 Task: Find connections with filter location Extremoz with filter topic #Corporationwith filter profile language German with filter current company DSP Mutual Fund with filter school Parul University with filter industry Wholesale Recyclable Materials with filter service category Project Management with filter keywords title Farm Worker
Action: Mouse moved to (504, 152)
Screenshot: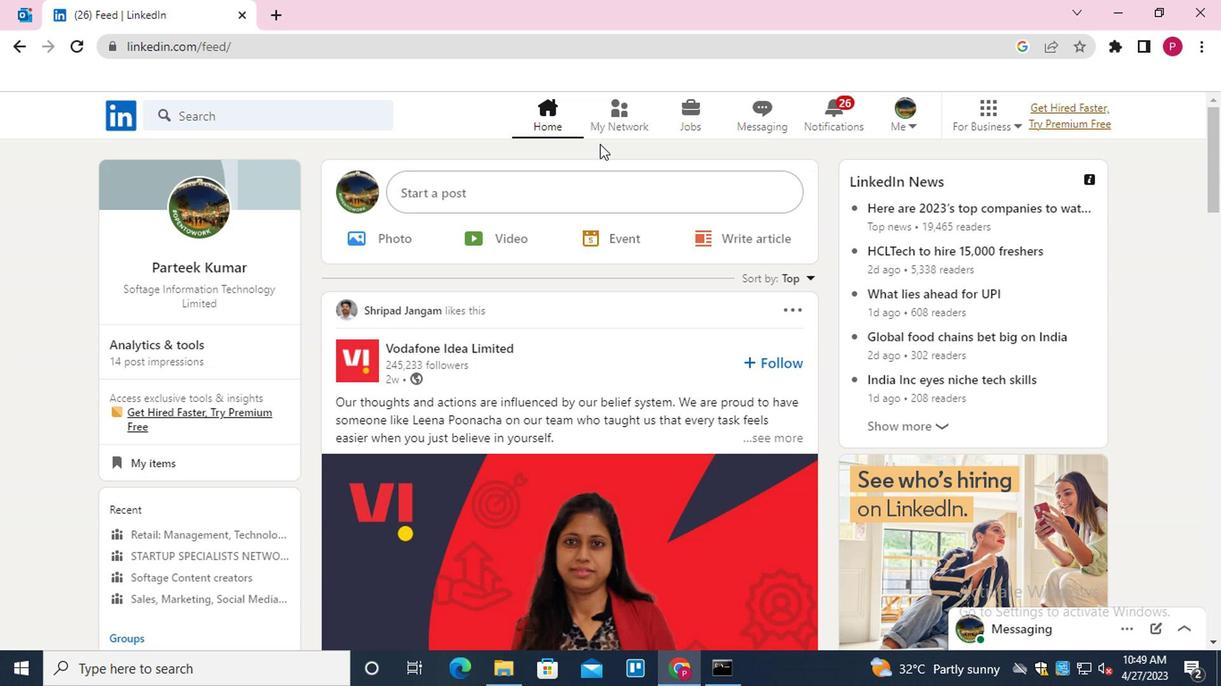 
Action: Mouse pressed left at (504, 152)
Screenshot: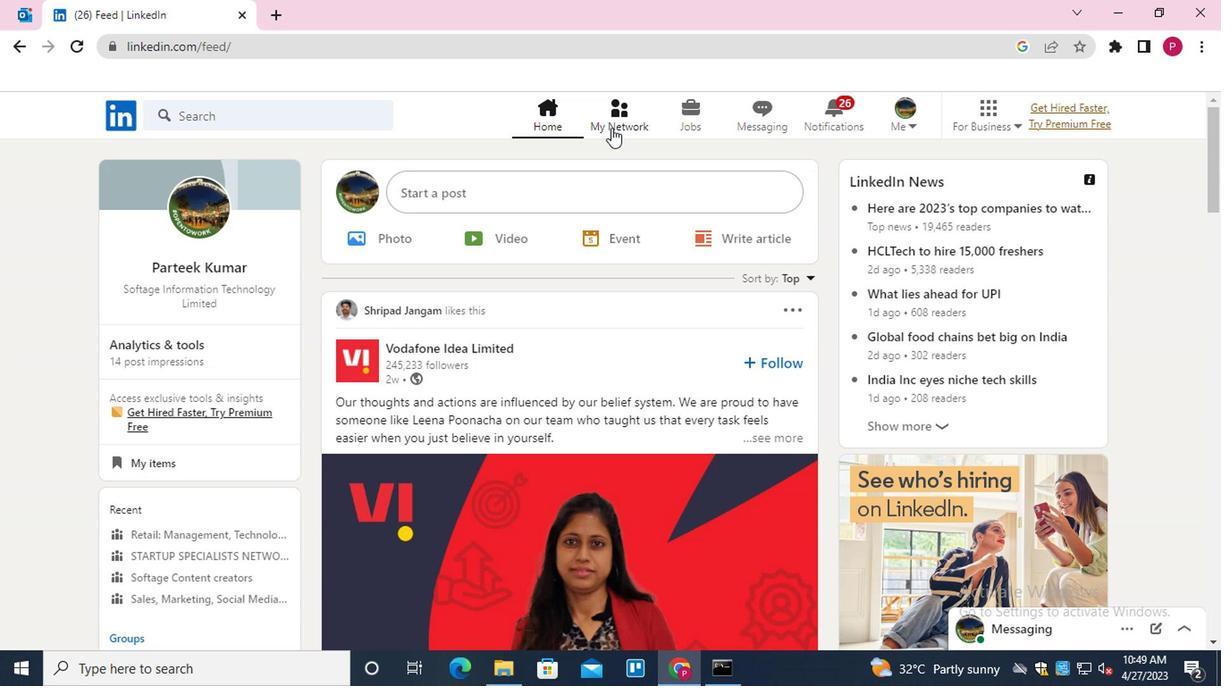 
Action: Mouse moved to (256, 207)
Screenshot: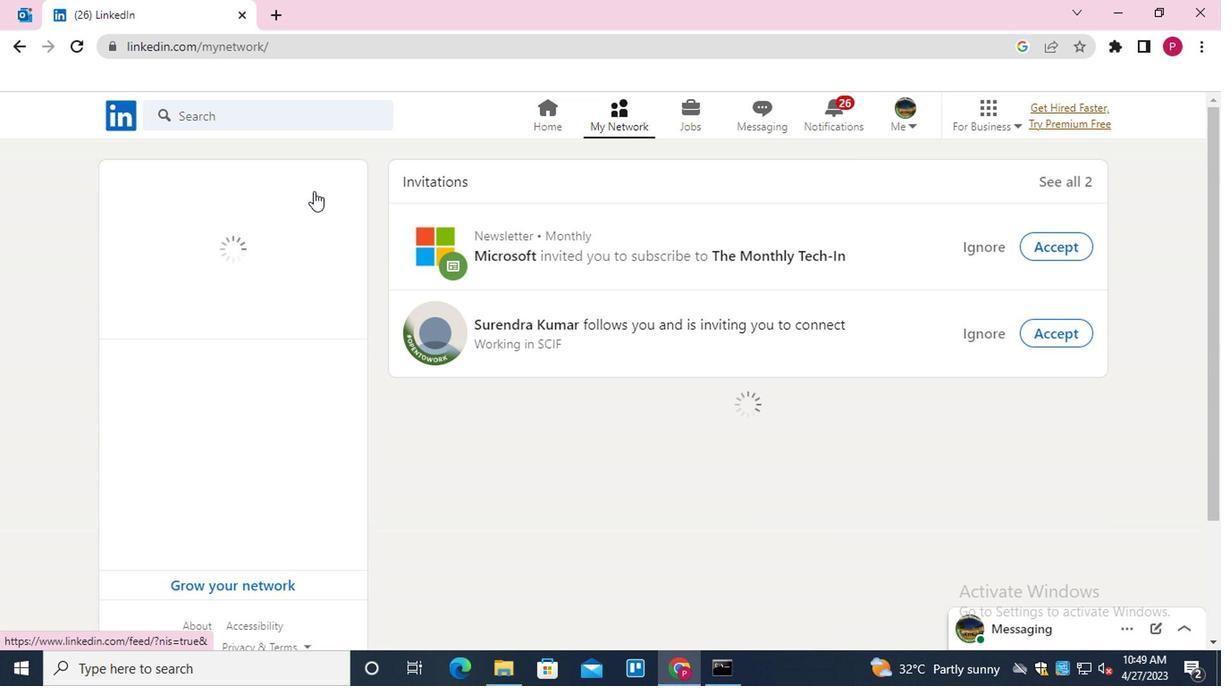 
Action: Mouse pressed left at (256, 207)
Screenshot: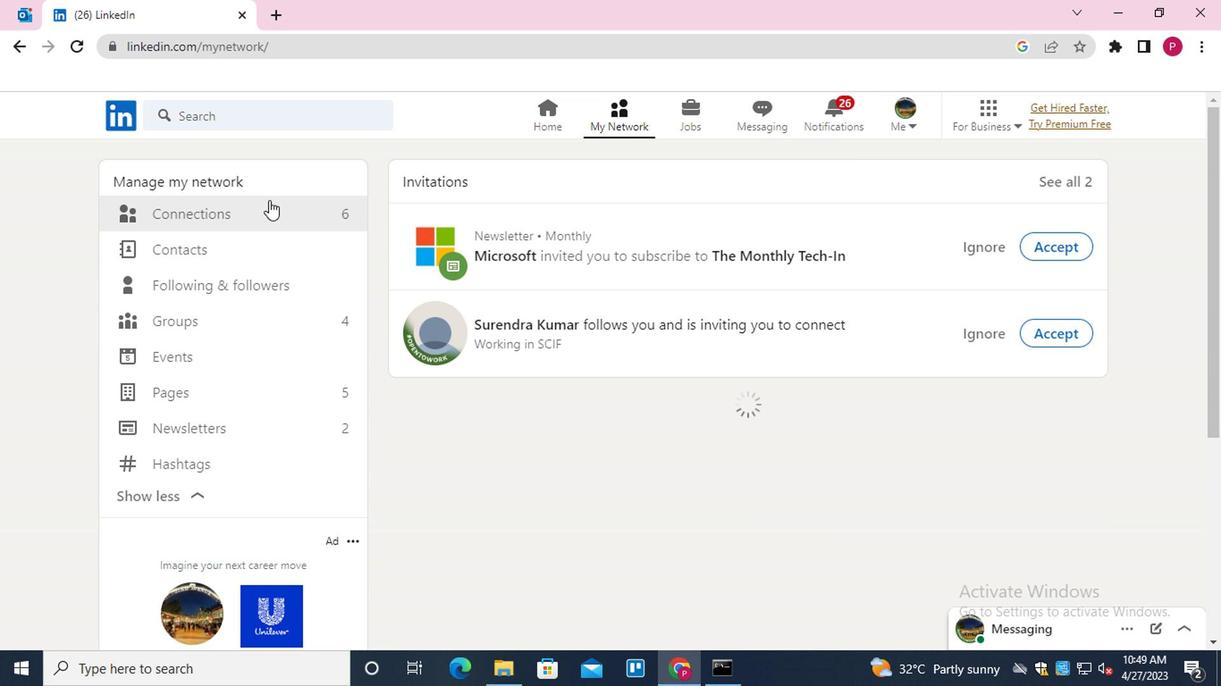 
Action: Mouse moved to (276, 220)
Screenshot: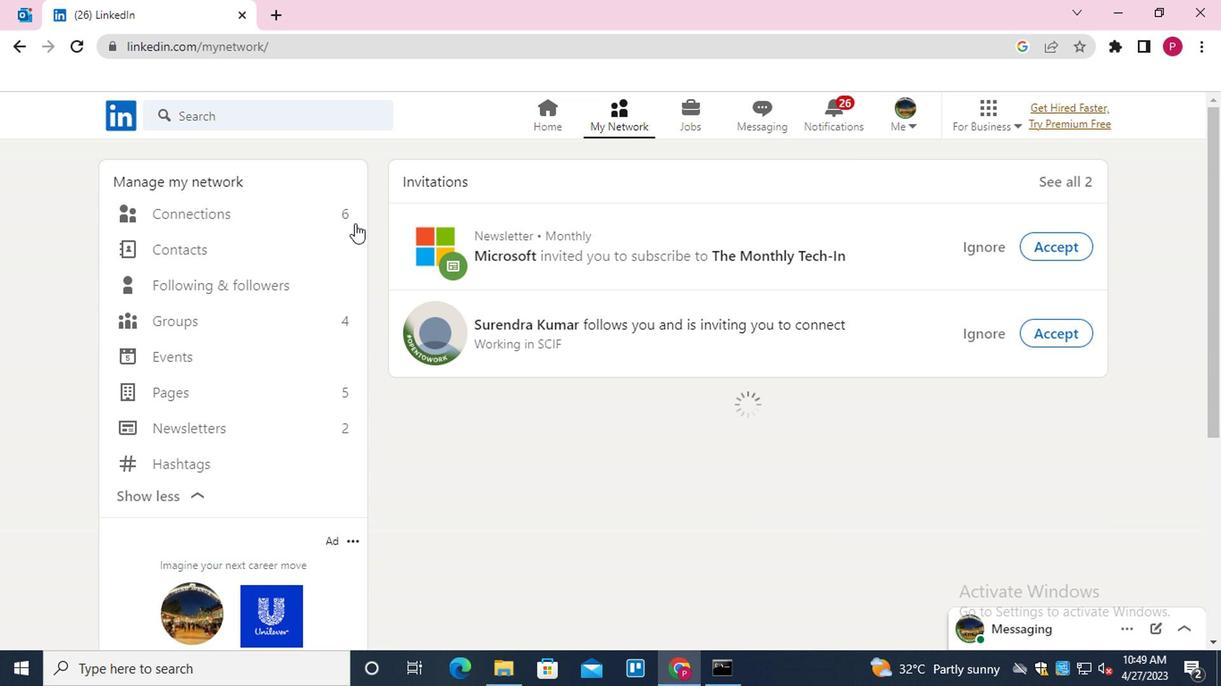 
Action: Mouse pressed left at (276, 220)
Screenshot: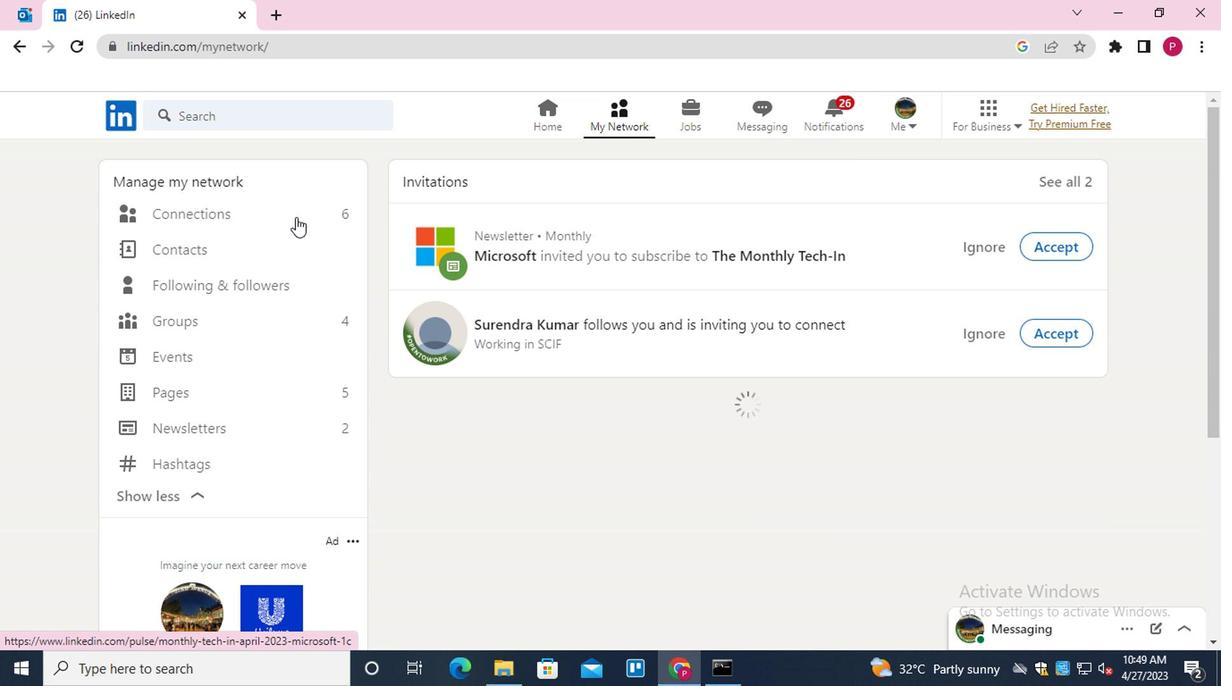 
Action: Mouse pressed left at (276, 220)
Screenshot: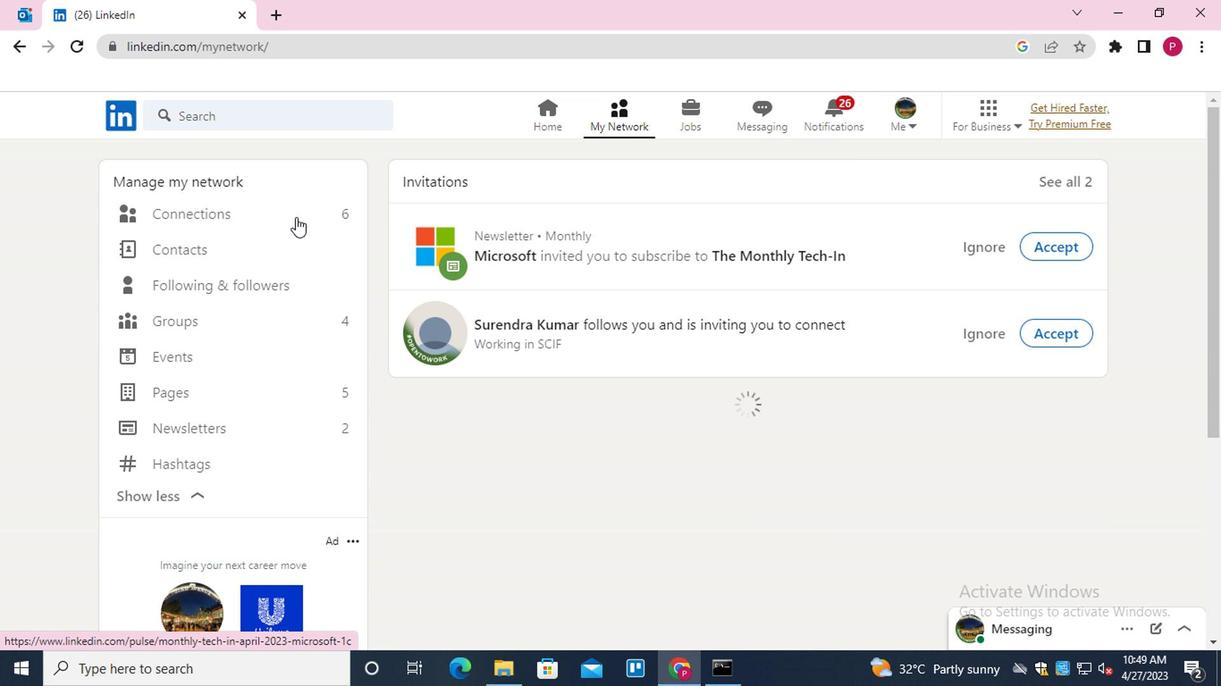 
Action: Mouse pressed left at (276, 220)
Screenshot: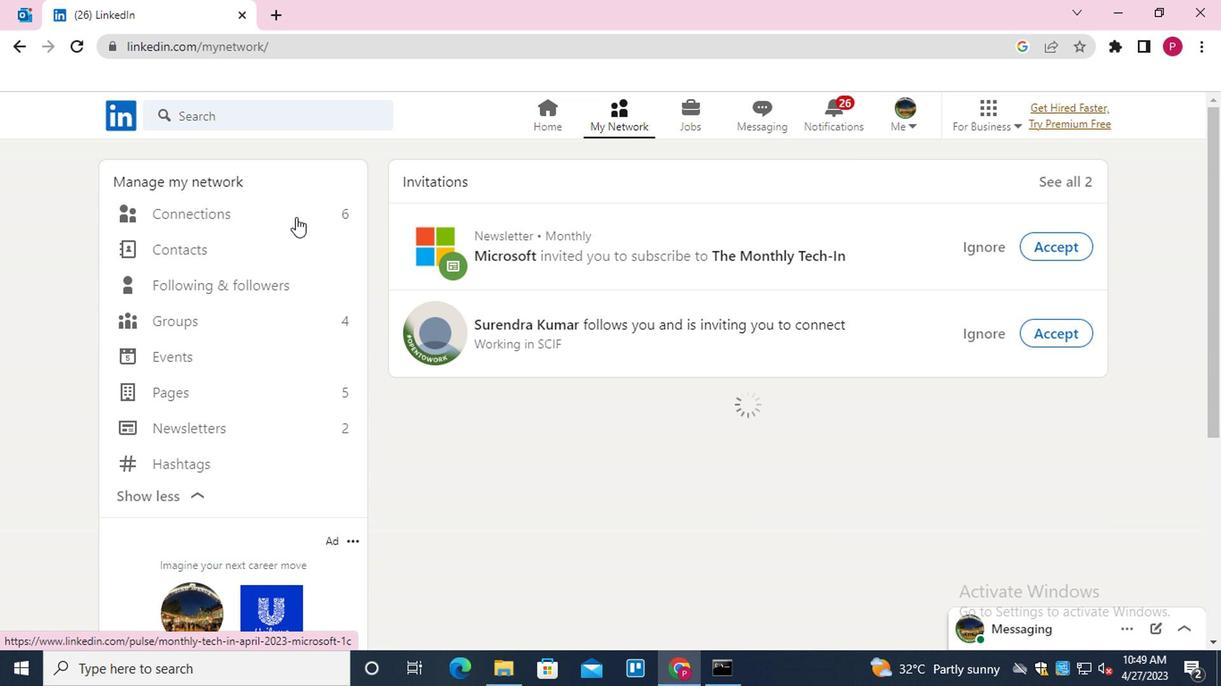 
Action: Mouse pressed left at (276, 220)
Screenshot: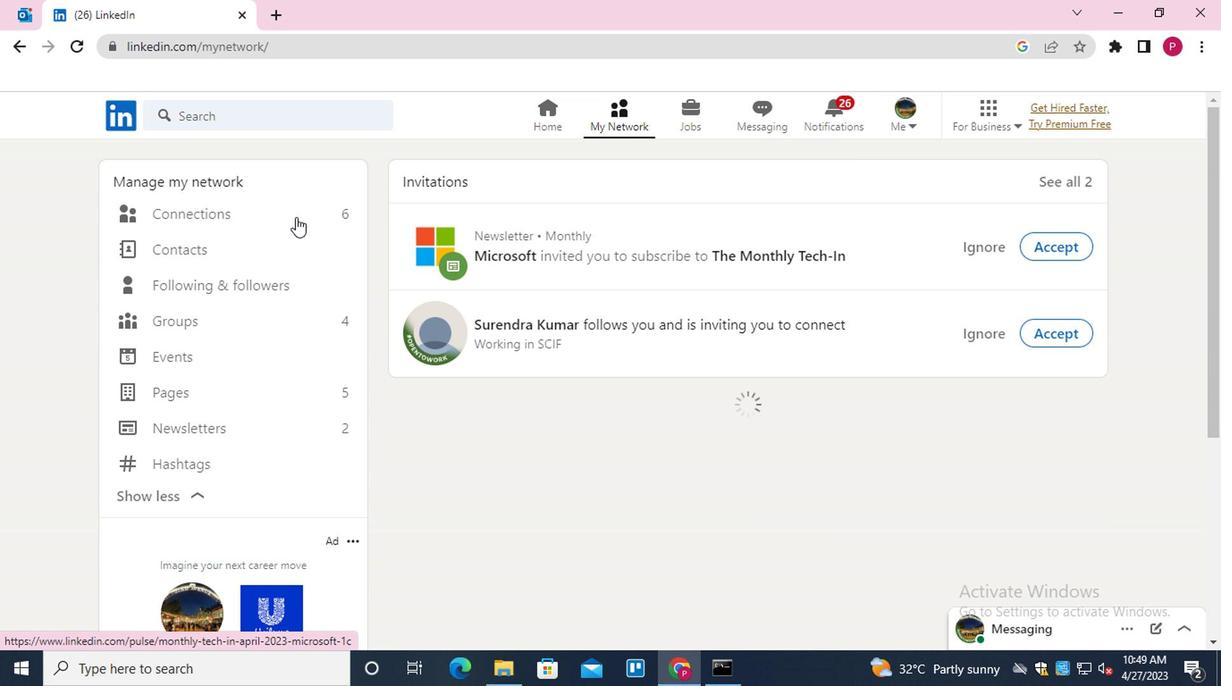 
Action: Mouse moved to (574, 220)
Screenshot: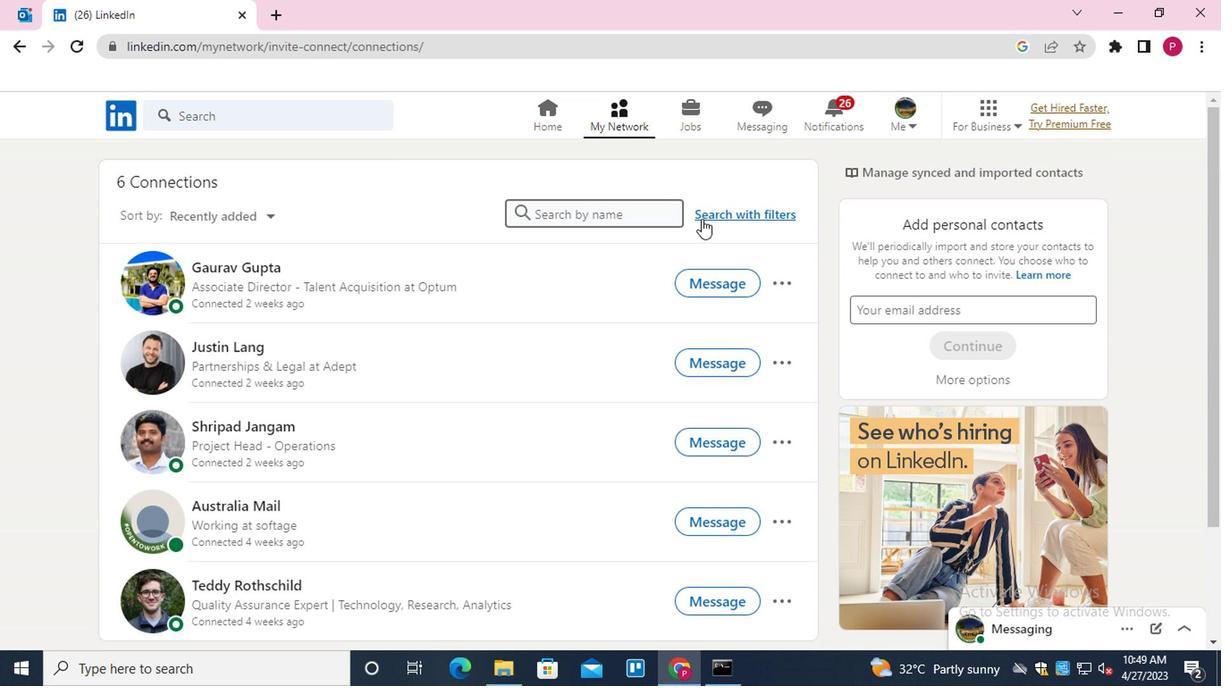 
Action: Mouse pressed left at (574, 220)
Screenshot: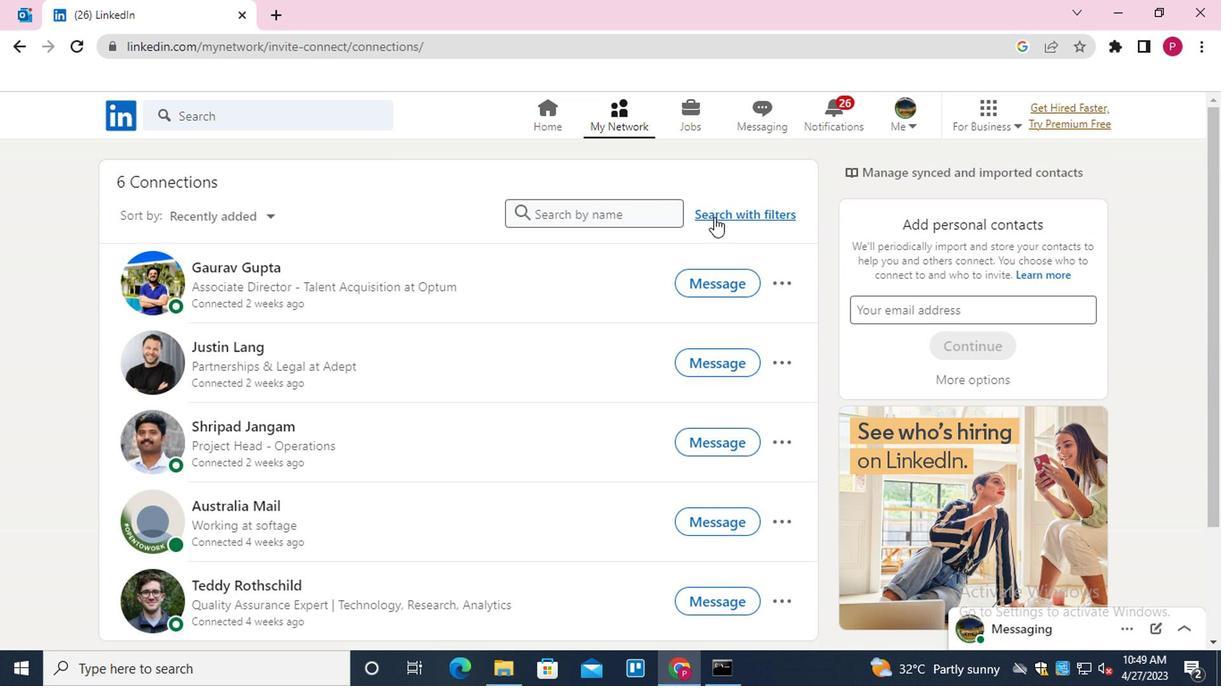 
Action: Mouse moved to (494, 188)
Screenshot: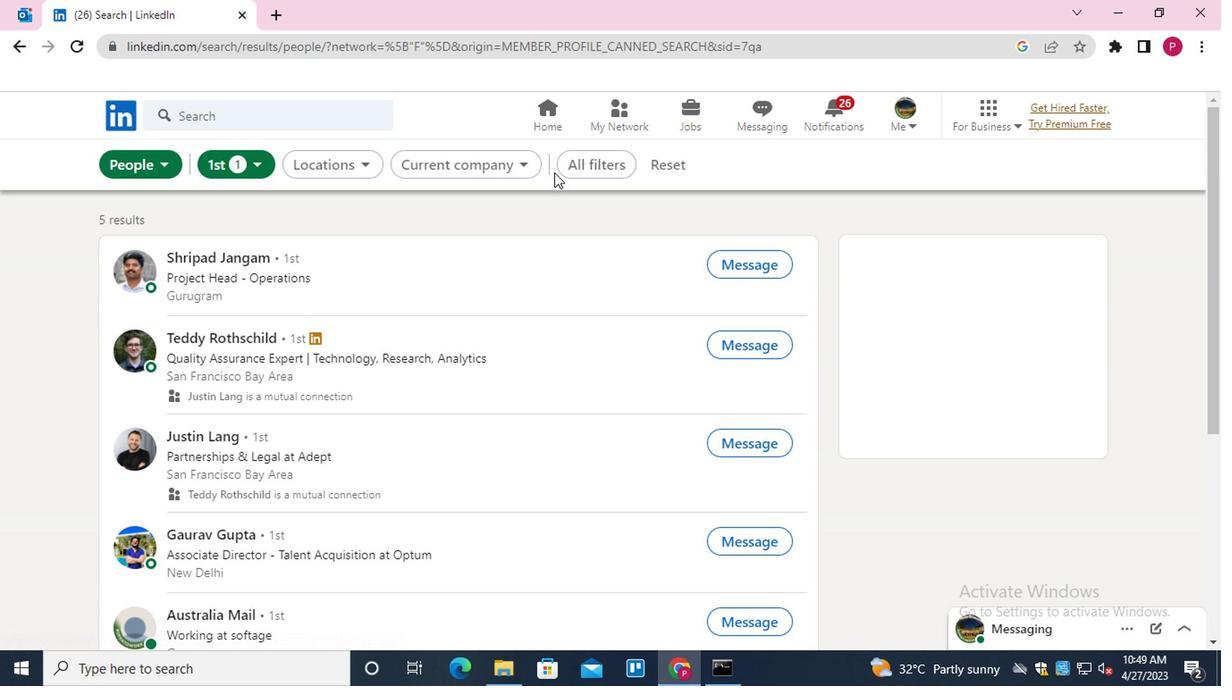 
Action: Mouse pressed left at (494, 188)
Screenshot: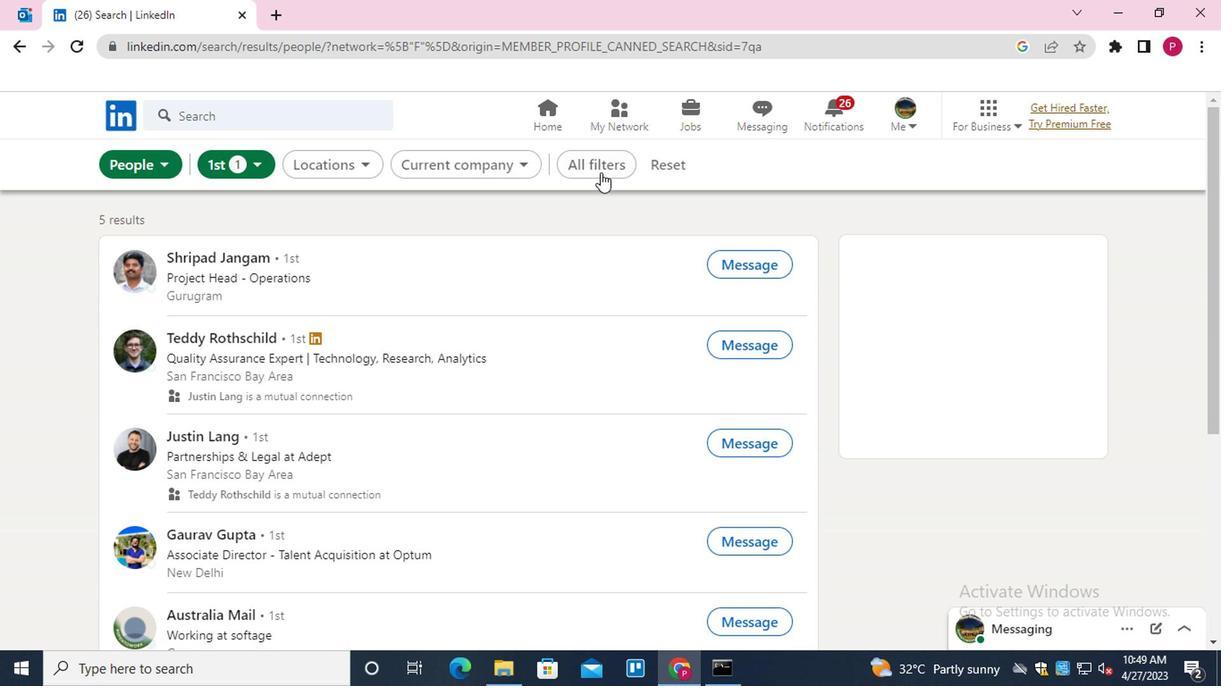 
Action: Mouse moved to (681, 304)
Screenshot: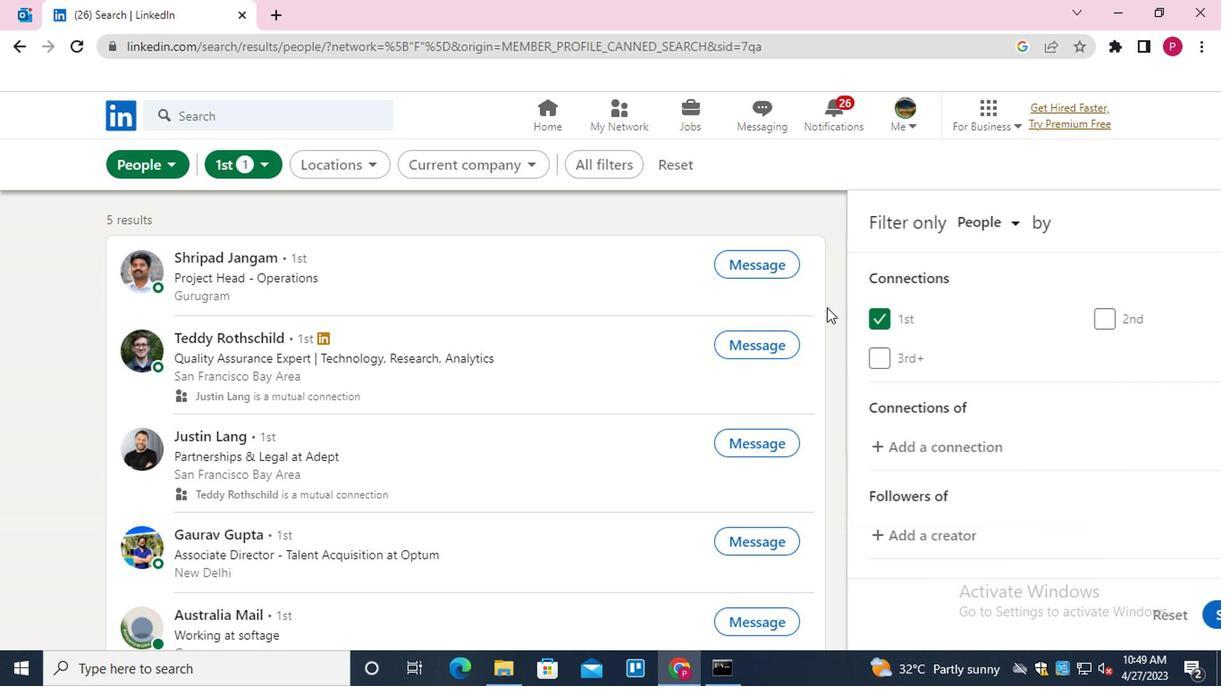 
Action: Mouse scrolled (681, 304) with delta (0, 0)
Screenshot: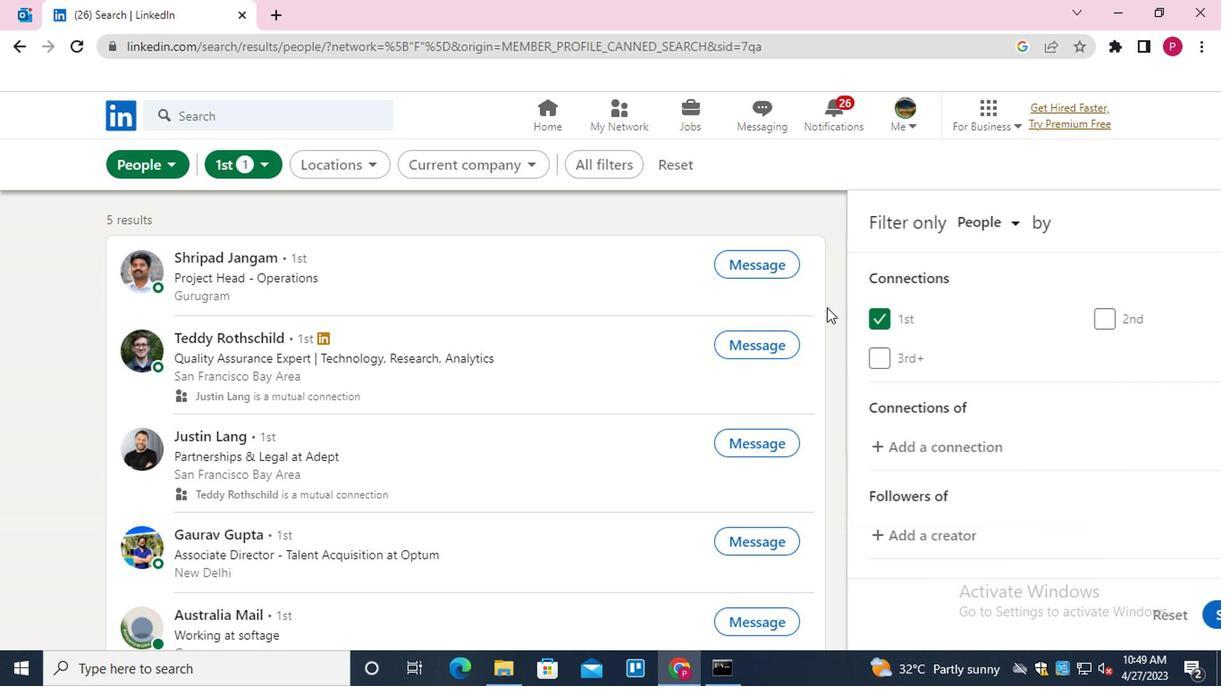 
Action: Mouse moved to (686, 311)
Screenshot: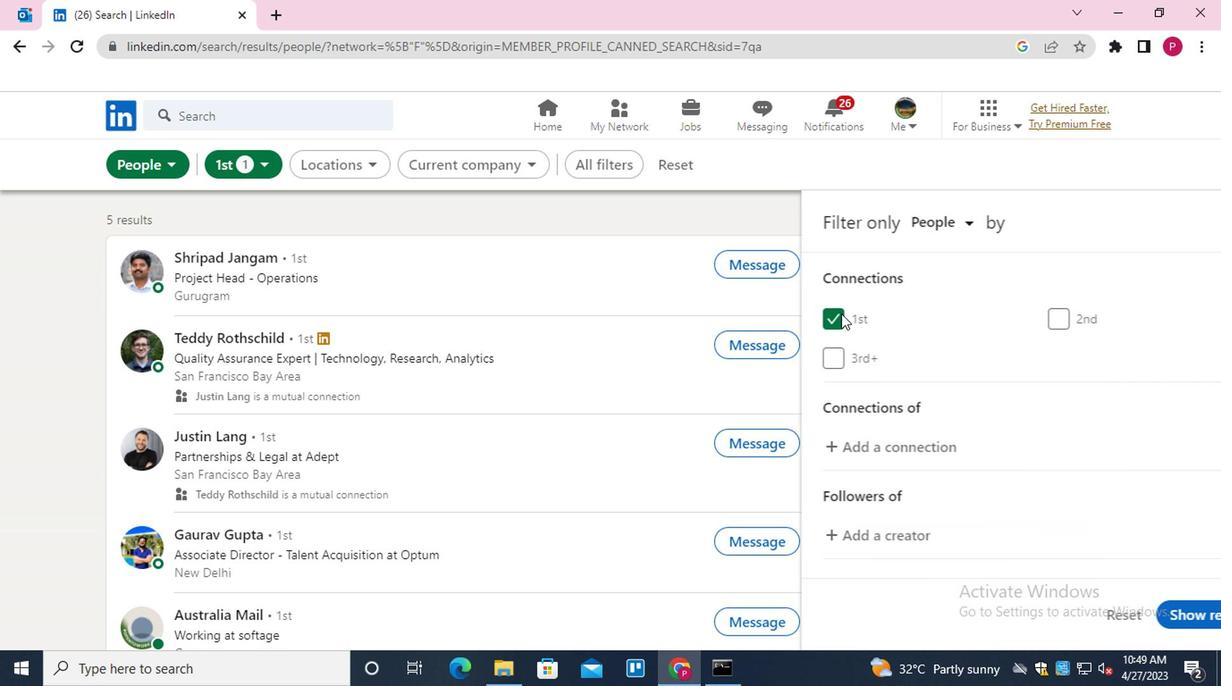
Action: Mouse scrolled (686, 310) with delta (0, 0)
Screenshot: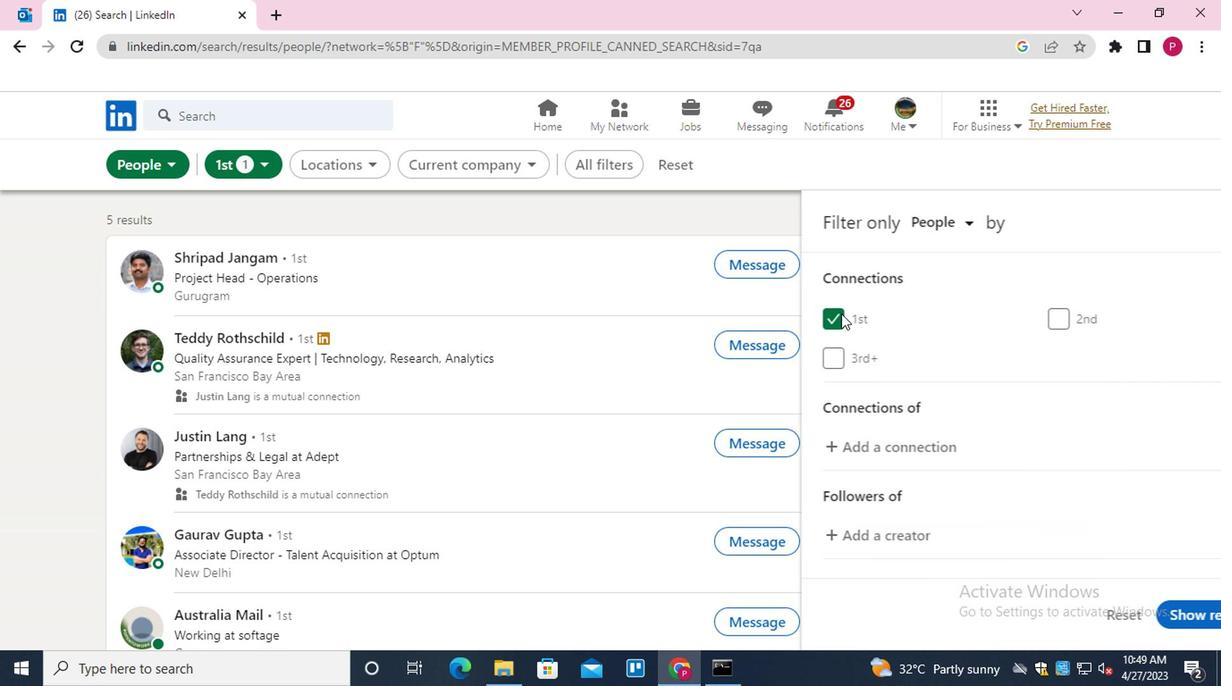 
Action: Mouse moved to (694, 325)
Screenshot: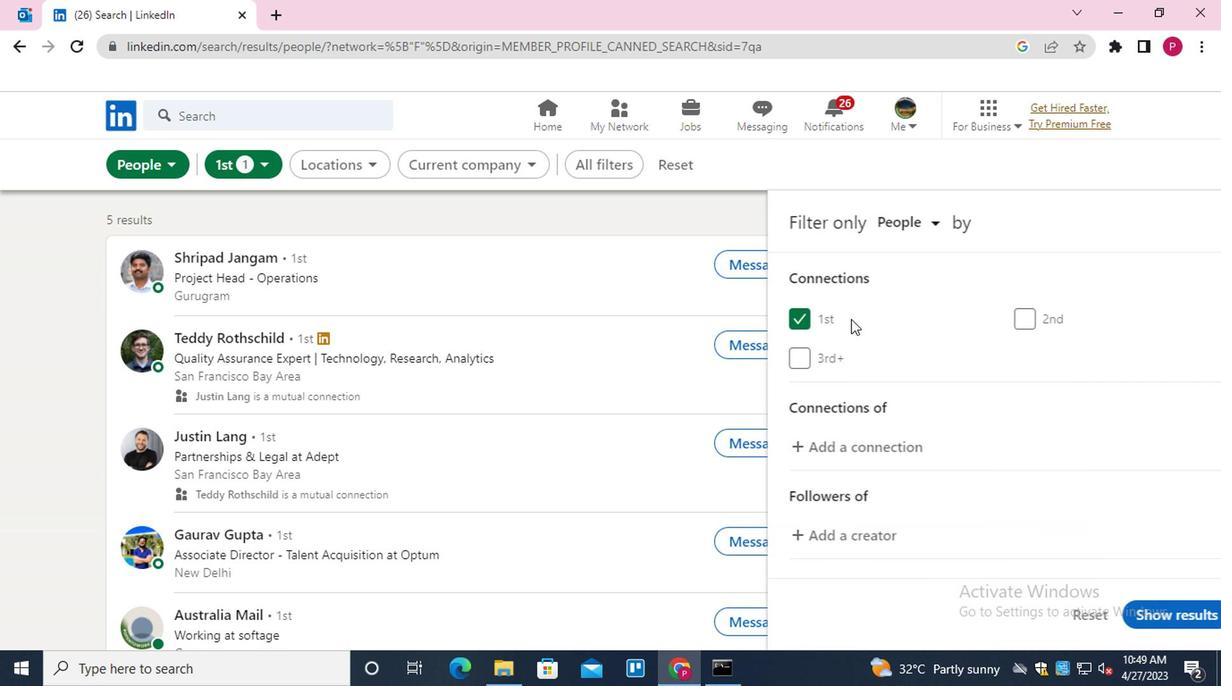 
Action: Mouse scrolled (694, 325) with delta (0, 0)
Screenshot: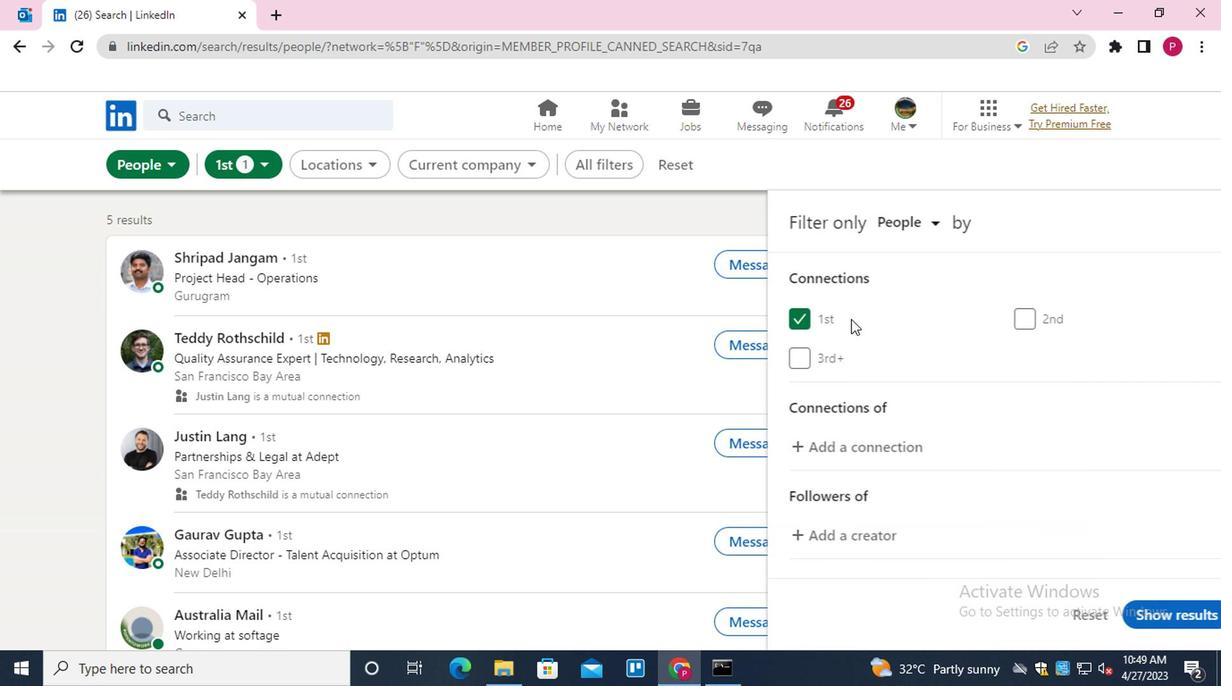 
Action: Mouse moved to (783, 373)
Screenshot: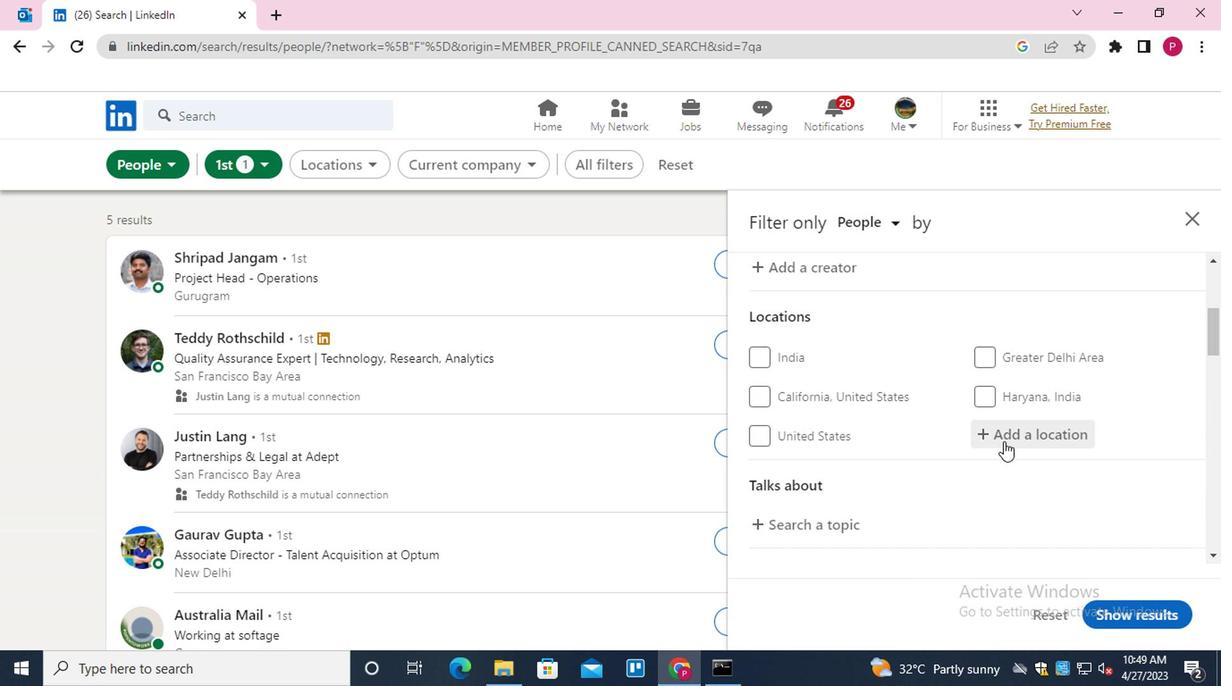 
Action: Mouse pressed left at (783, 373)
Screenshot: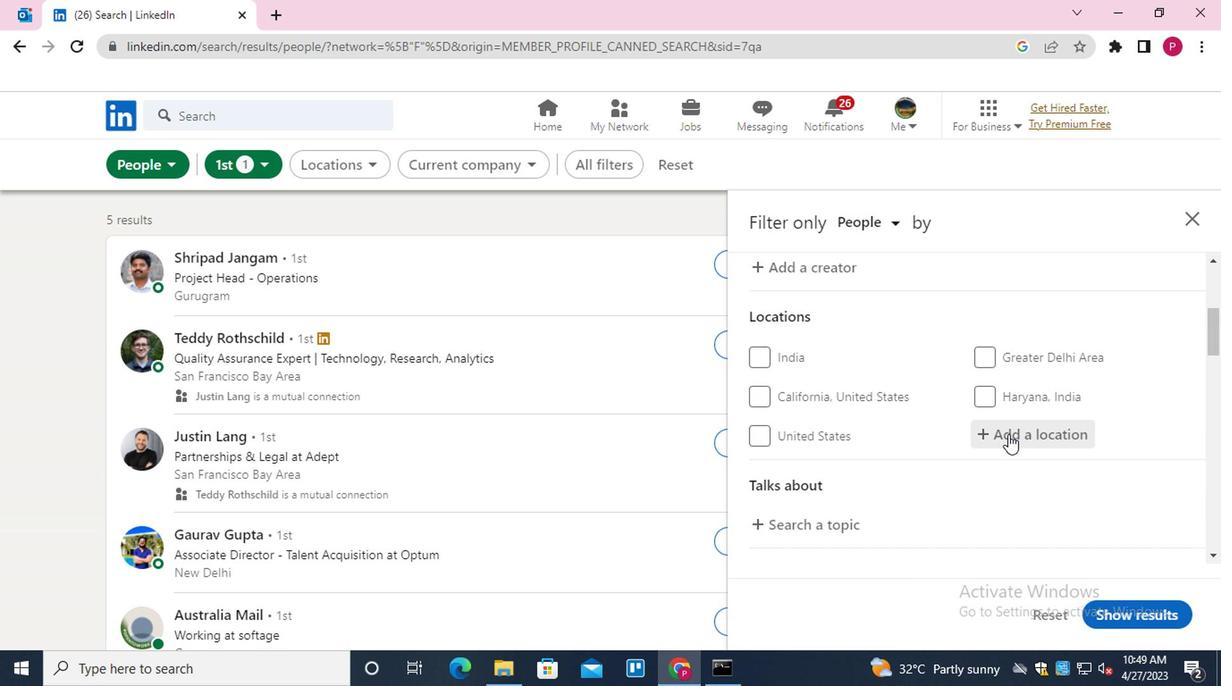 
Action: Mouse moved to (657, 197)
Screenshot: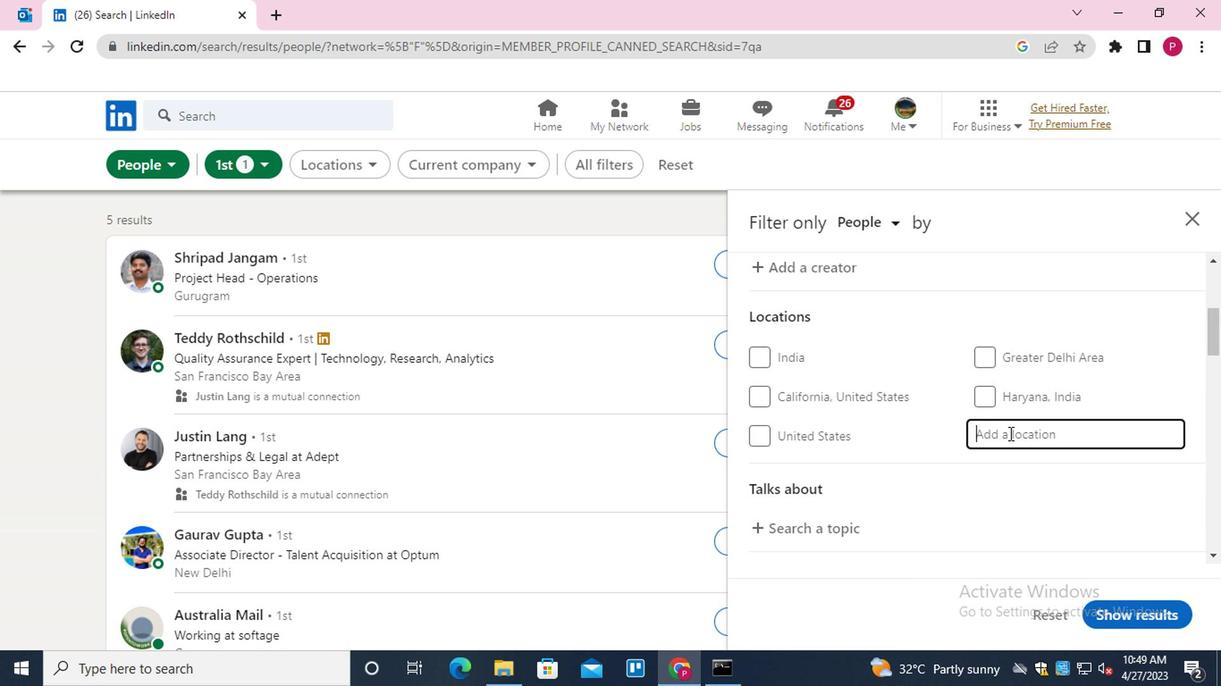 
Action: Key pressed <Key.shift><Key.shift>EXTREMOZ<Key.down><Key.enter>
Screenshot: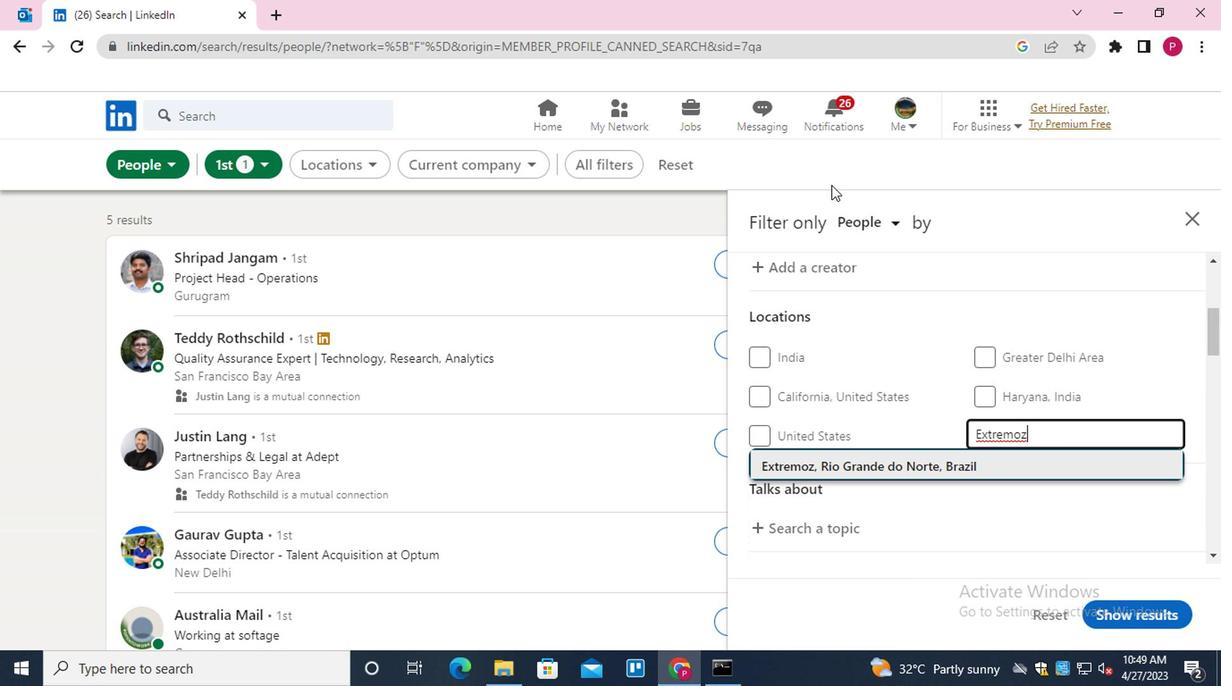 
Action: Mouse moved to (646, 202)
Screenshot: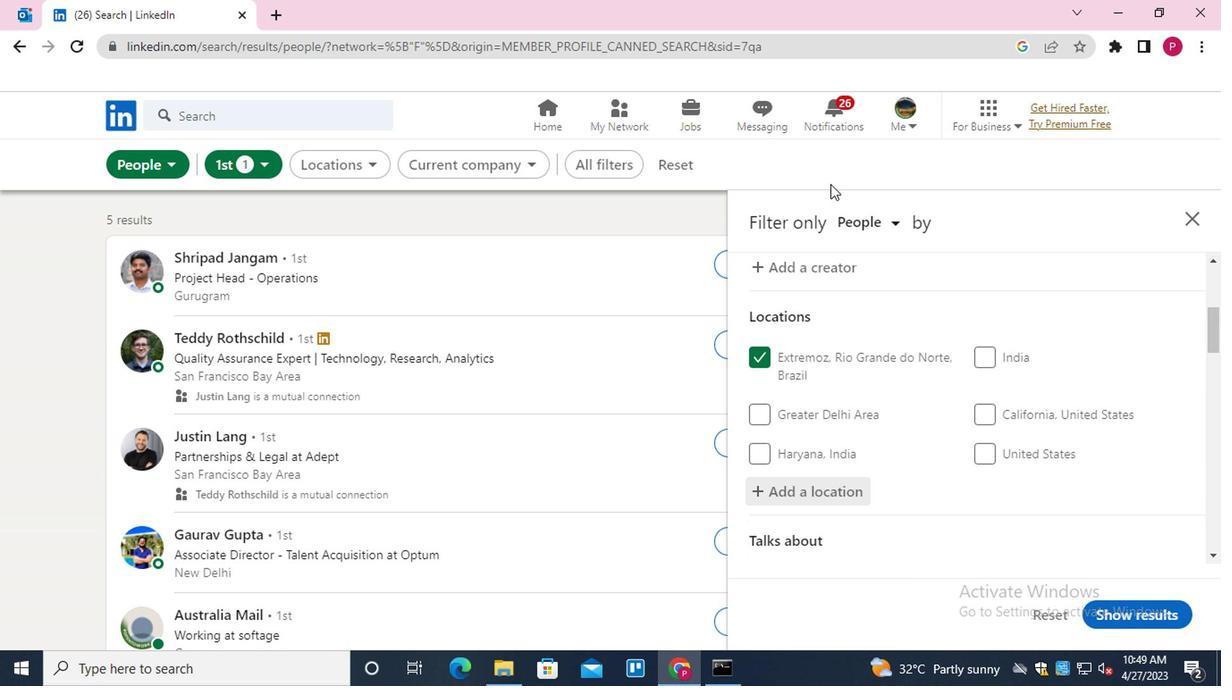 
Action: Mouse scrolled (646, 201) with delta (0, 0)
Screenshot: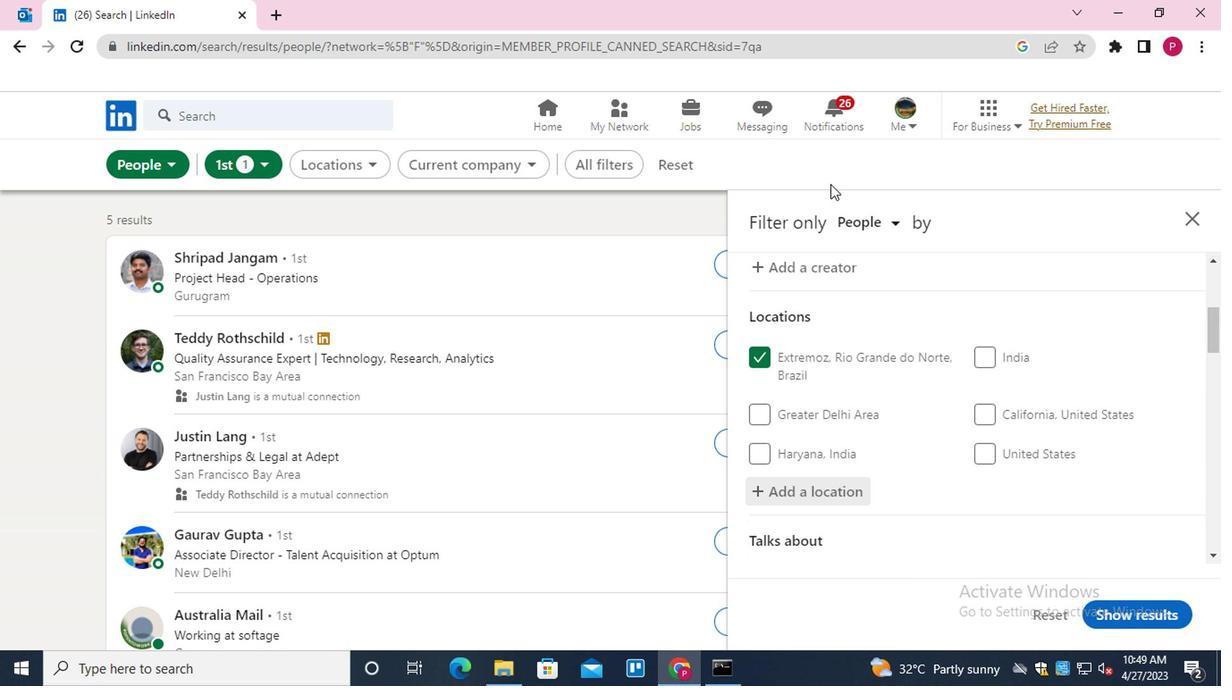 
Action: Mouse moved to (641, 205)
Screenshot: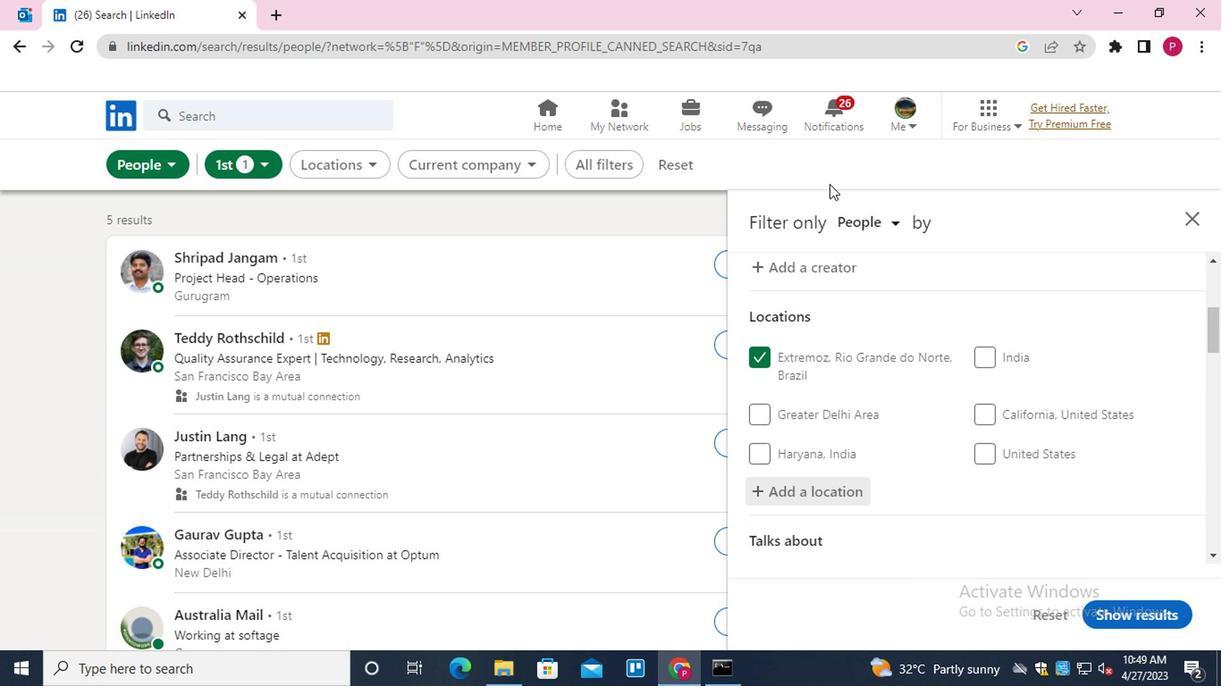 
Action: Mouse scrolled (641, 204) with delta (0, 0)
Screenshot: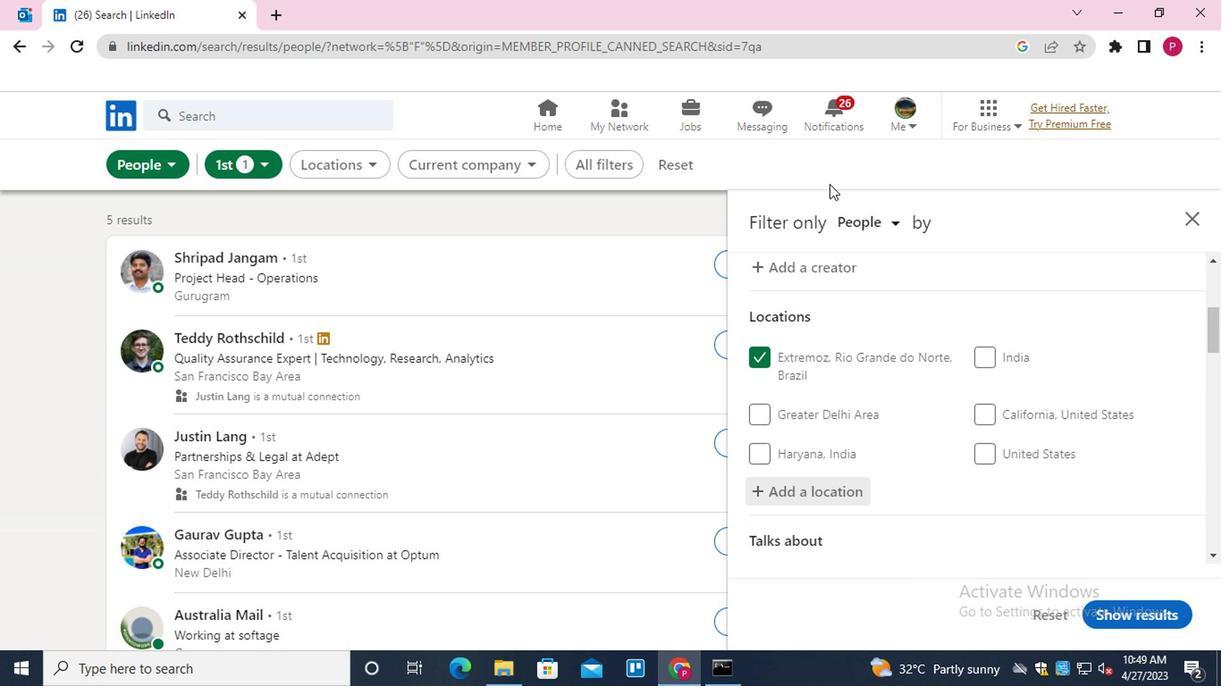 
Action: Mouse moved to (636, 209)
Screenshot: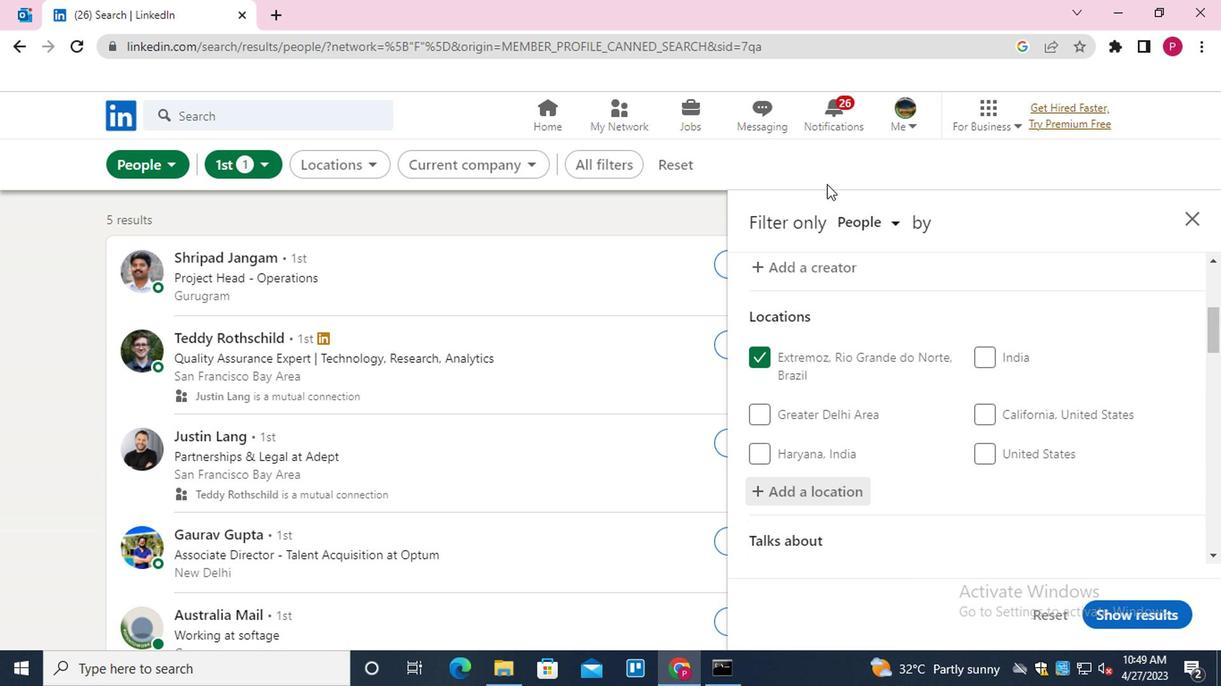 
Action: Mouse scrolled (636, 209) with delta (0, 0)
Screenshot: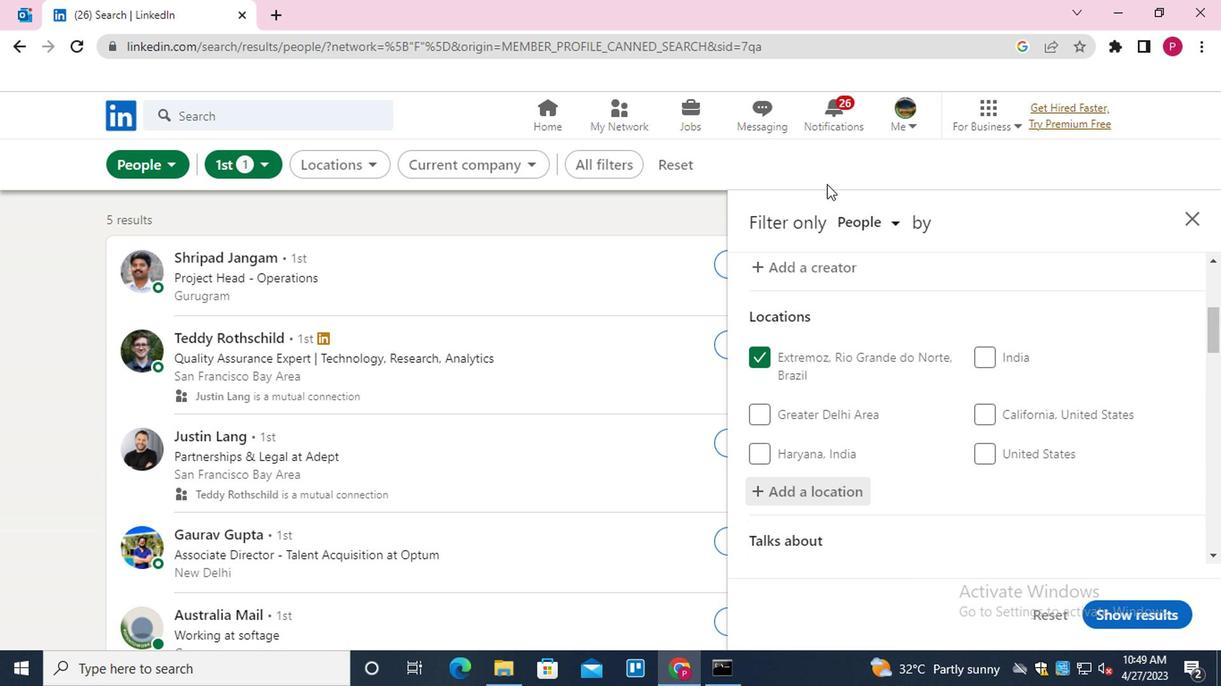 
Action: Mouse moved to (668, 367)
Screenshot: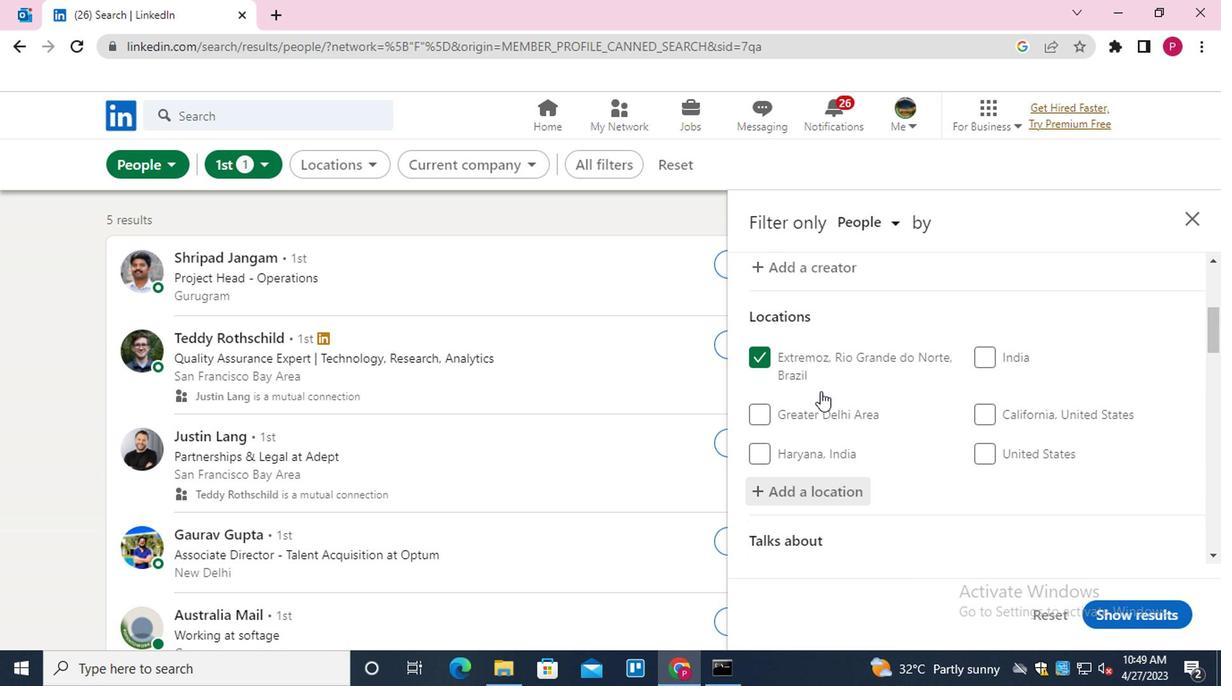 
Action: Mouse scrolled (668, 367) with delta (0, 0)
Screenshot: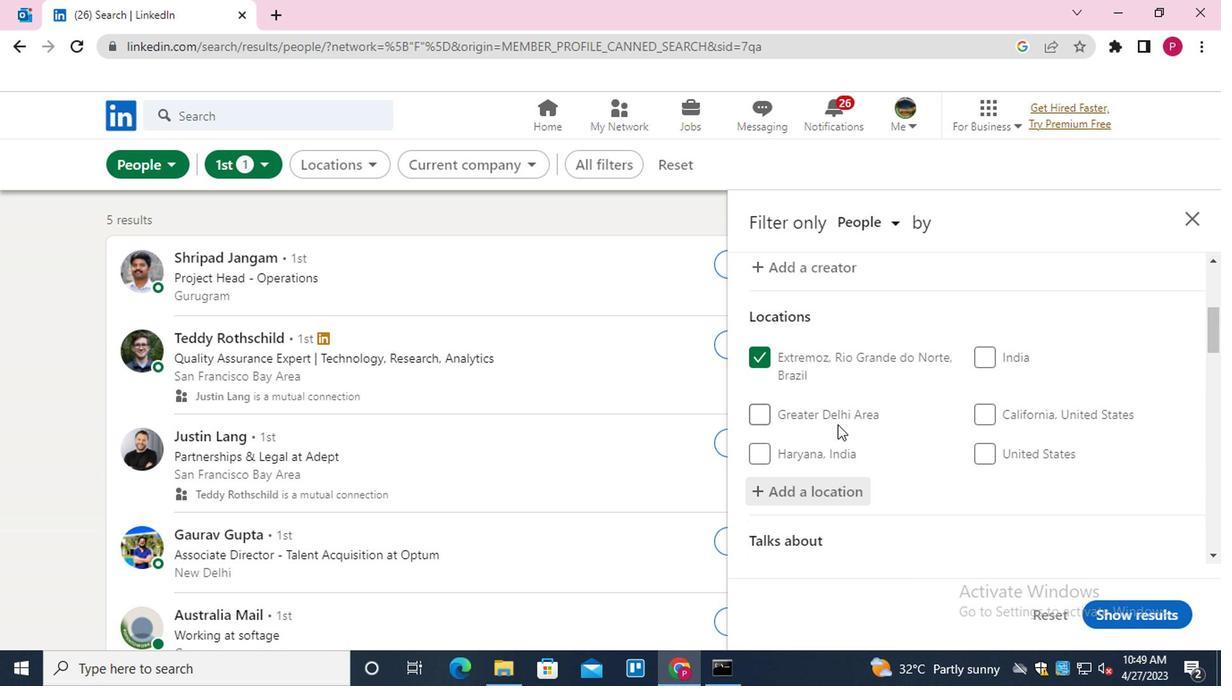 
Action: Mouse moved to (669, 367)
Screenshot: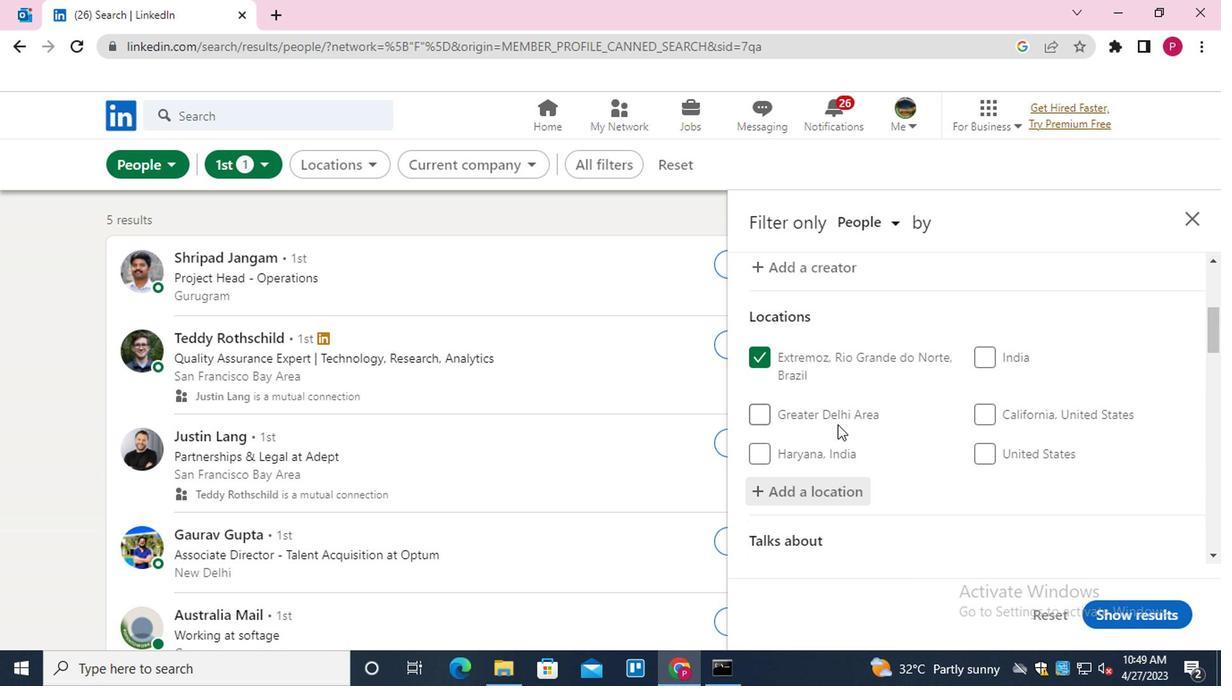 
Action: Mouse scrolled (669, 367) with delta (0, 0)
Screenshot: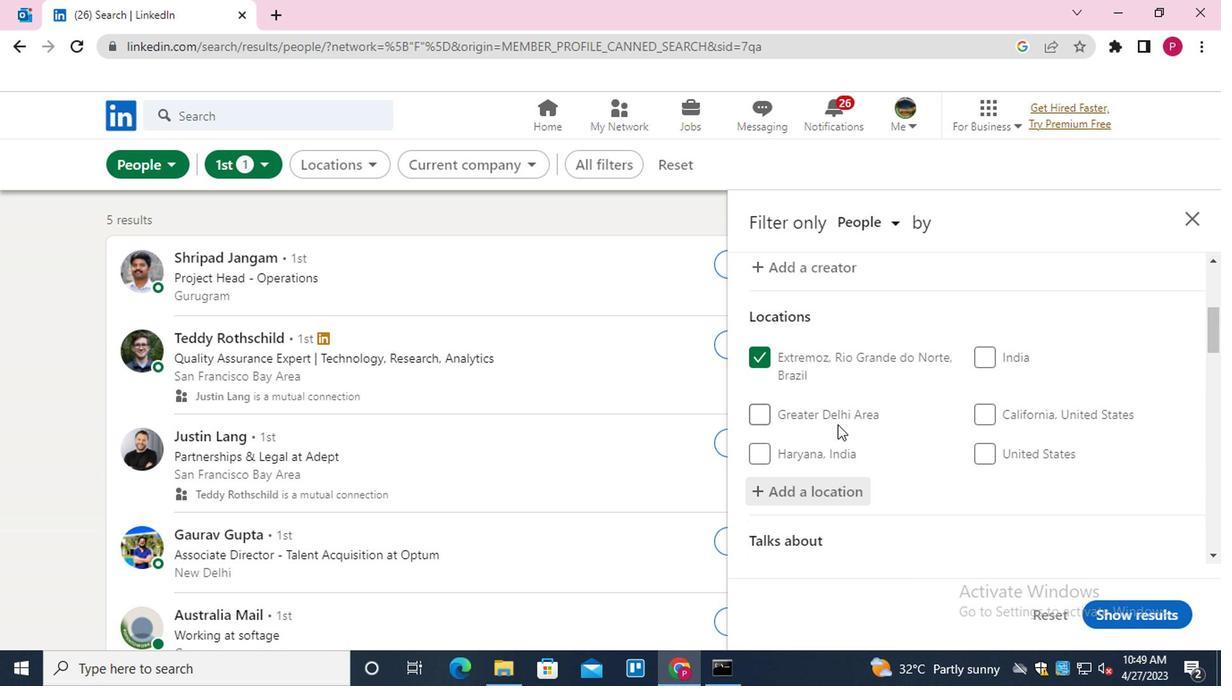 
Action: Mouse moved to (672, 367)
Screenshot: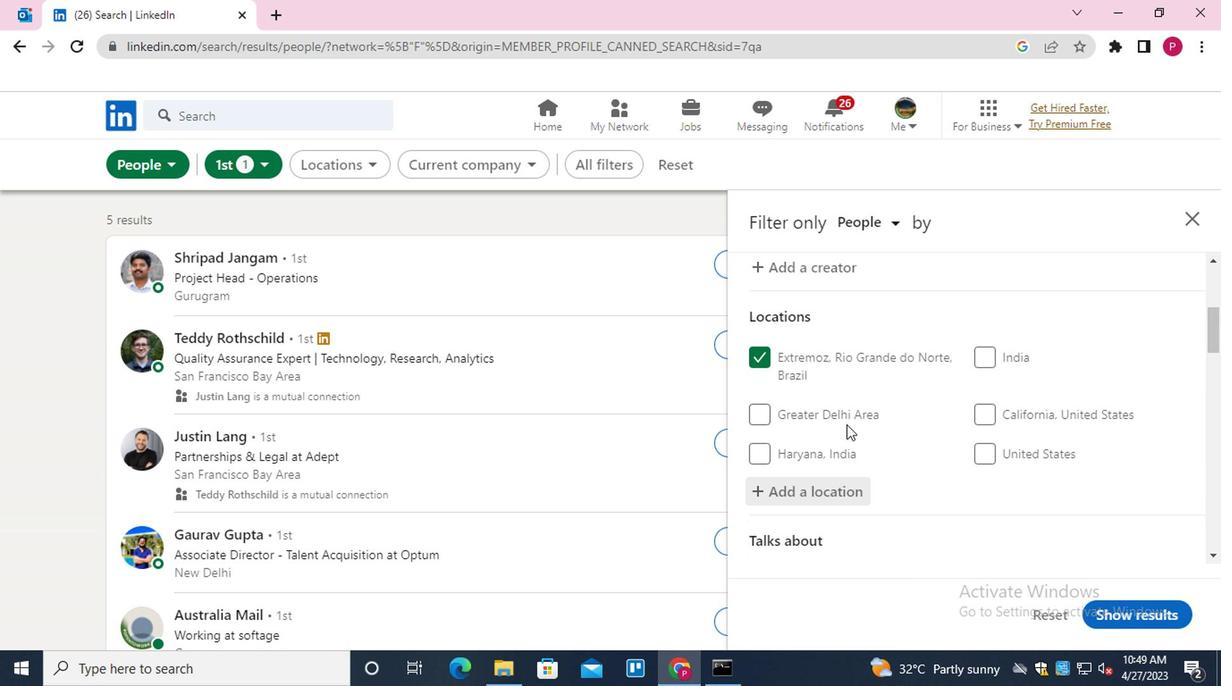 
Action: Mouse scrolled (672, 367) with delta (0, 0)
Screenshot: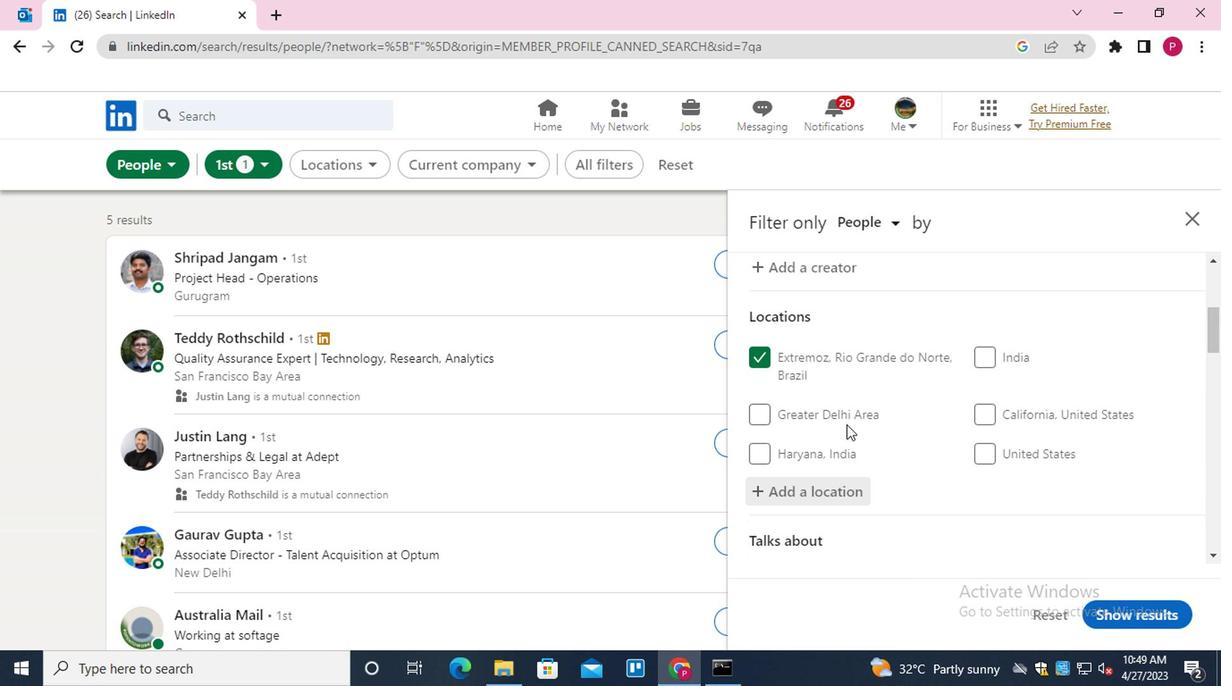 
Action: Mouse moved to (651, 288)
Screenshot: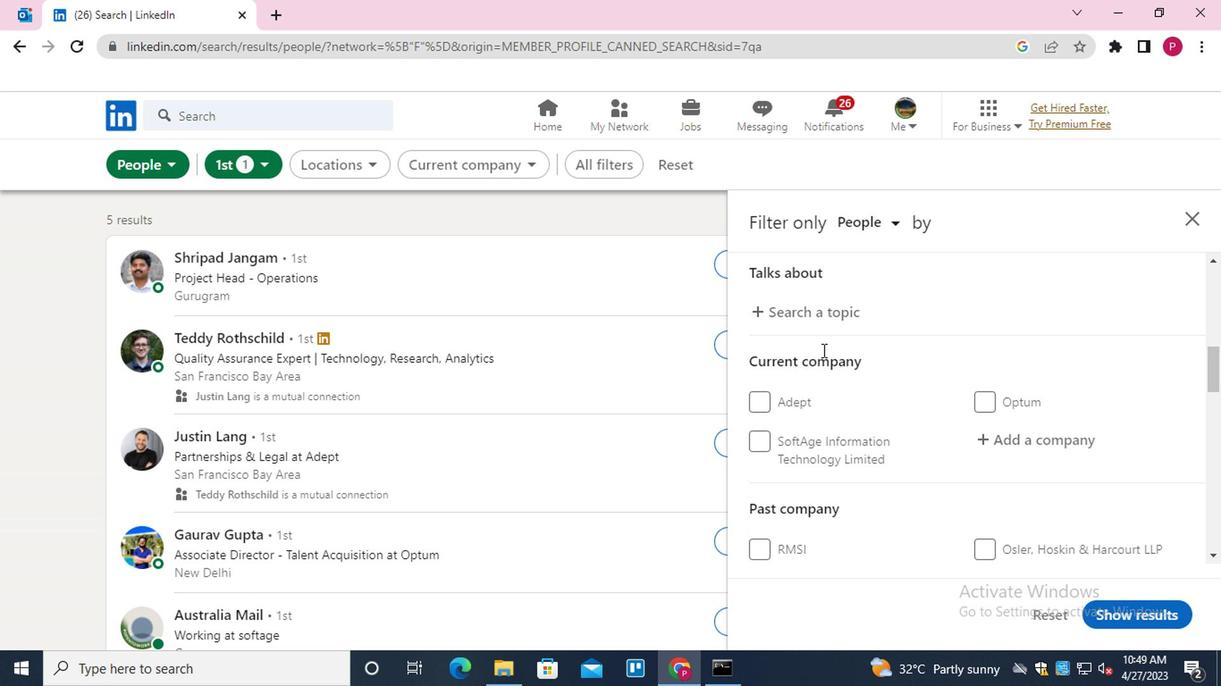 
Action: Mouse pressed left at (651, 288)
Screenshot: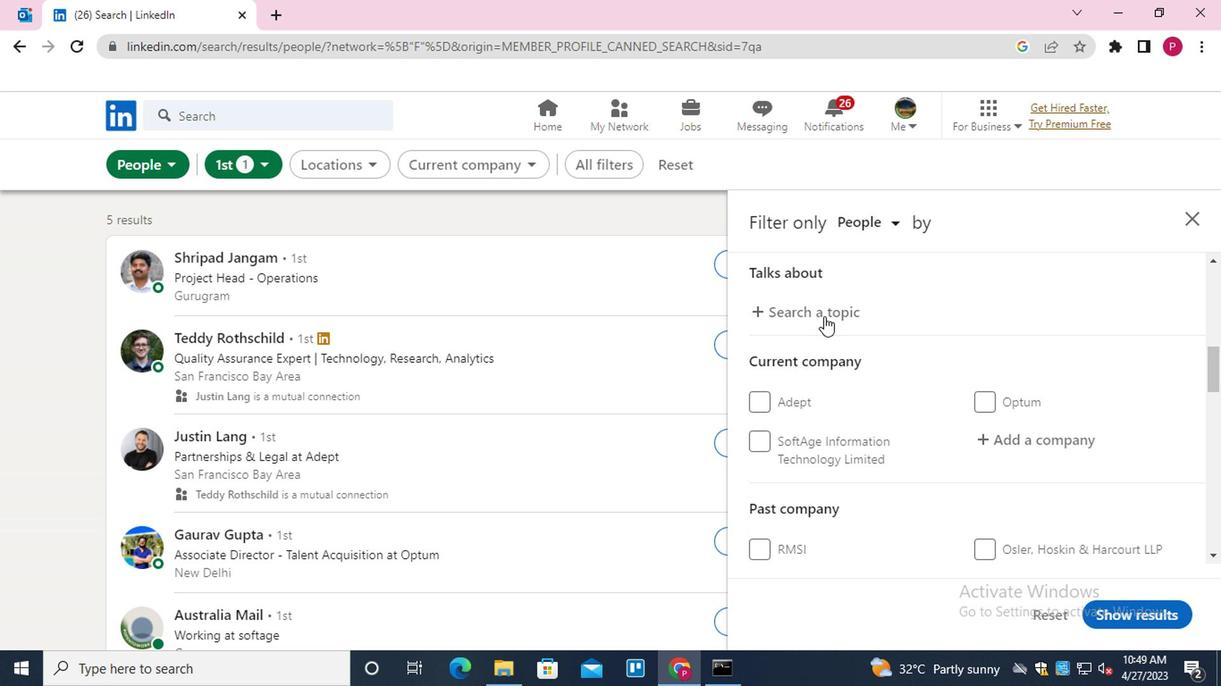 
Action: Mouse moved to (728, 302)
Screenshot: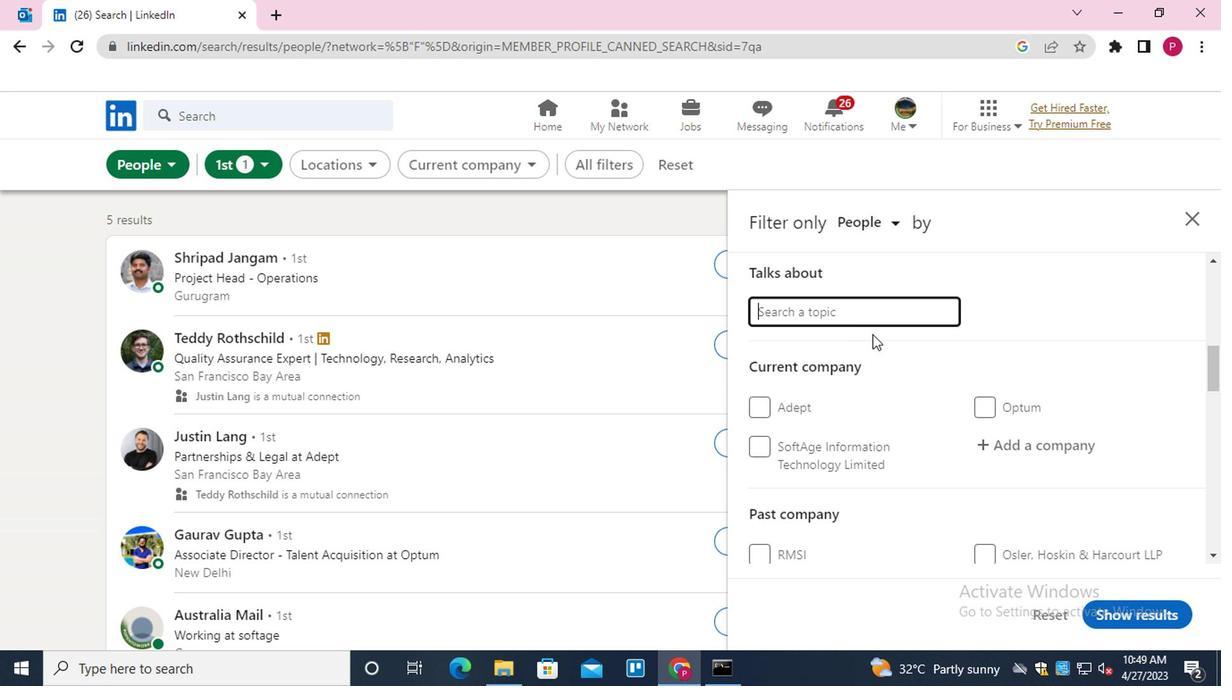 
Action: Key pressed CORPORATON<Key.backspace><Key.backspace>ION<Key.down><Key.down><Key.enter>
Screenshot: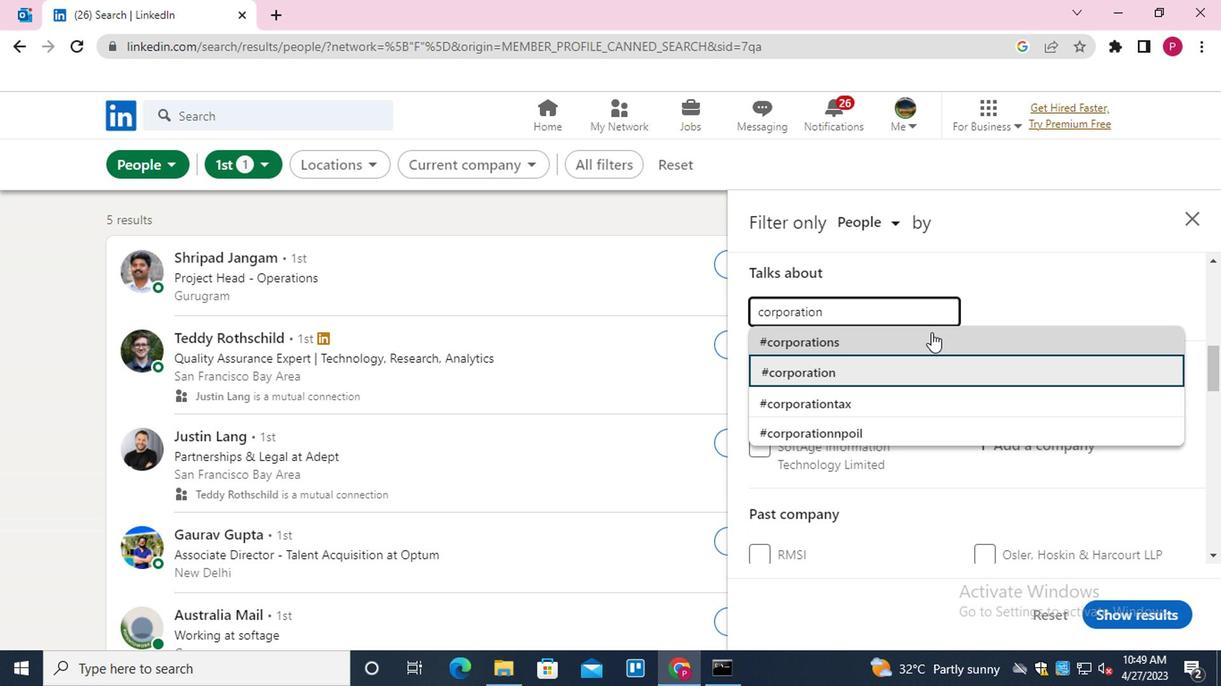 
Action: Mouse moved to (832, 379)
Screenshot: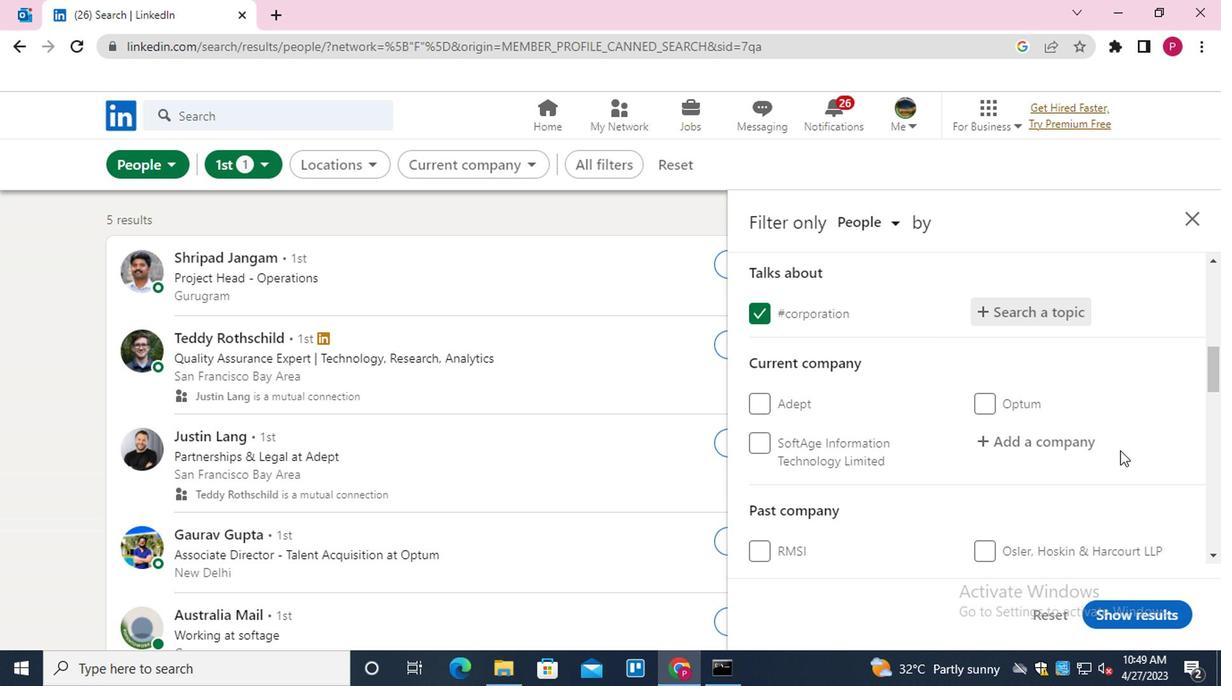 
Action: Mouse pressed left at (832, 379)
Screenshot: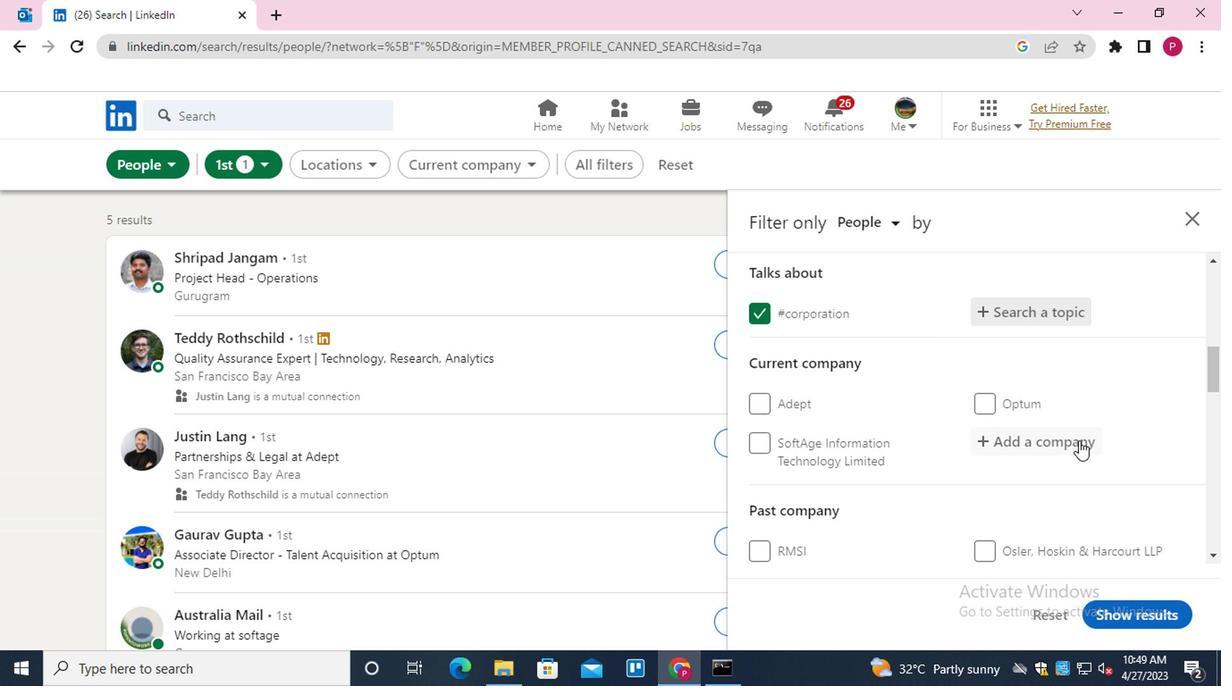 
Action: Key pressed <Key.shift><Key.shift><Key.shift><Key.shift>DSP<Key.space><Key.down><Key.down><Key.enter>
Screenshot: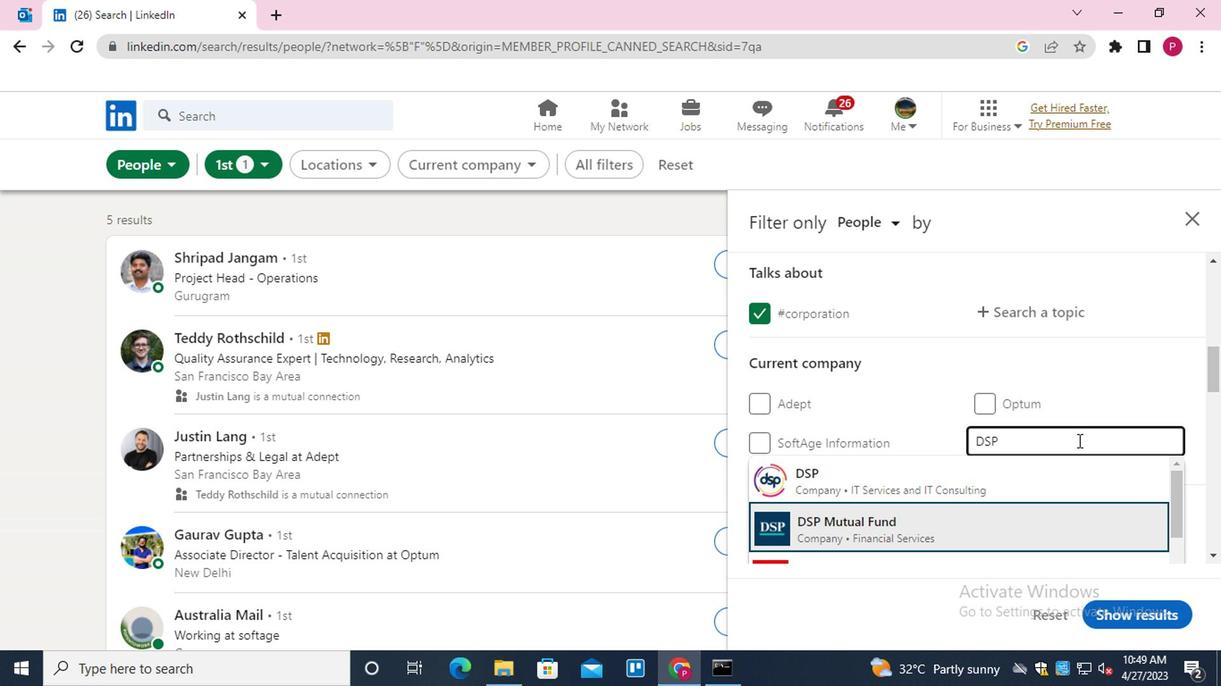 
Action: Mouse moved to (809, 387)
Screenshot: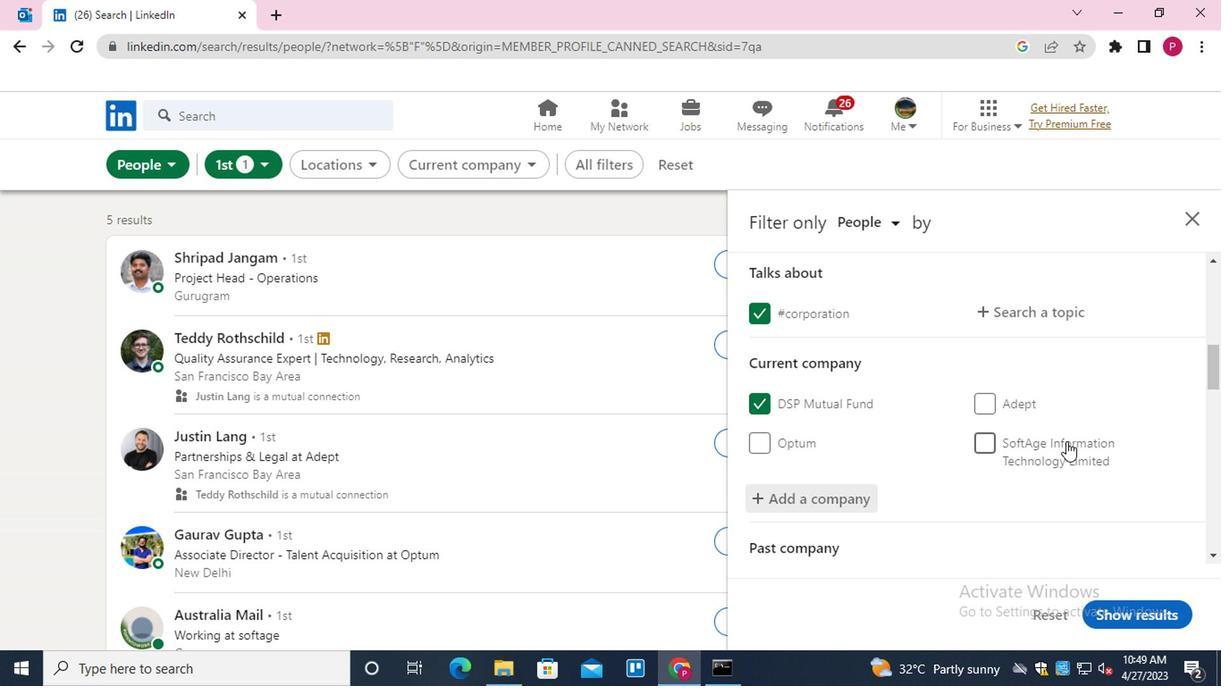 
Action: Mouse scrolled (809, 386) with delta (0, 0)
Screenshot: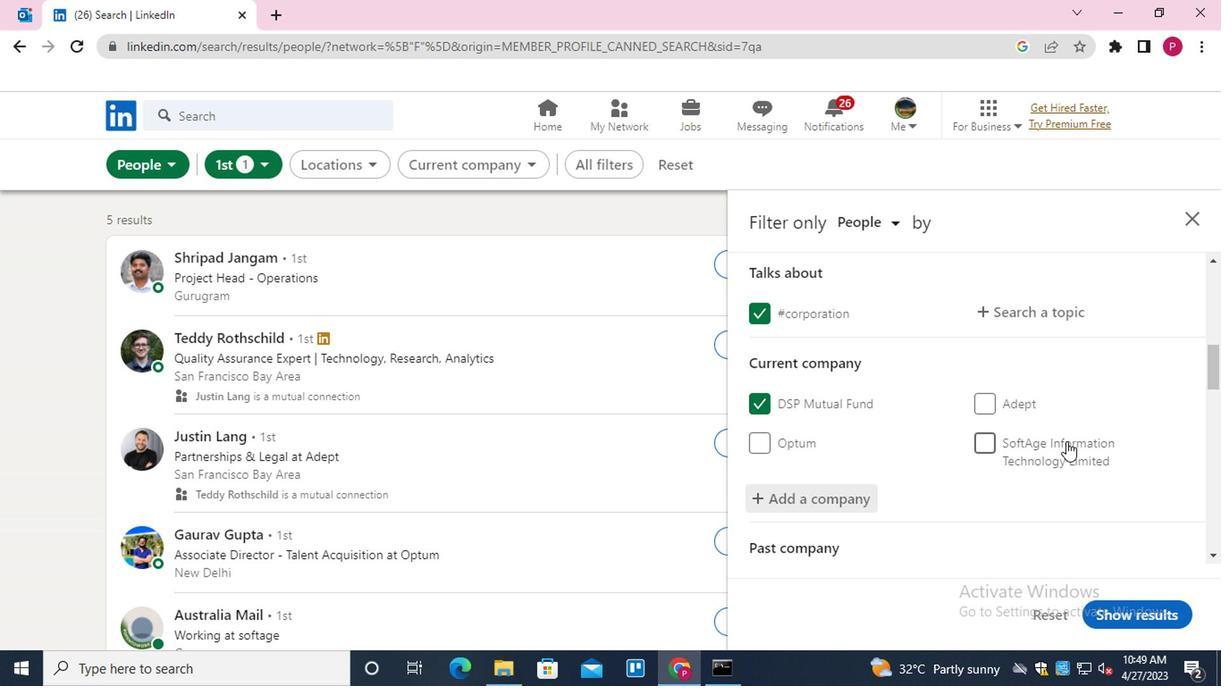 
Action: Mouse moved to (803, 391)
Screenshot: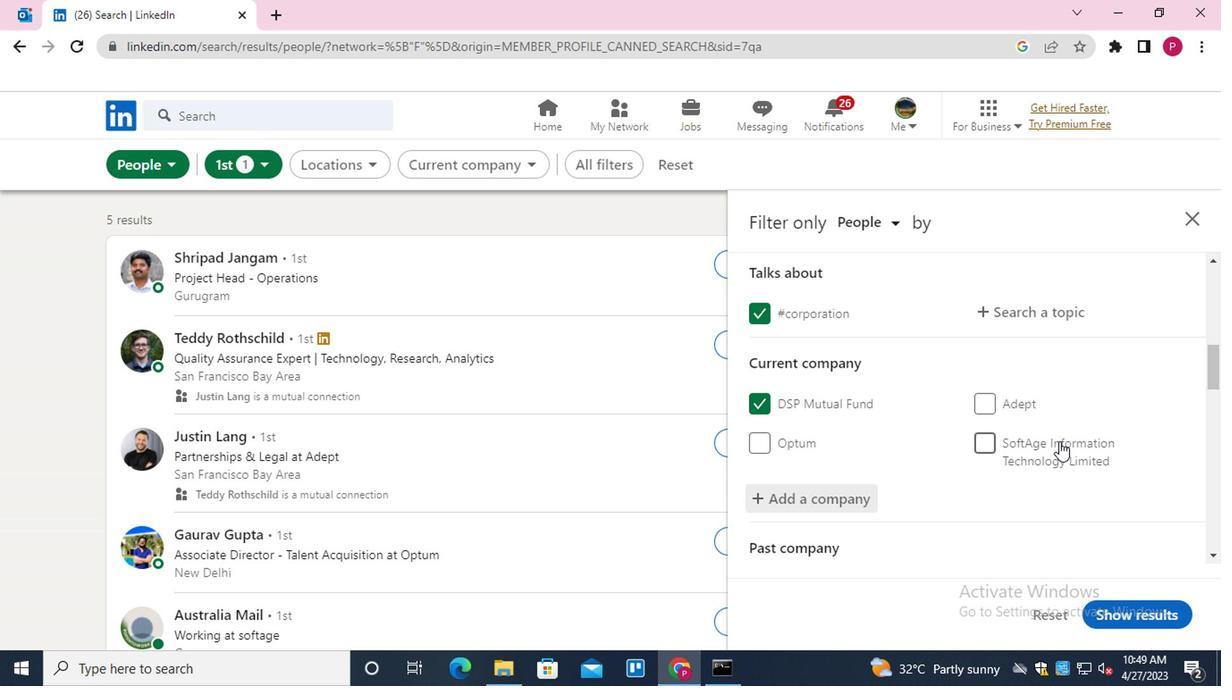 
Action: Mouse scrolled (803, 390) with delta (0, 0)
Screenshot: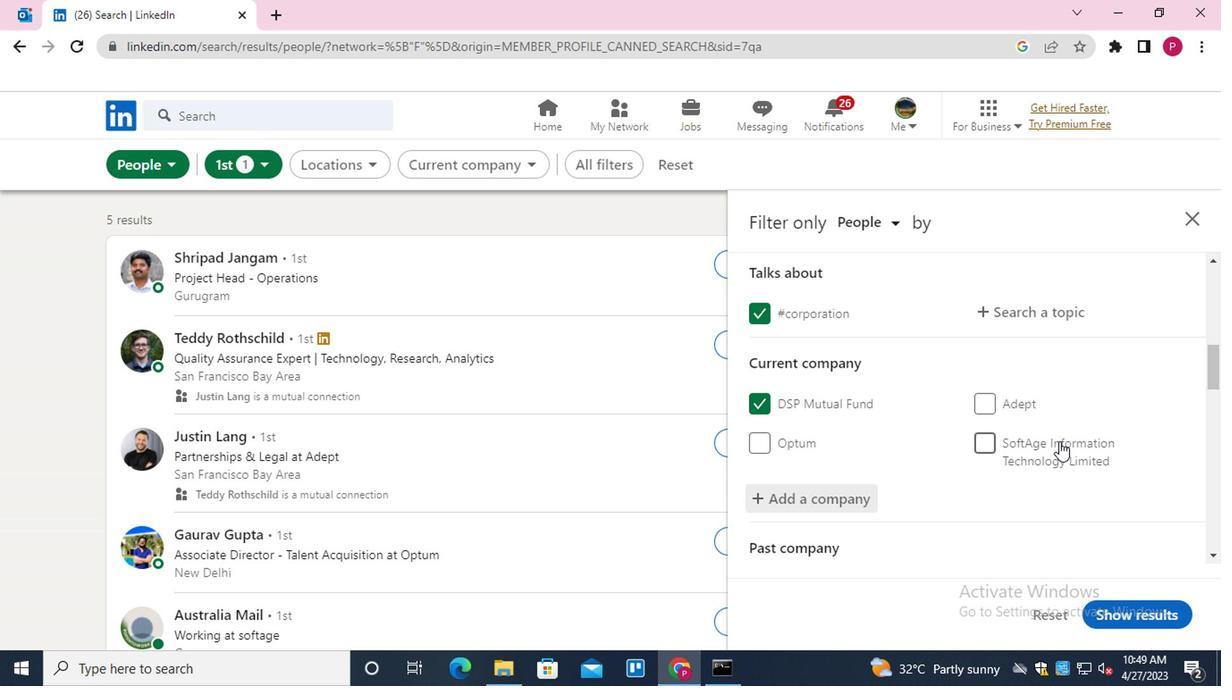 
Action: Mouse moved to (703, 377)
Screenshot: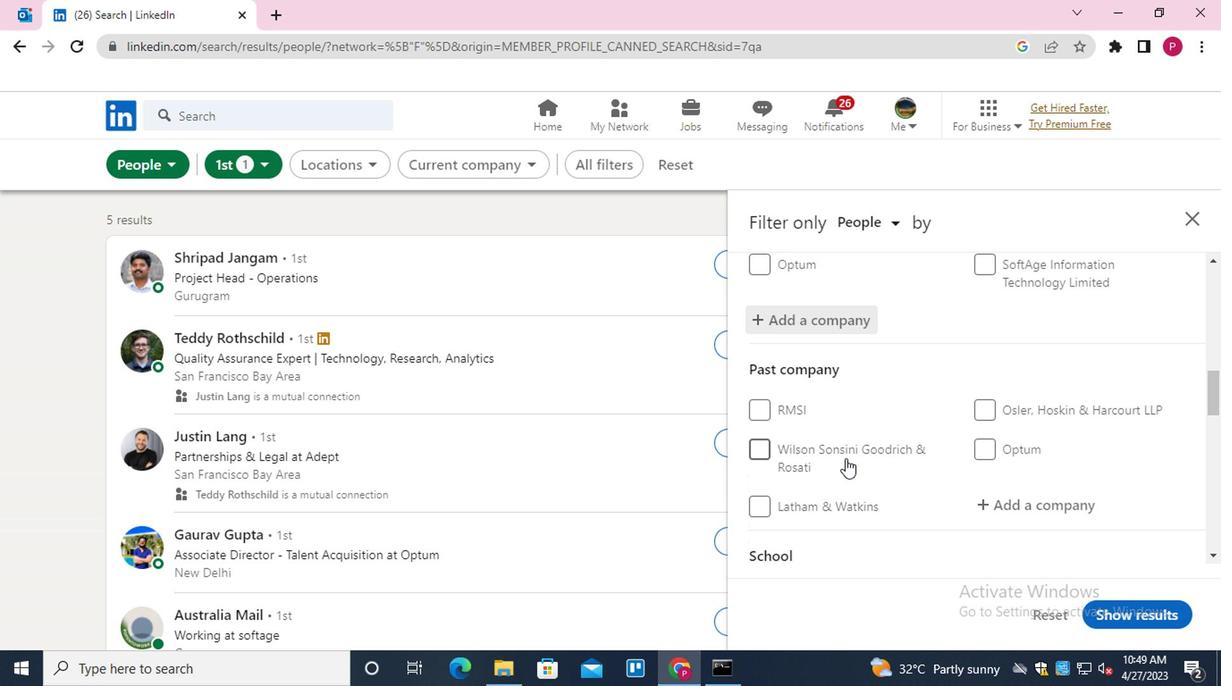 
Action: Mouse scrolled (703, 377) with delta (0, 0)
Screenshot: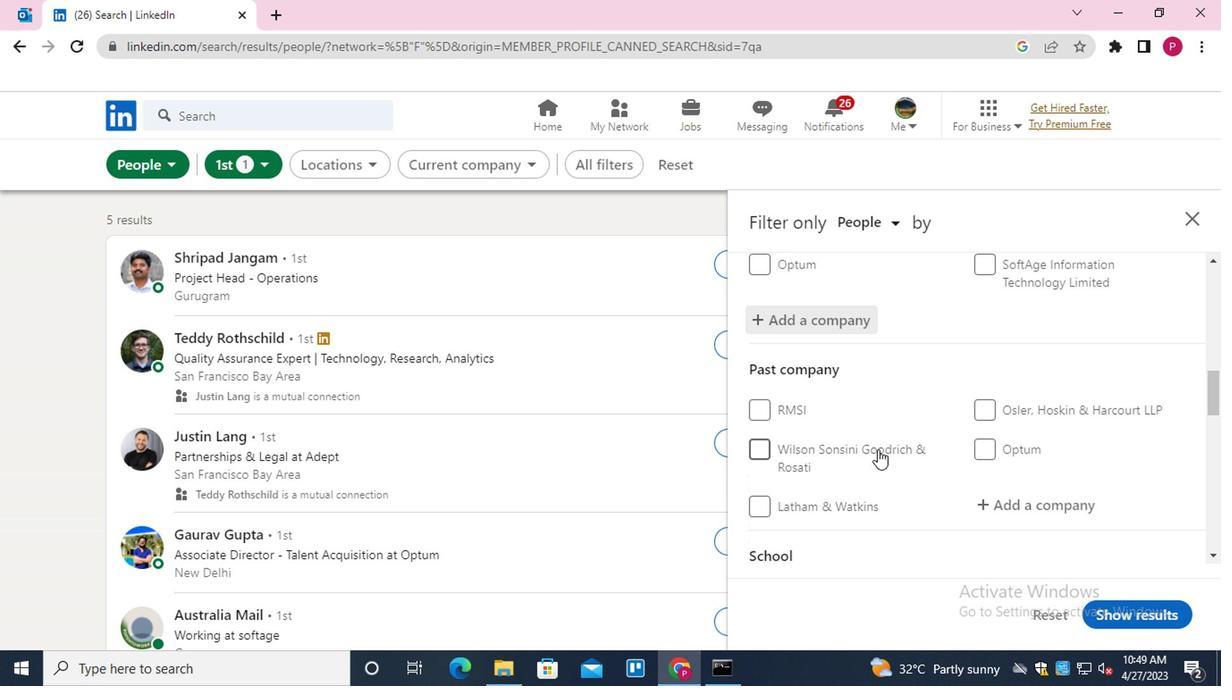 
Action: Mouse scrolled (703, 377) with delta (0, 0)
Screenshot: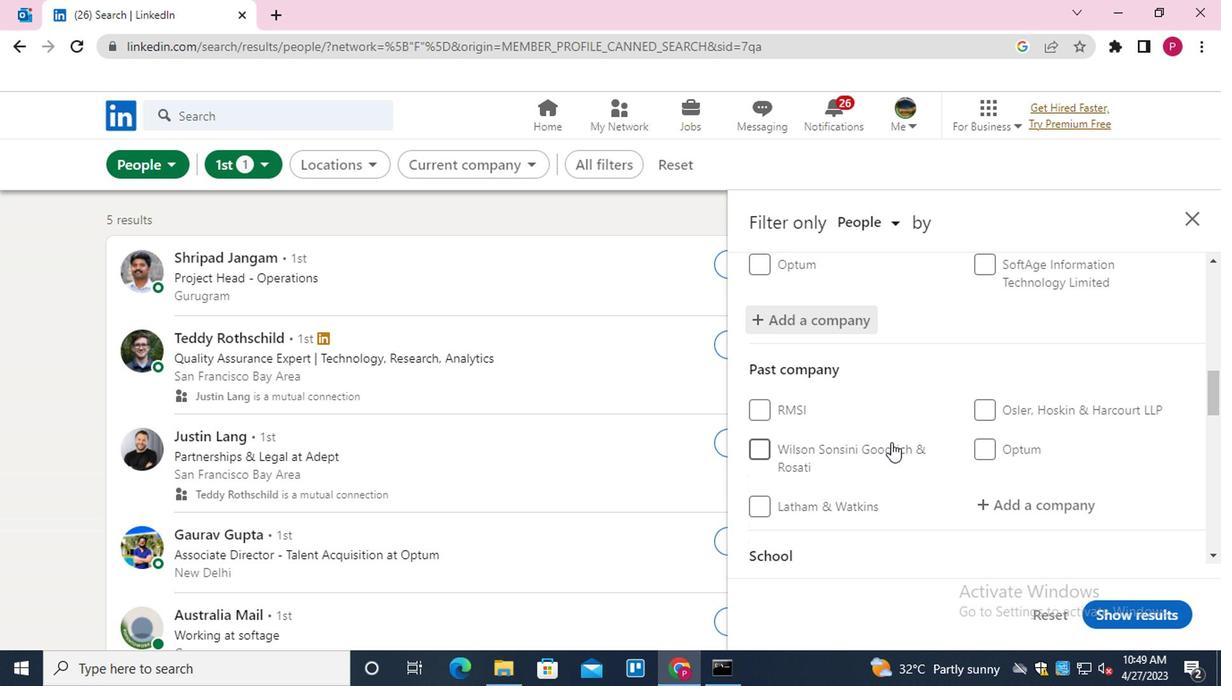 
Action: Mouse scrolled (703, 377) with delta (0, 0)
Screenshot: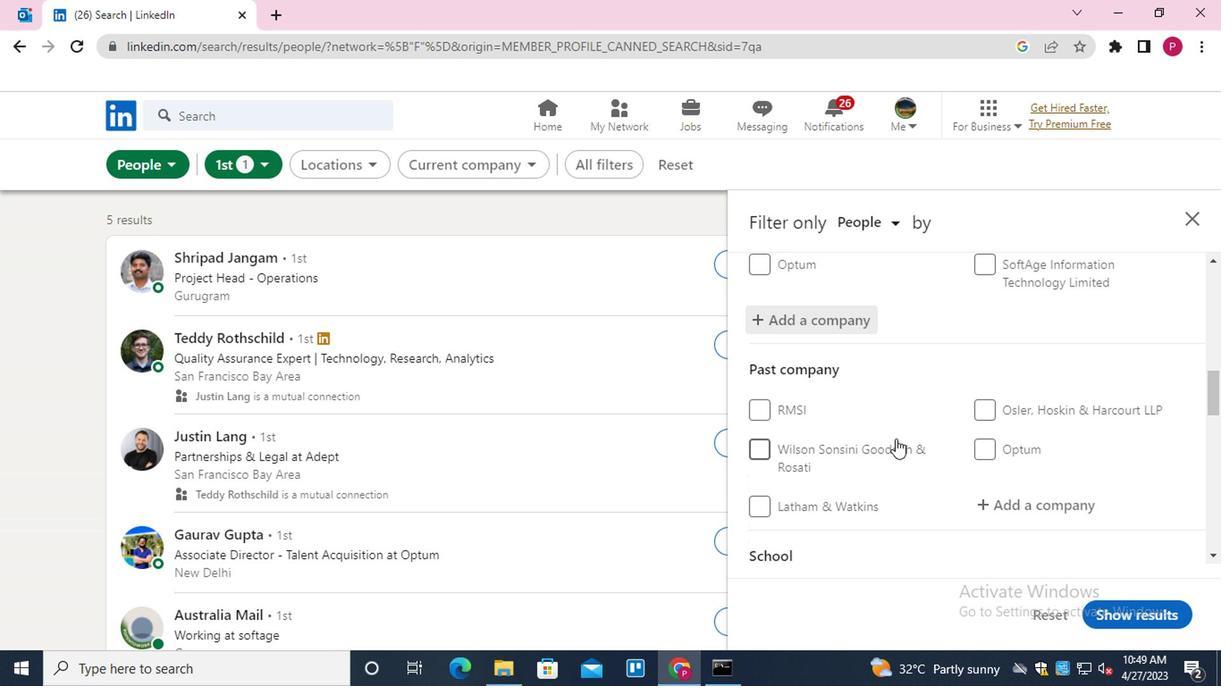 
Action: Mouse moved to (763, 373)
Screenshot: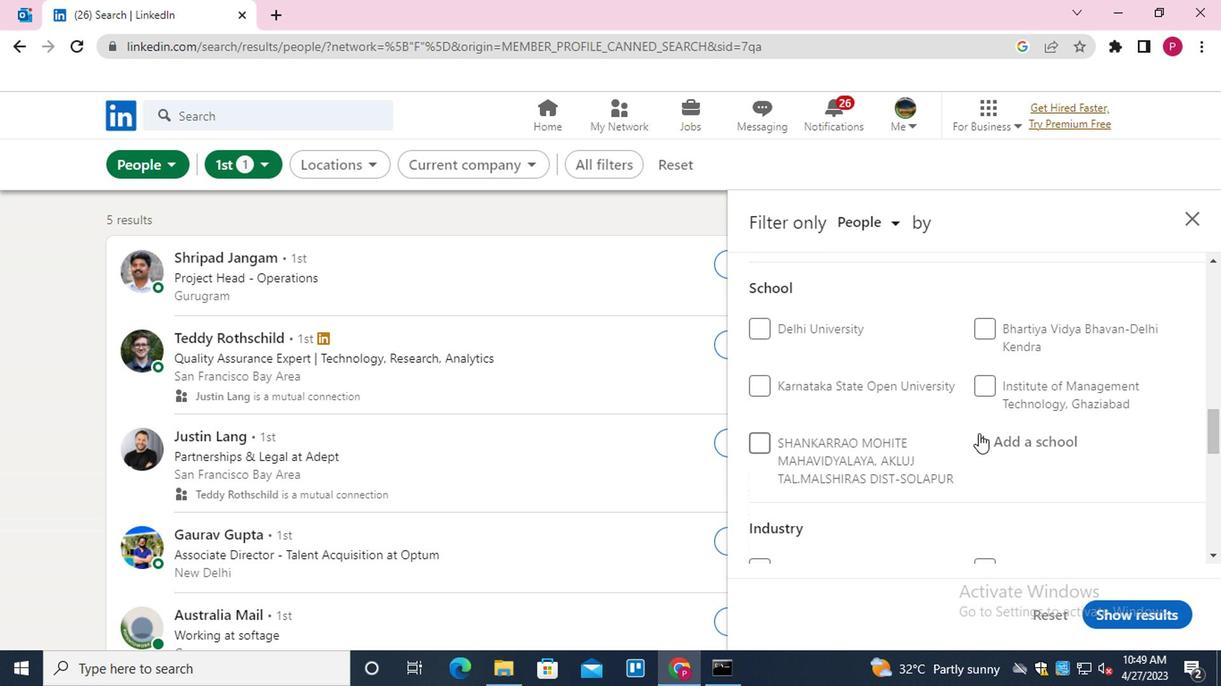 
Action: Mouse pressed left at (763, 373)
Screenshot: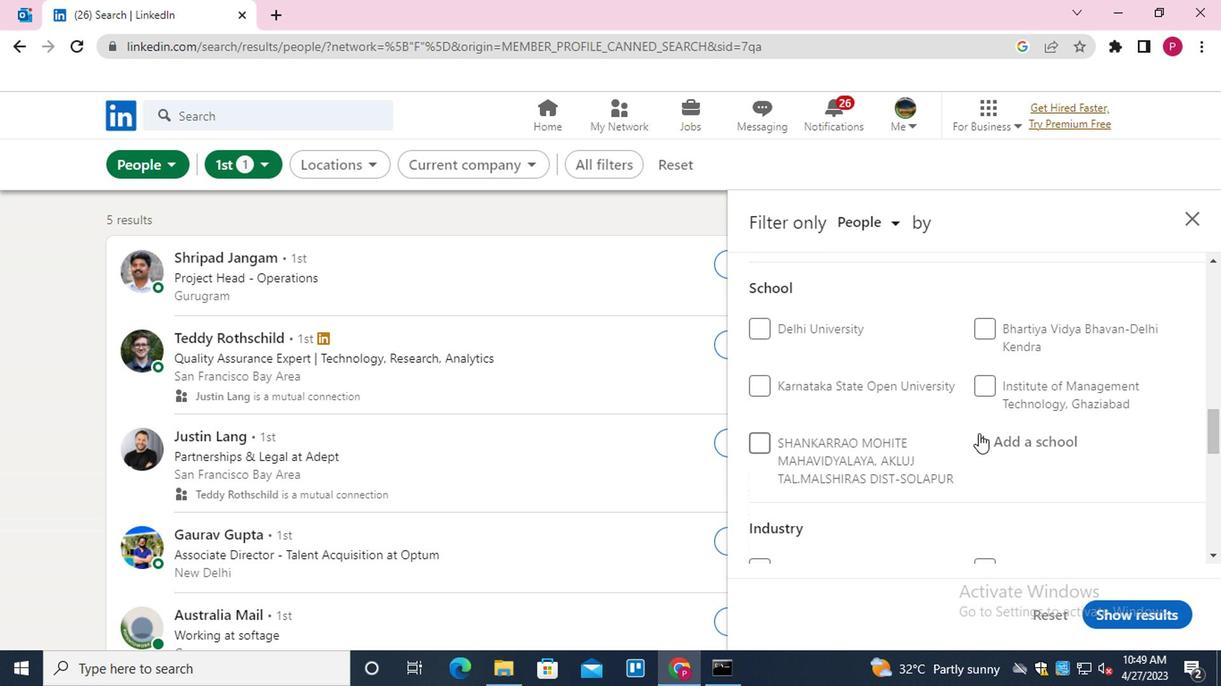 
Action: Mouse moved to (763, 373)
Screenshot: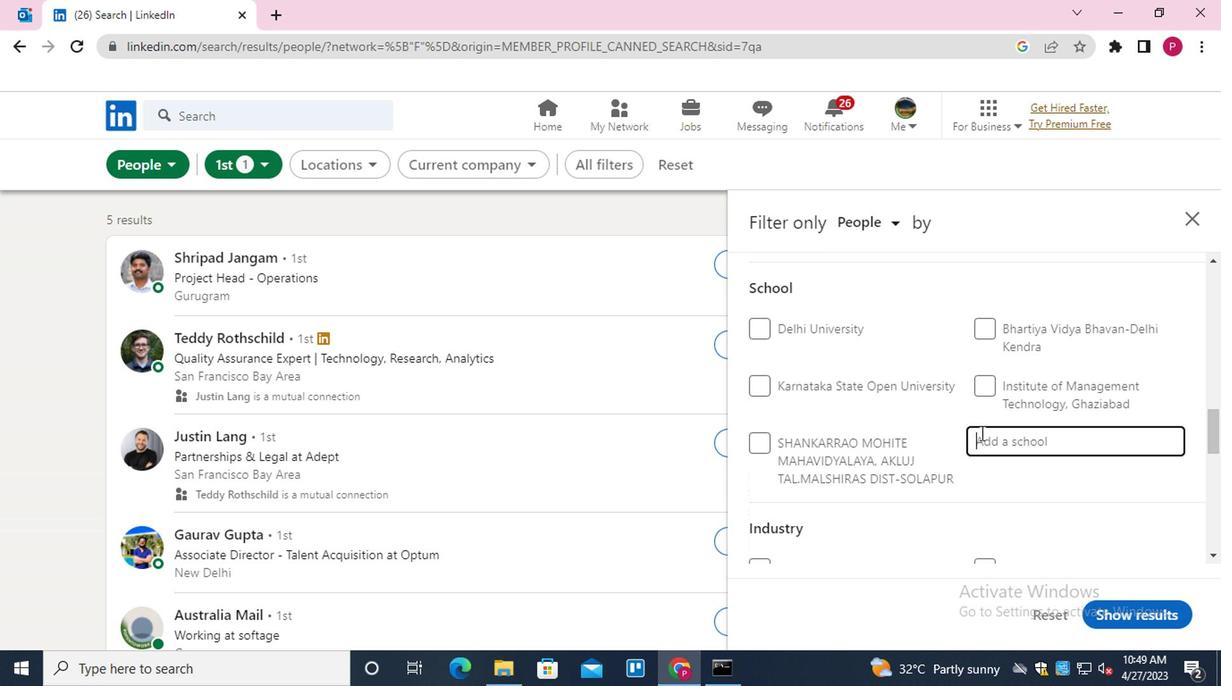 
Action: Mouse scrolled (763, 373) with delta (0, 0)
Screenshot: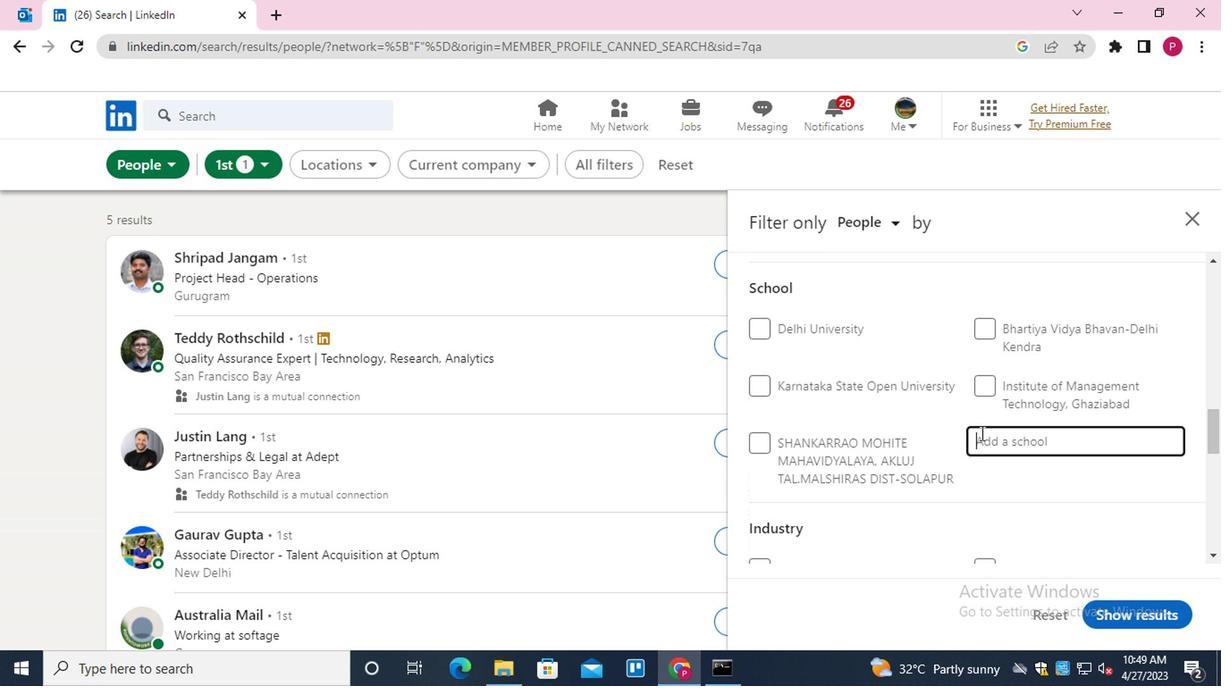 
Action: Key pressed <Key.shift>PARUL<Key.space><Key.shift>UNIVERSITY<Key.down><Key.enter>
Screenshot: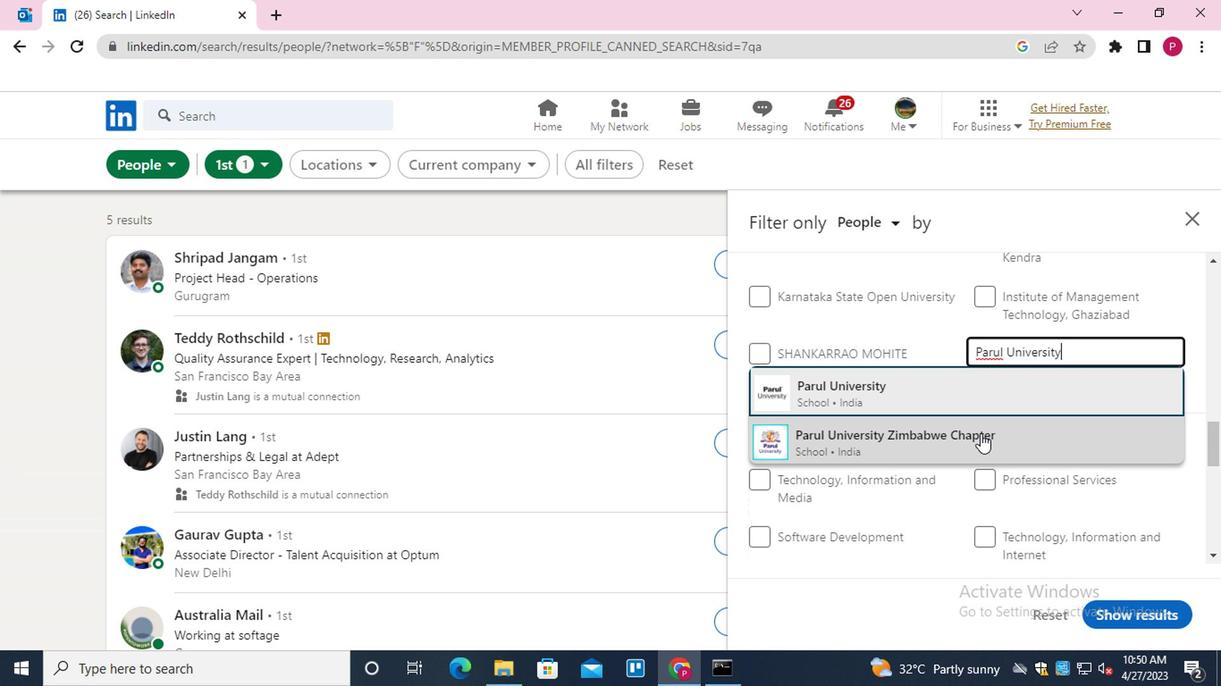 
Action: Mouse moved to (753, 382)
Screenshot: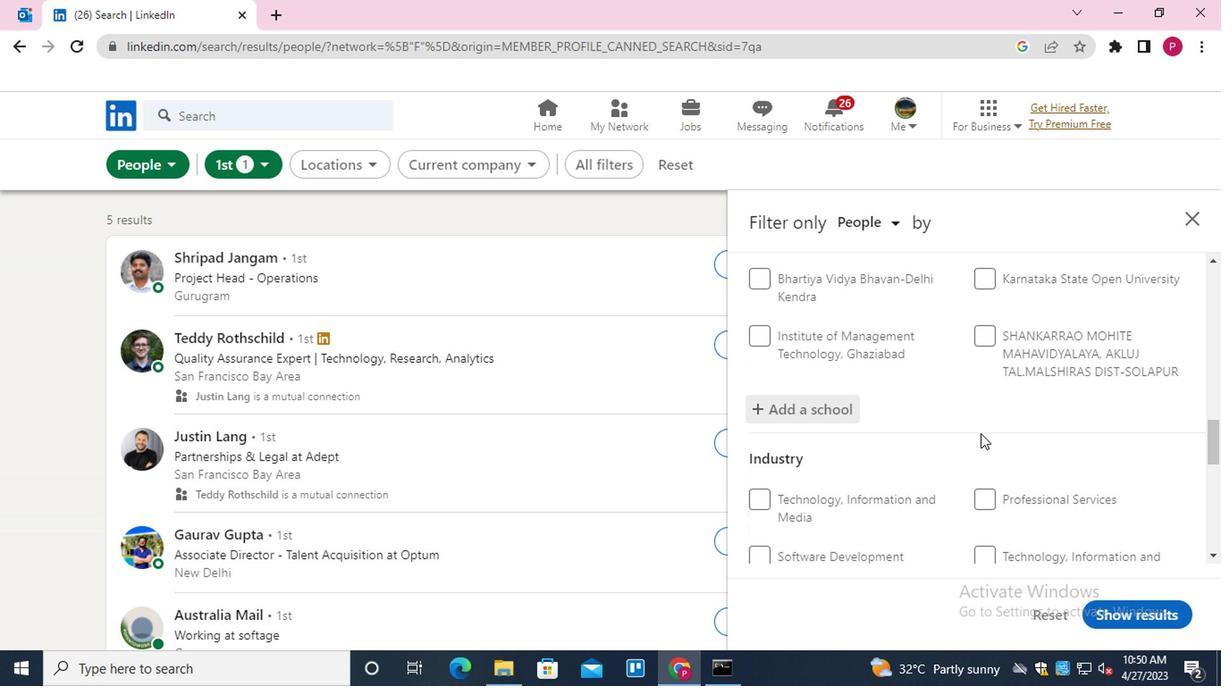
Action: Mouse scrolled (753, 381) with delta (0, 0)
Screenshot: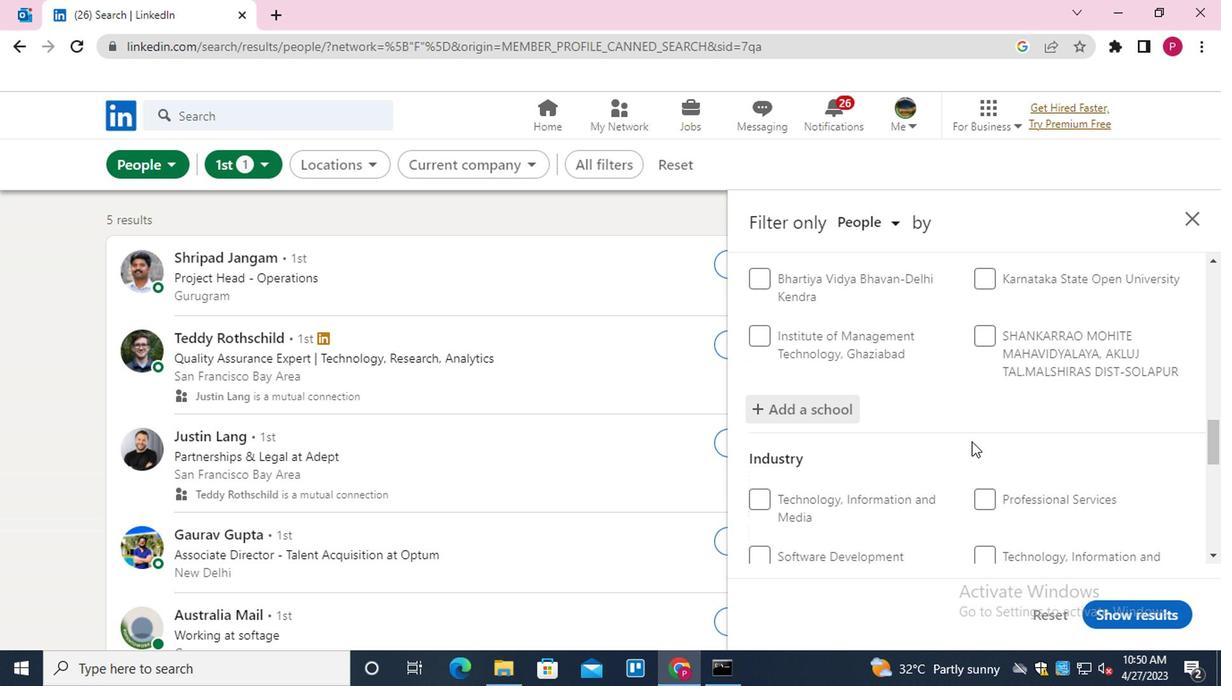 
Action: Mouse moved to (752, 382)
Screenshot: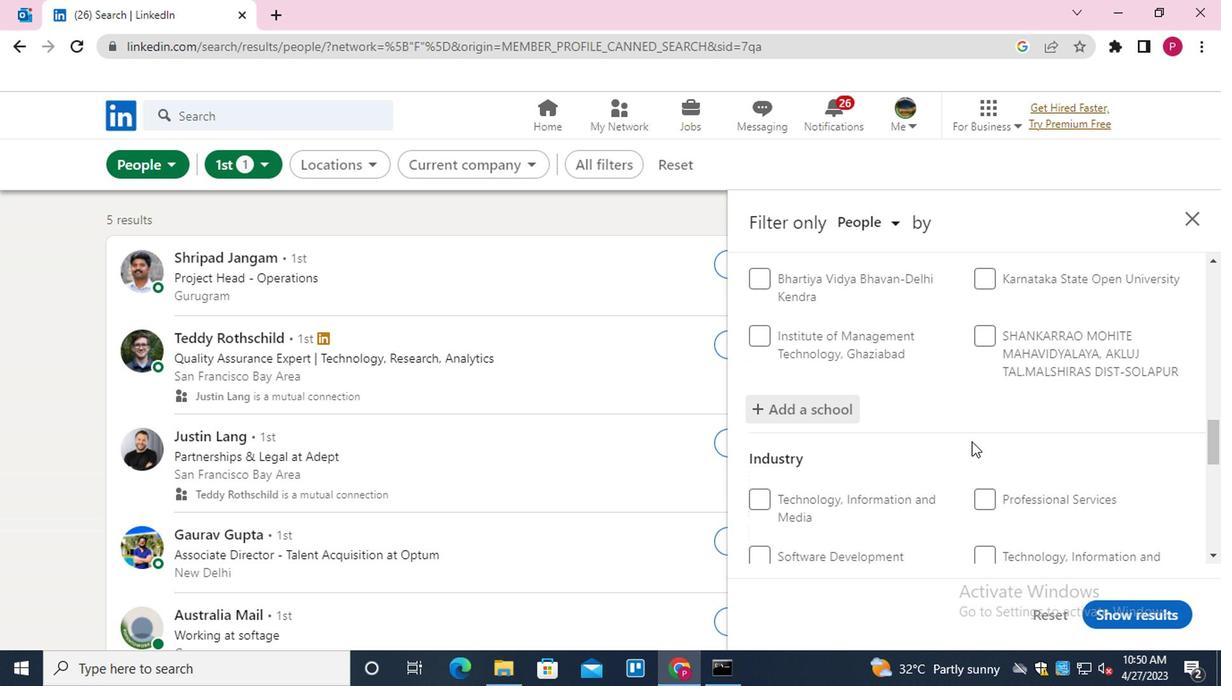 
Action: Mouse scrolled (752, 382) with delta (0, 0)
Screenshot: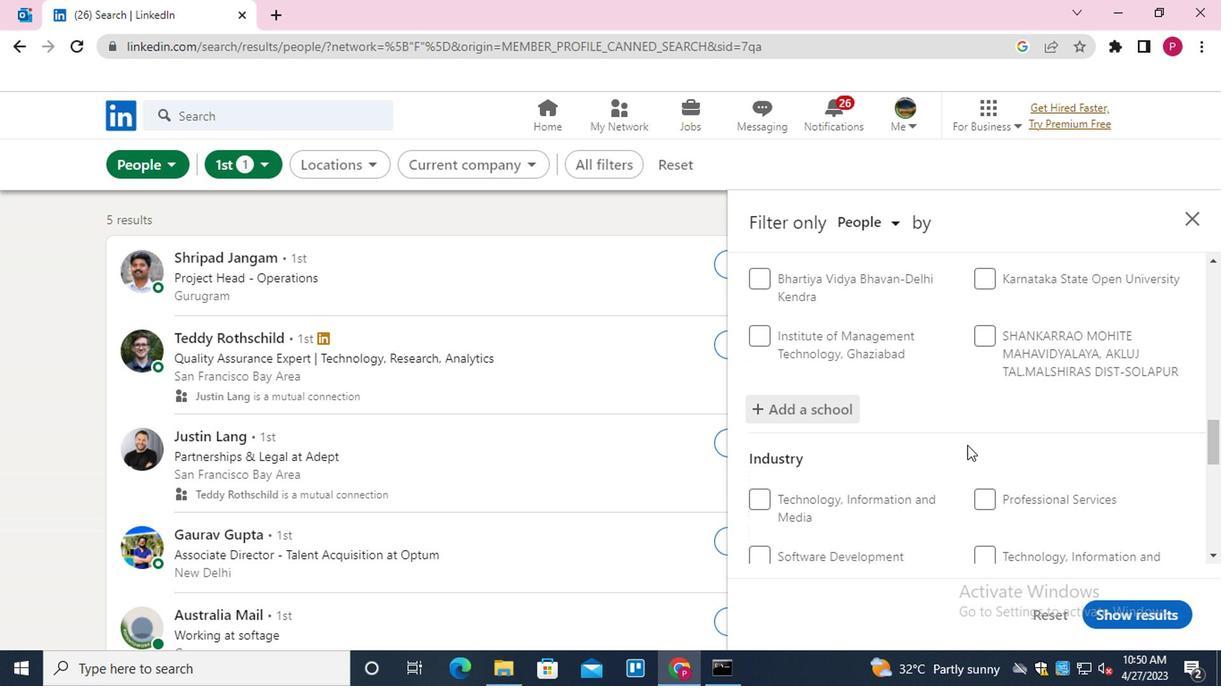 
Action: Mouse moved to (747, 388)
Screenshot: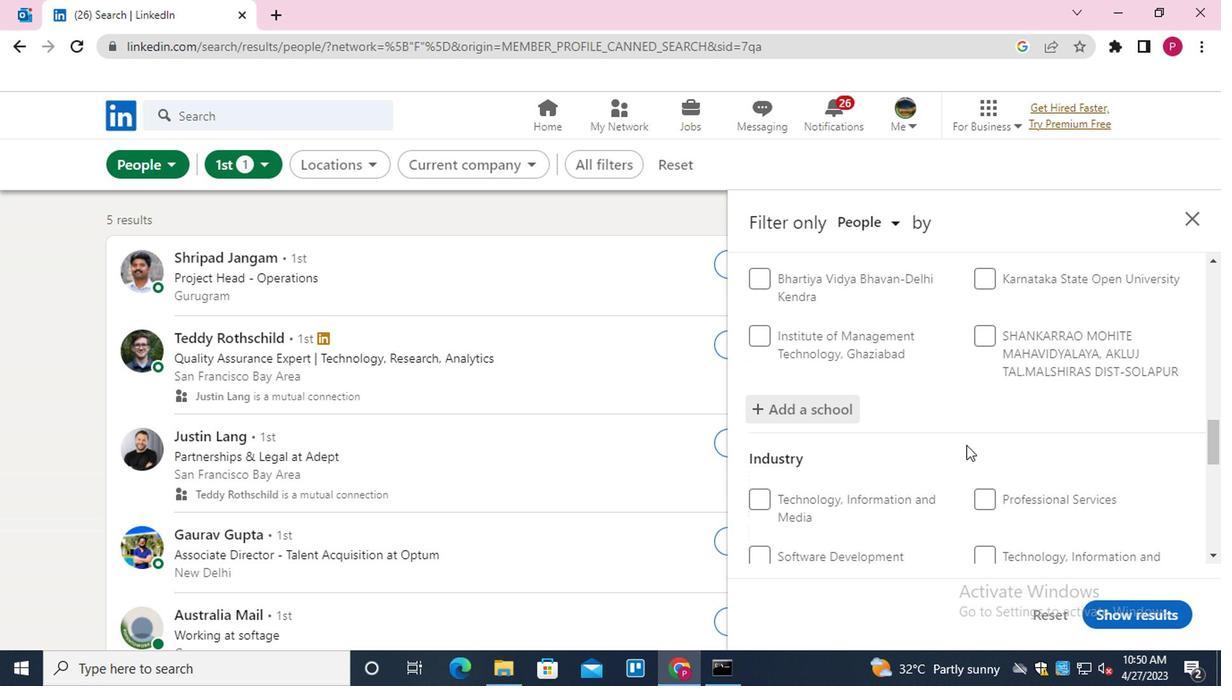
Action: Mouse scrolled (747, 387) with delta (0, 0)
Screenshot: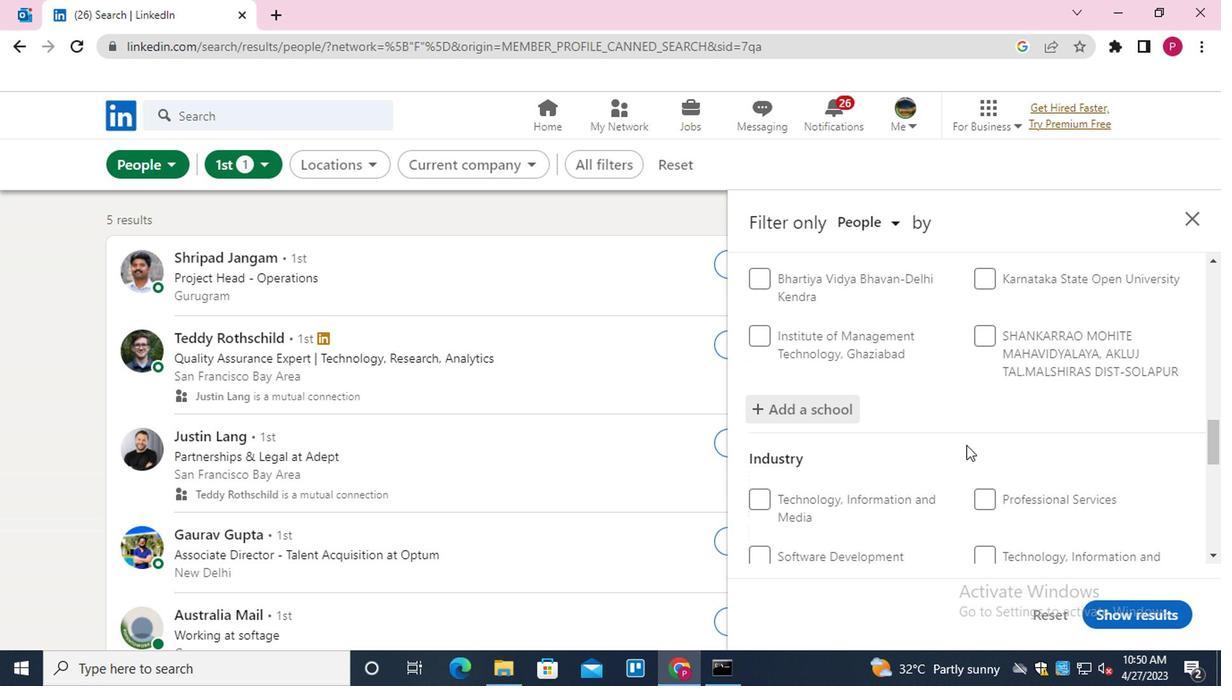 
Action: Mouse moved to (805, 313)
Screenshot: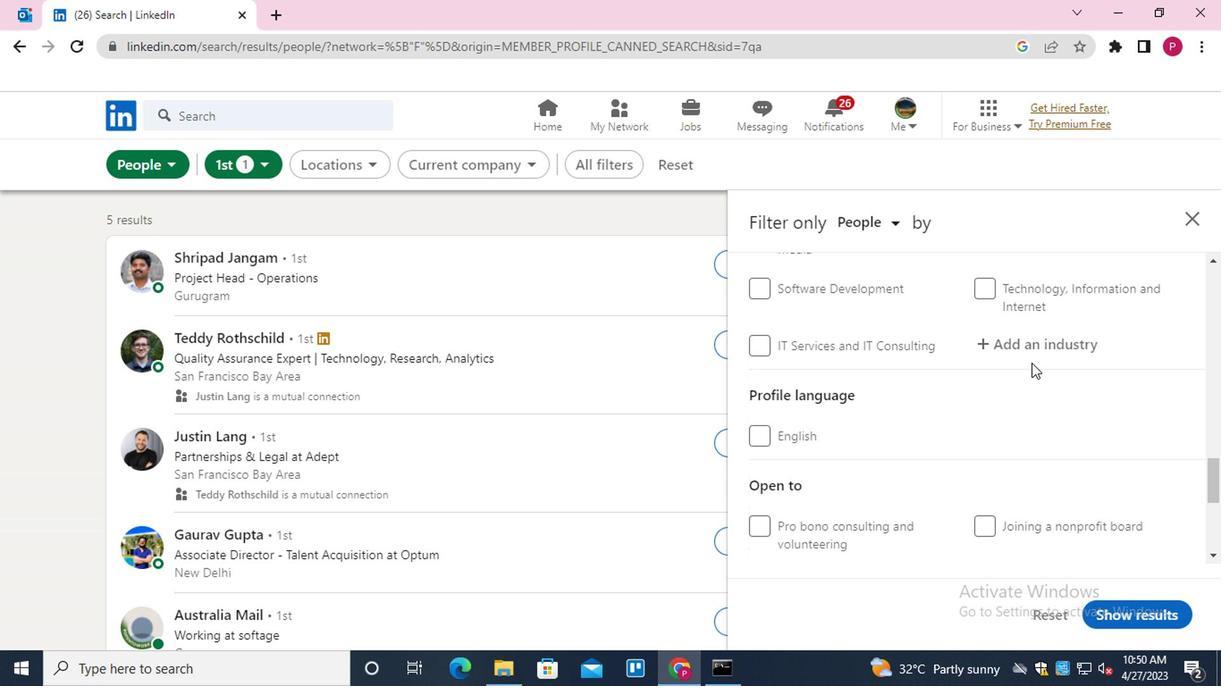 
Action: Mouse pressed left at (805, 313)
Screenshot: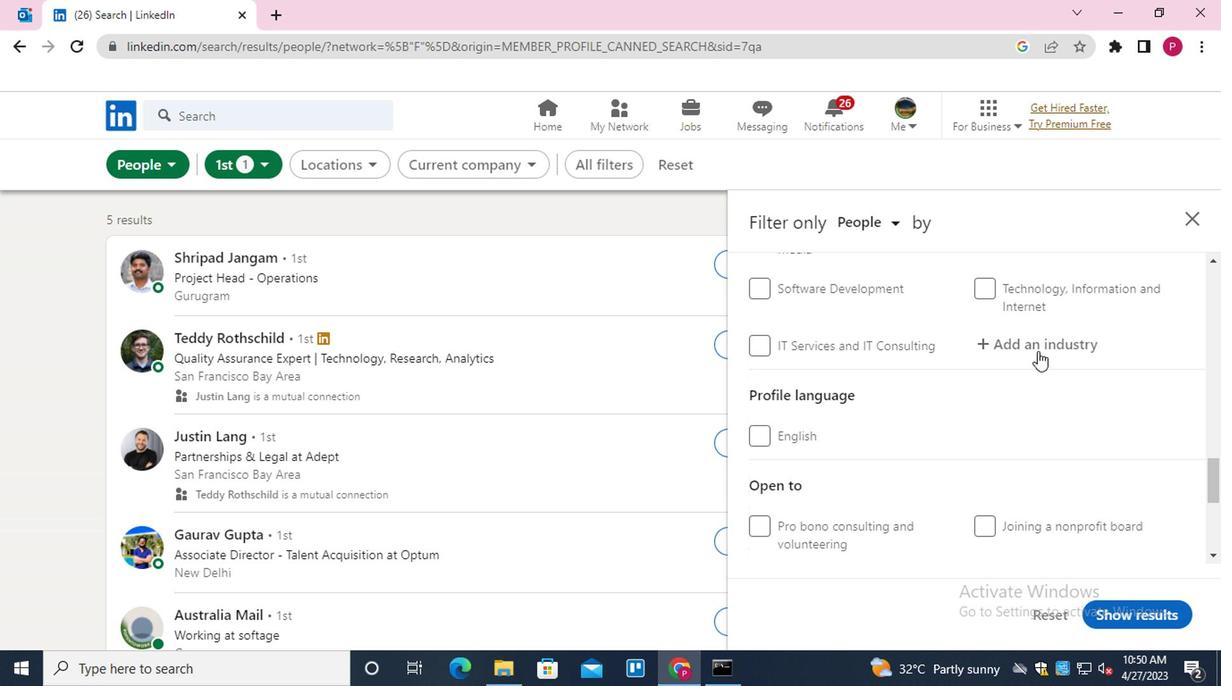 
Action: Mouse moved to (805, 313)
Screenshot: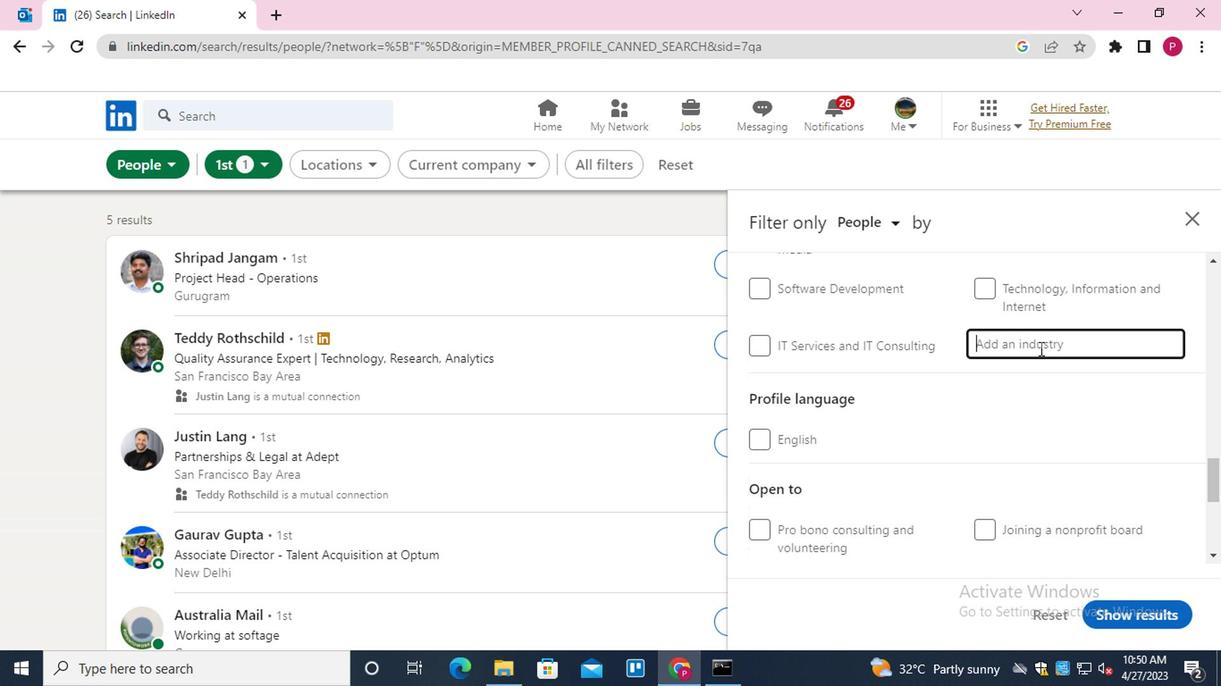 
Action: Key pressed <Key.shift>WHOLESALE<Key.down><Key.down><Key.down><Key.down><Key.down><Key.down><Key.down><Key.down><Key.down><Key.down><Key.down><Key.down><Key.down><Key.down><Key.down><Key.up><Key.enter>
Screenshot: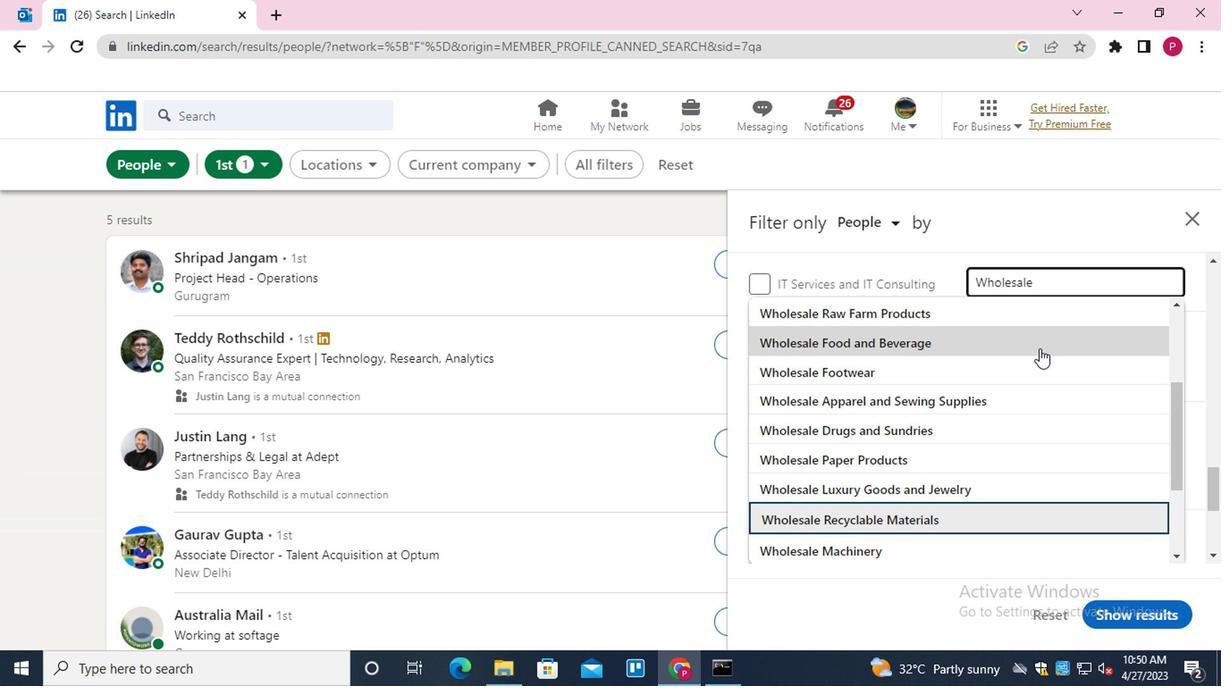 
Action: Mouse moved to (724, 330)
Screenshot: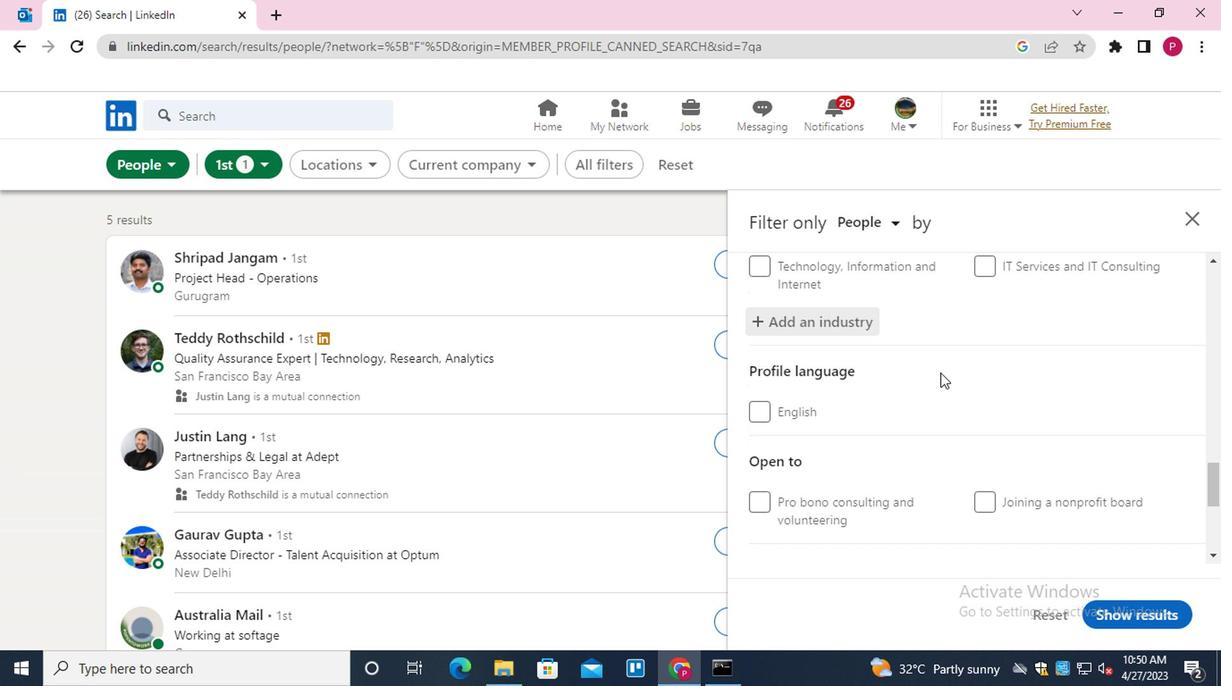 
Action: Mouse scrolled (724, 330) with delta (0, 0)
Screenshot: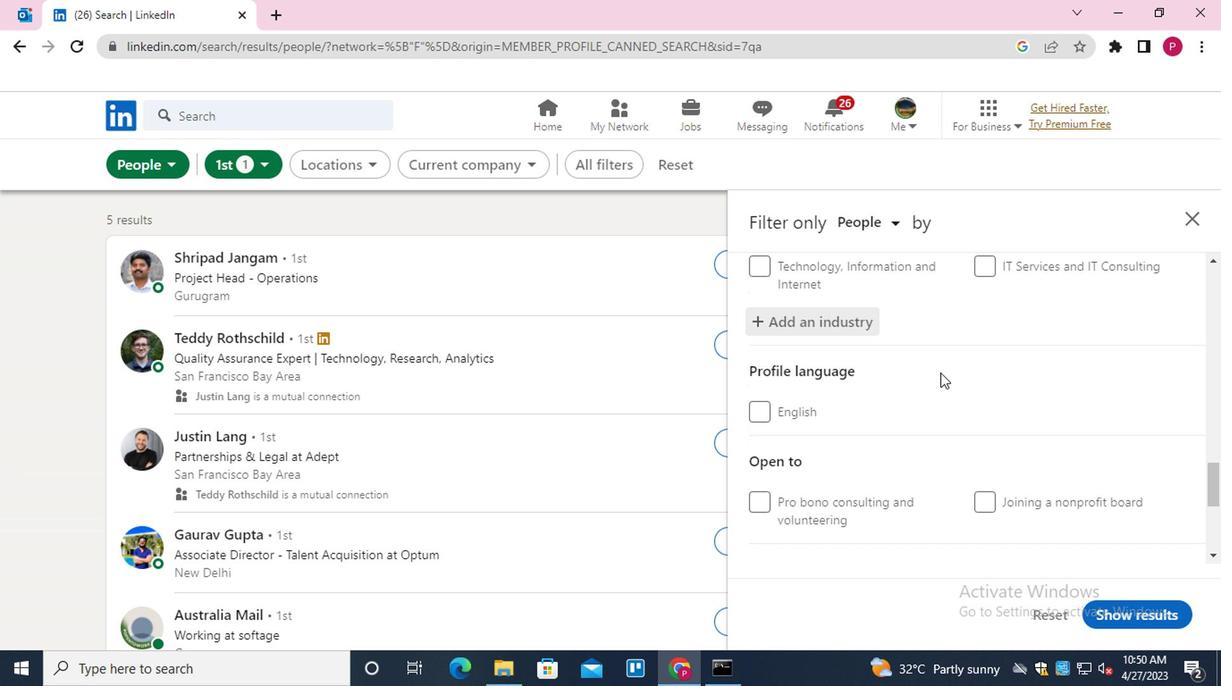 
Action: Mouse scrolled (724, 330) with delta (0, 0)
Screenshot: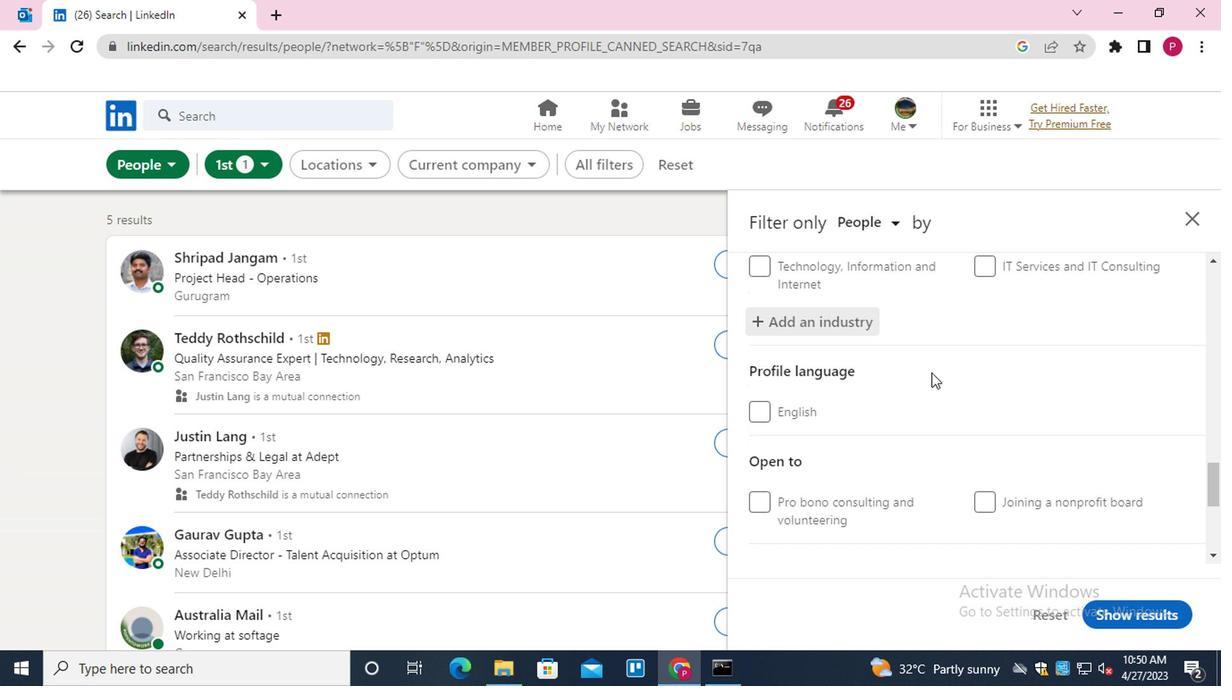 
Action: Mouse moved to (720, 332)
Screenshot: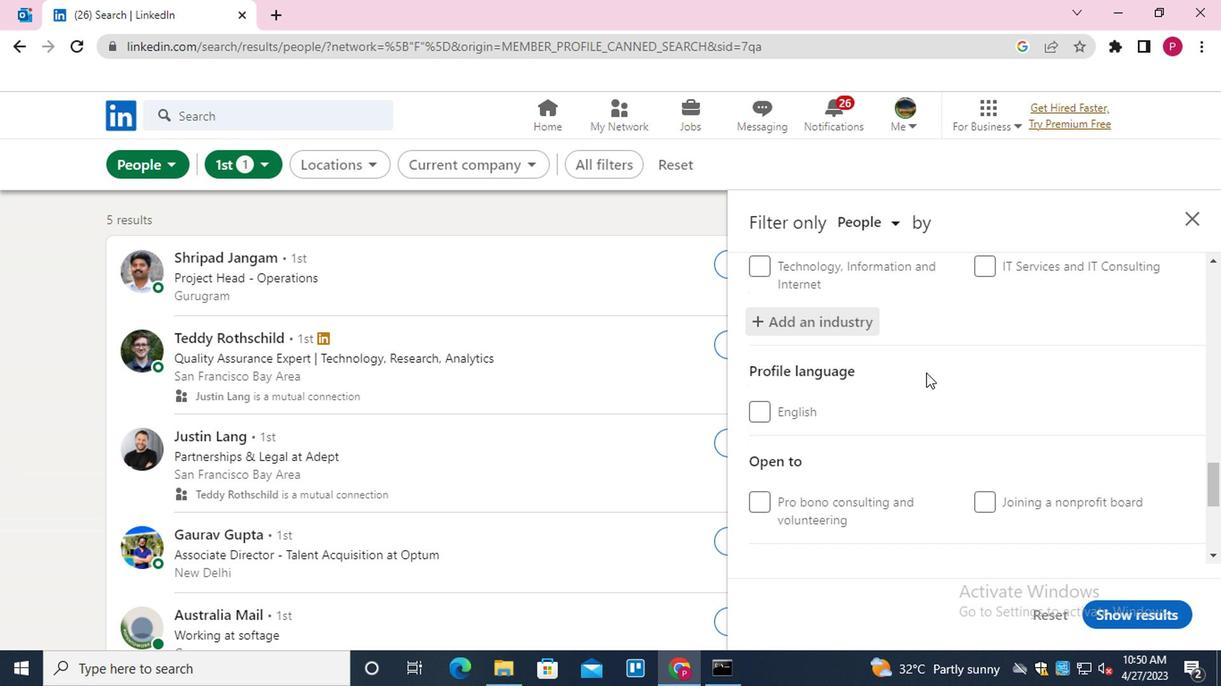 
Action: Mouse scrolled (720, 332) with delta (0, 0)
Screenshot: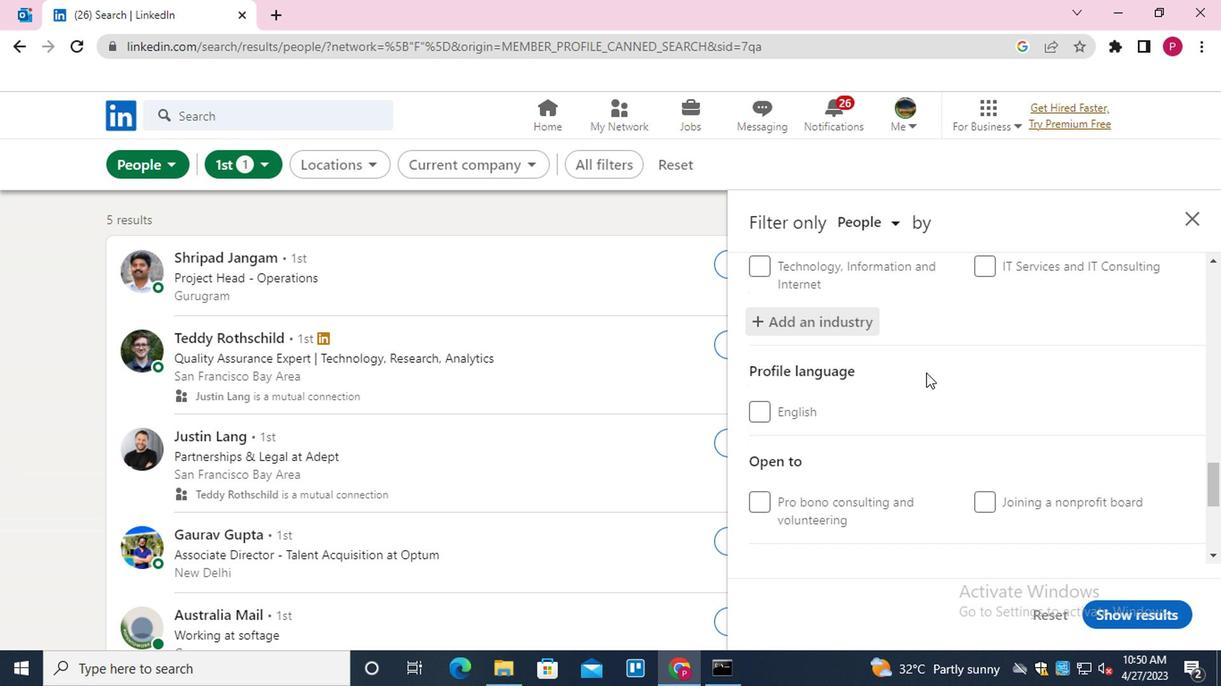
Action: Mouse moved to (653, 315)
Screenshot: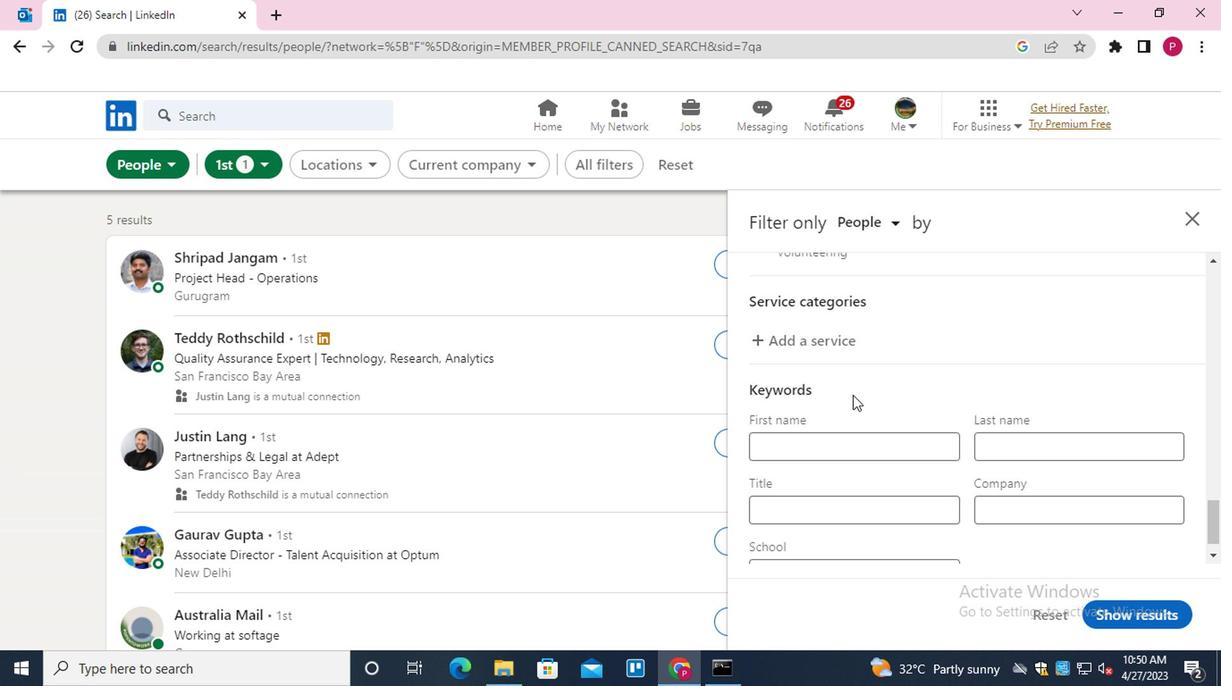 
Action: Mouse pressed left at (653, 315)
Screenshot: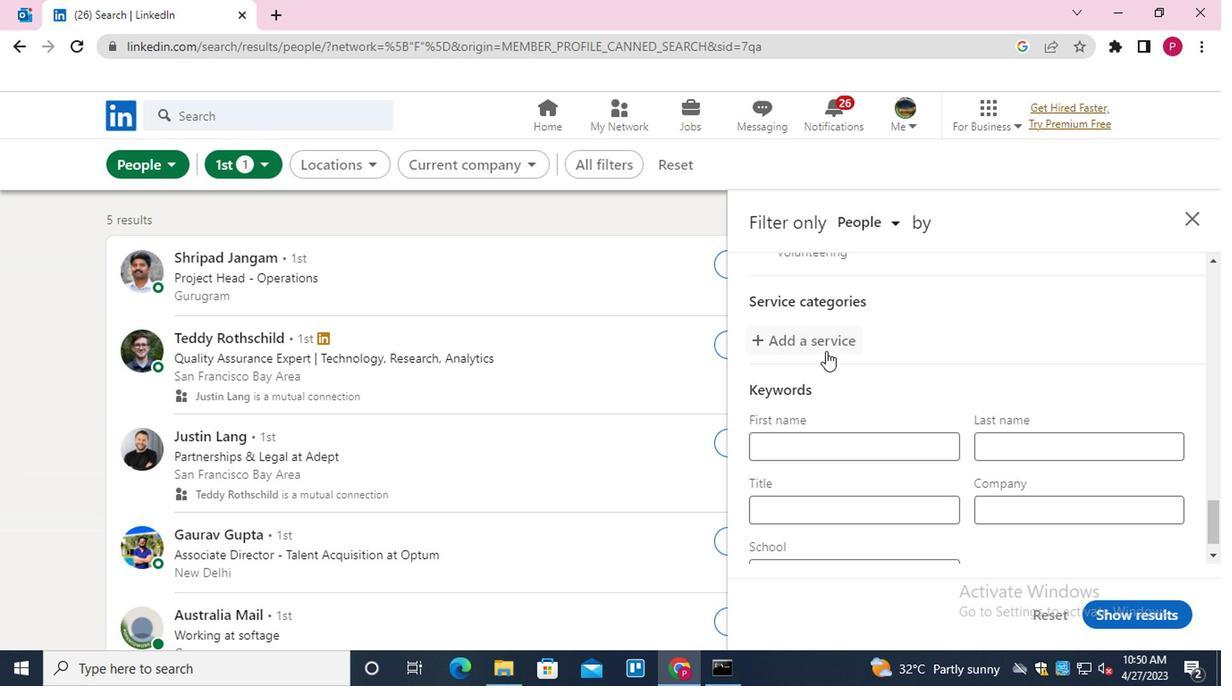
Action: Key pressed <Key.shift>PROJECT<Key.down><Key.enter>
Screenshot: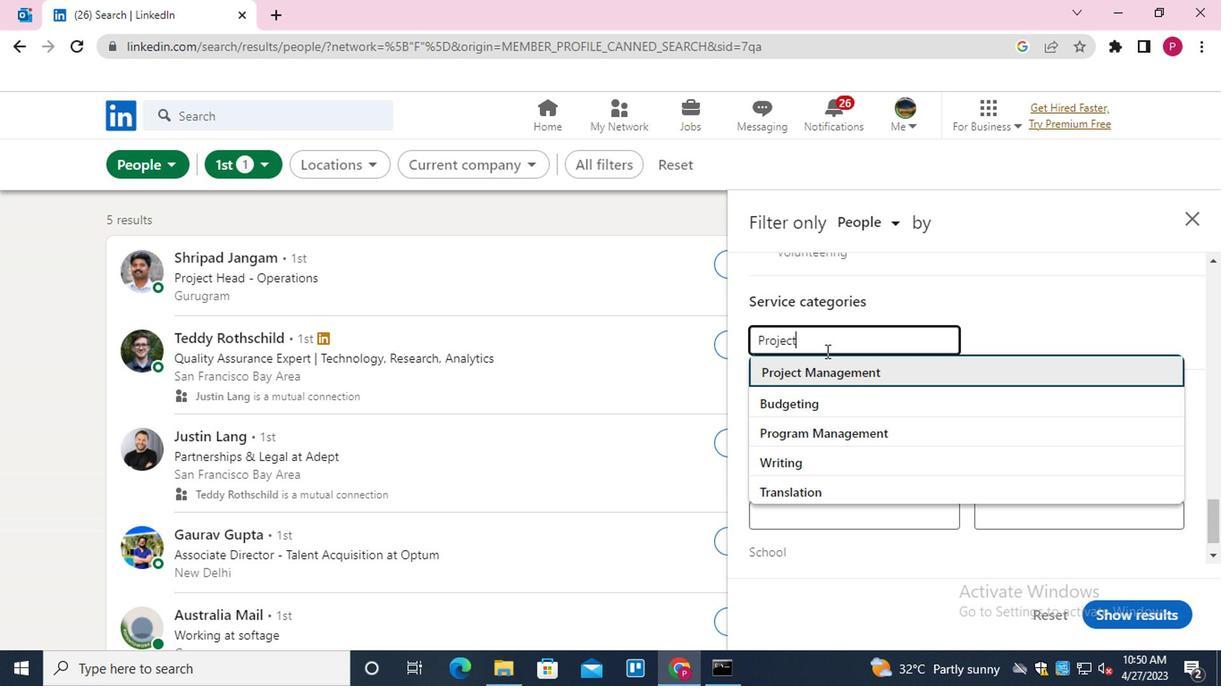 
Action: Mouse scrolled (653, 314) with delta (0, 0)
Screenshot: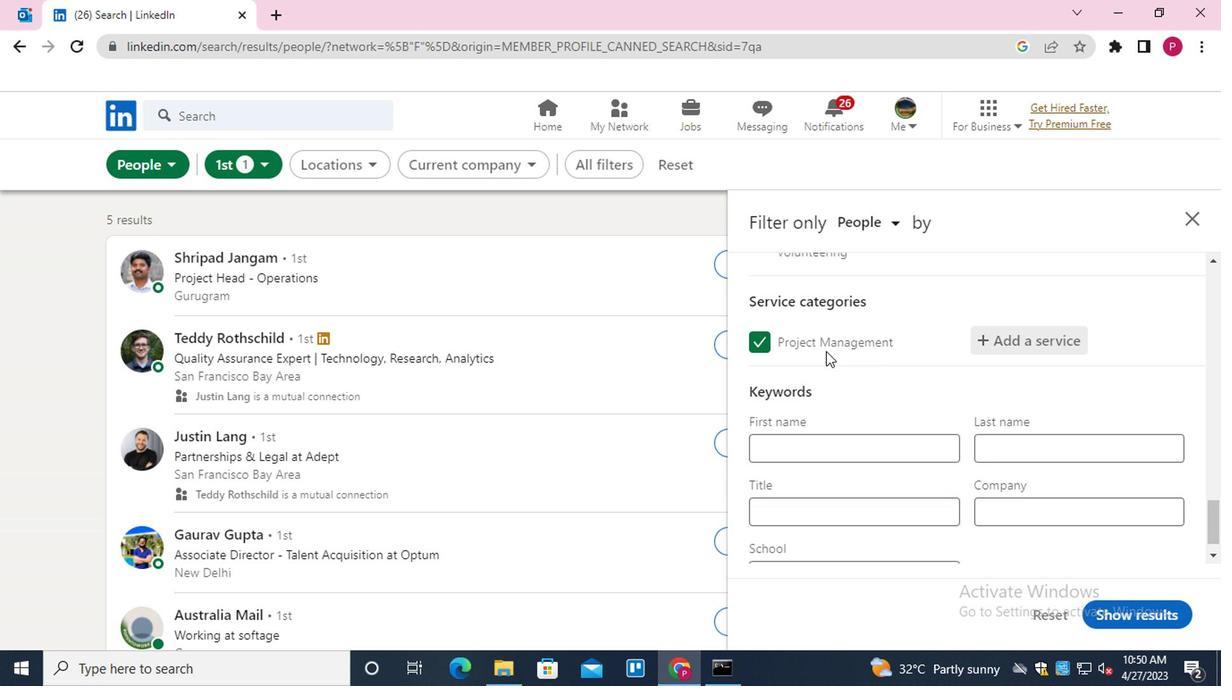 
Action: Mouse moved to (652, 315)
Screenshot: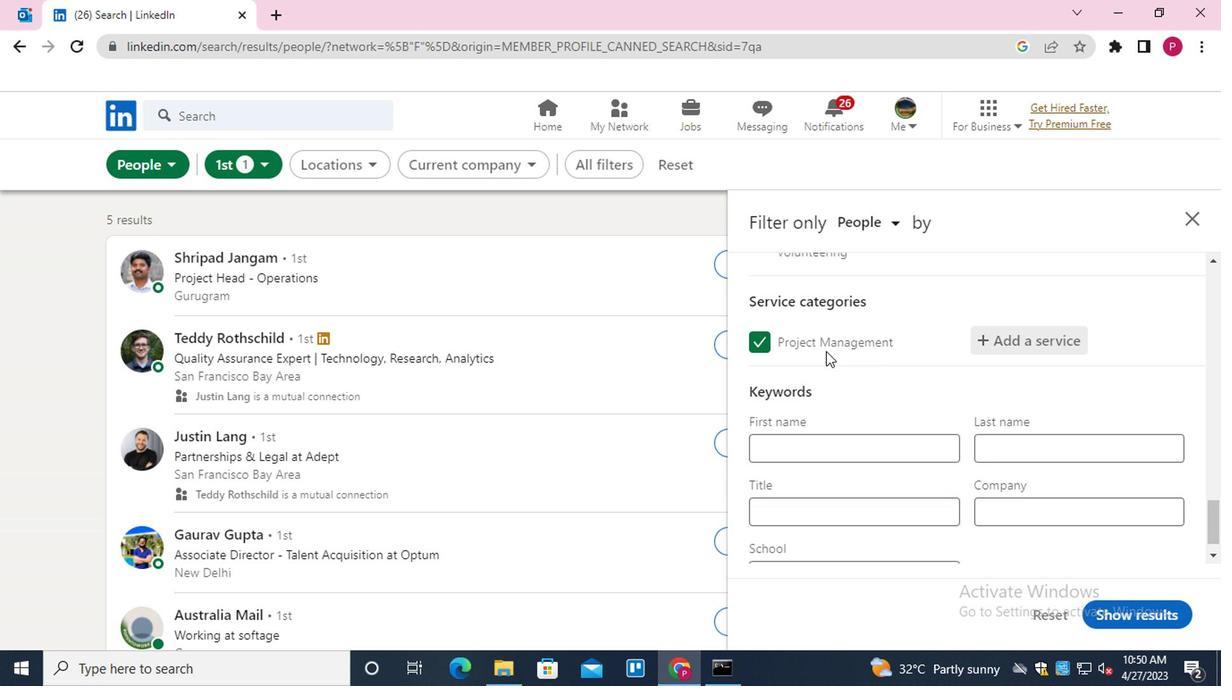 
Action: Mouse scrolled (652, 314) with delta (0, 0)
Screenshot: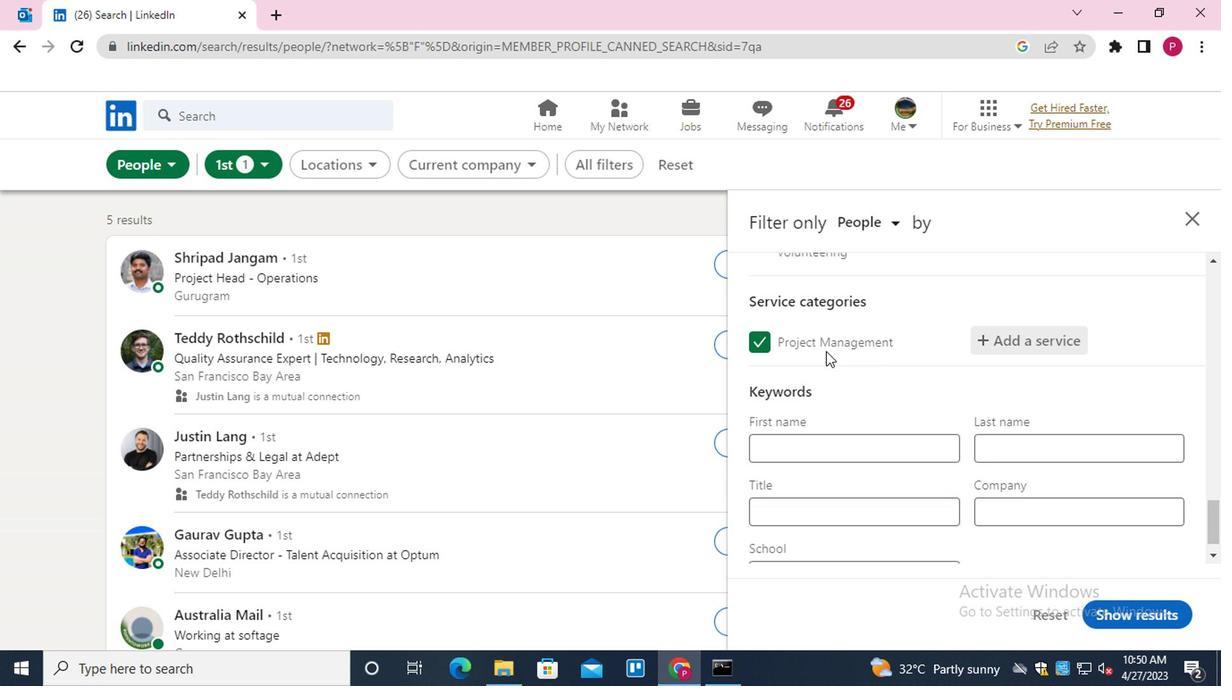 
Action: Mouse moved to (652, 328)
Screenshot: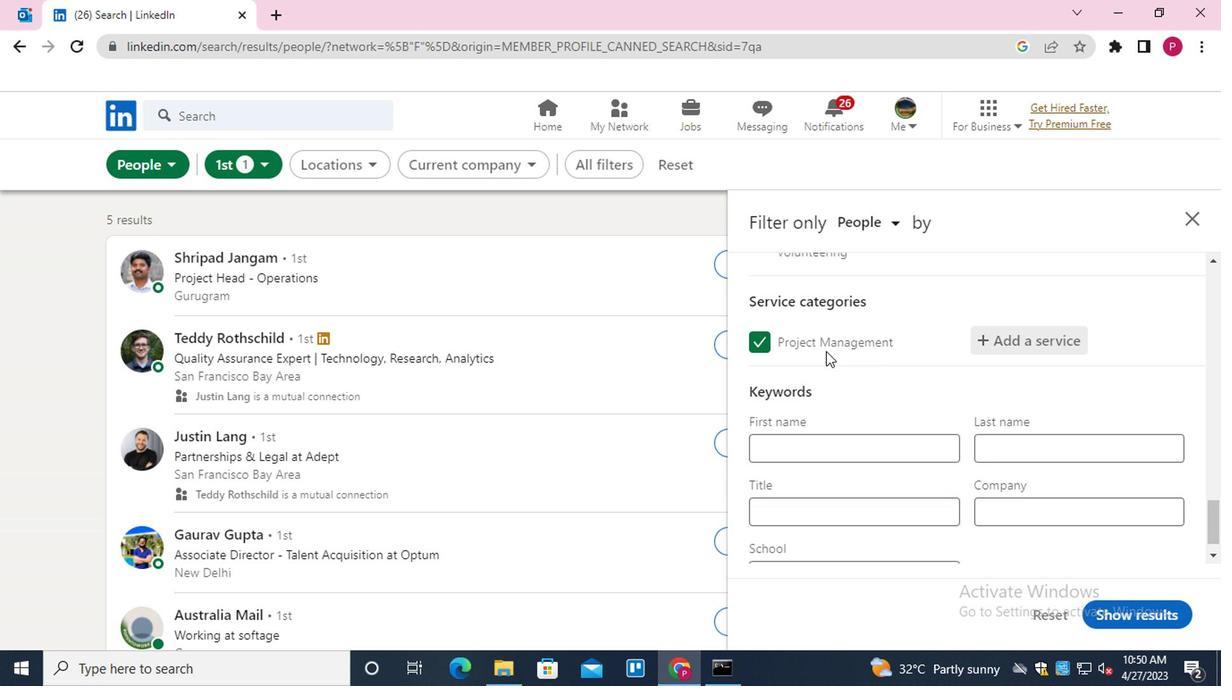 
Action: Mouse scrolled (652, 327) with delta (0, 0)
Screenshot: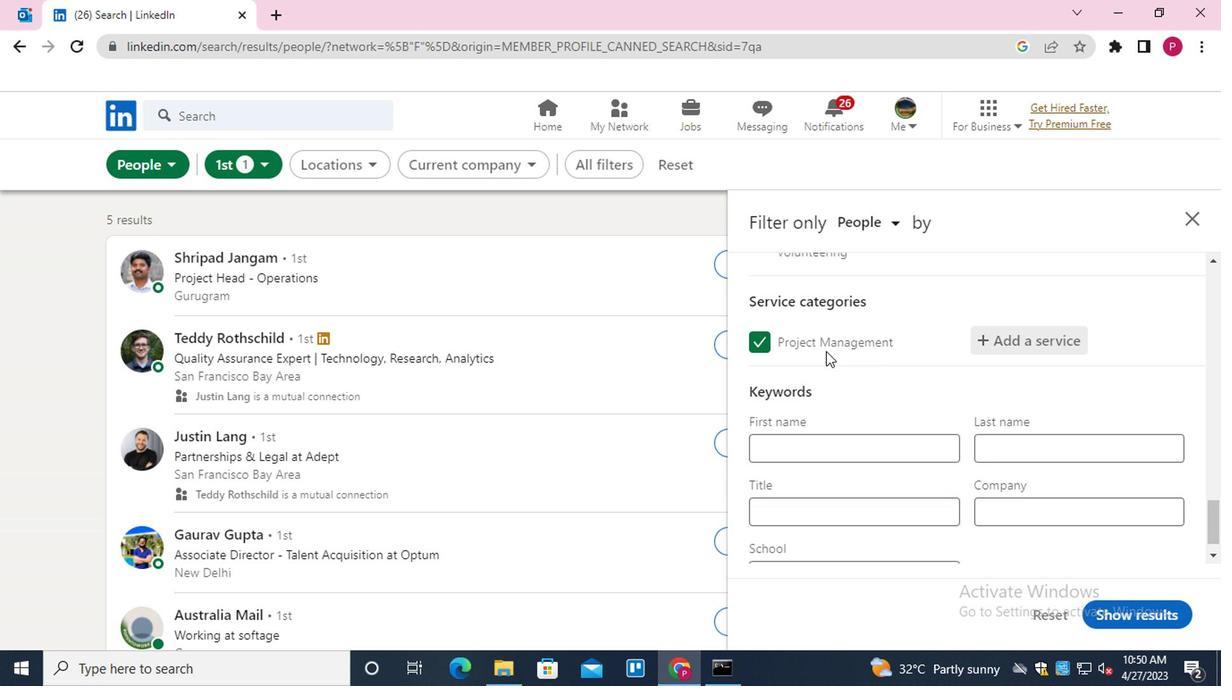 
Action: Mouse moved to (662, 408)
Screenshot: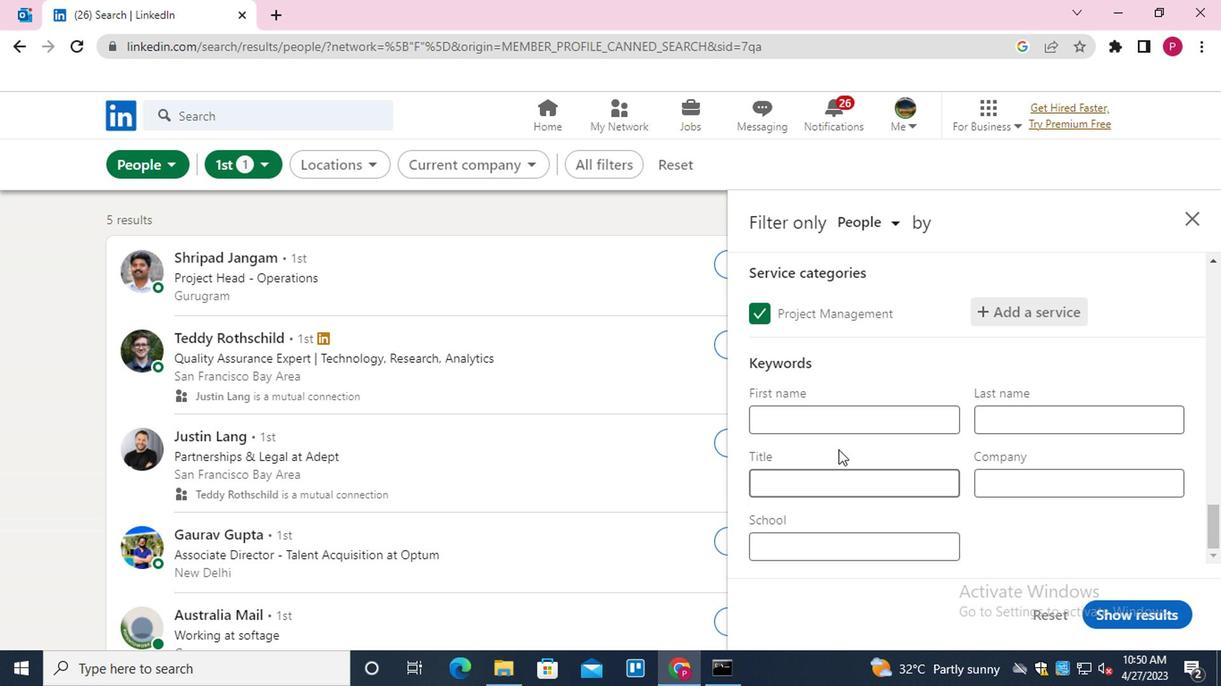 
Action: Mouse pressed left at (662, 408)
Screenshot: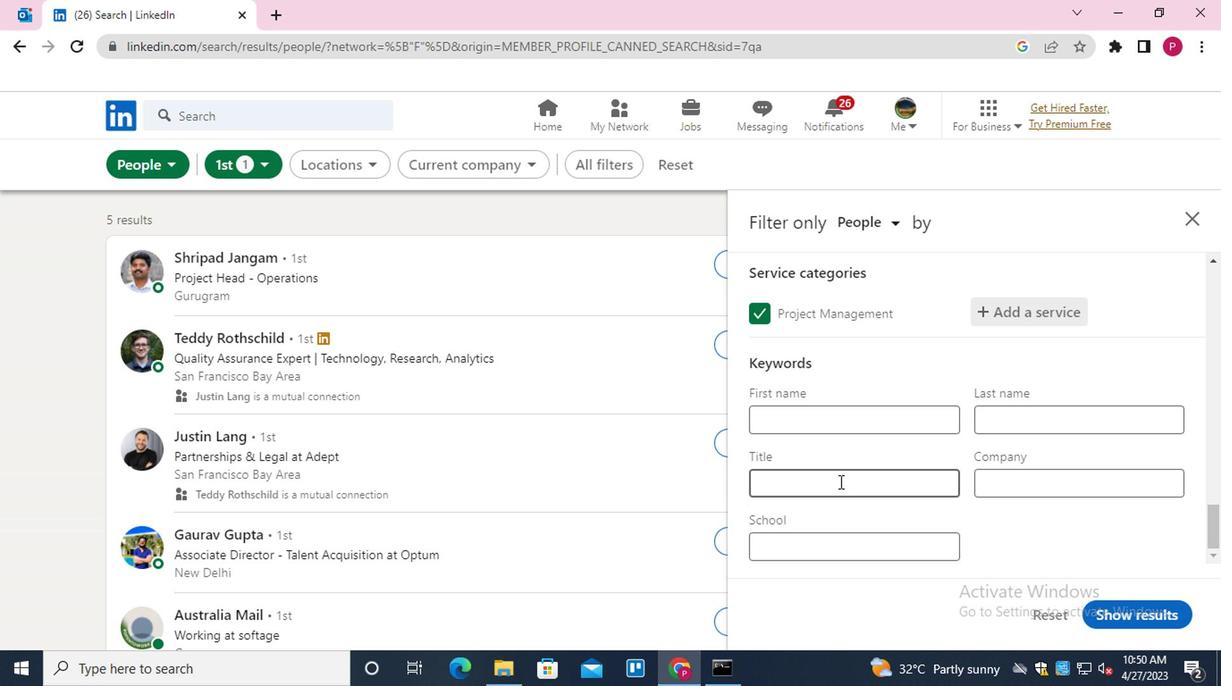 
Action: Key pressed <Key.shift>FARM<Key.space><Key.shift>WORKER
Screenshot: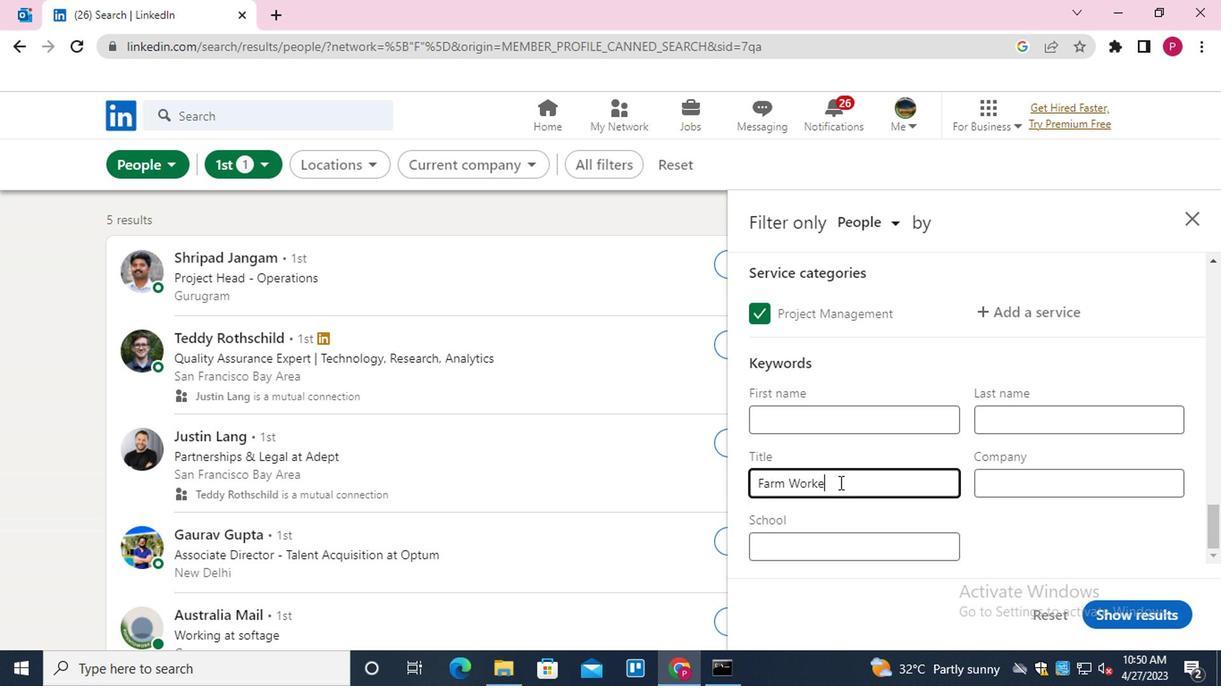 
Action: Mouse moved to (877, 498)
Screenshot: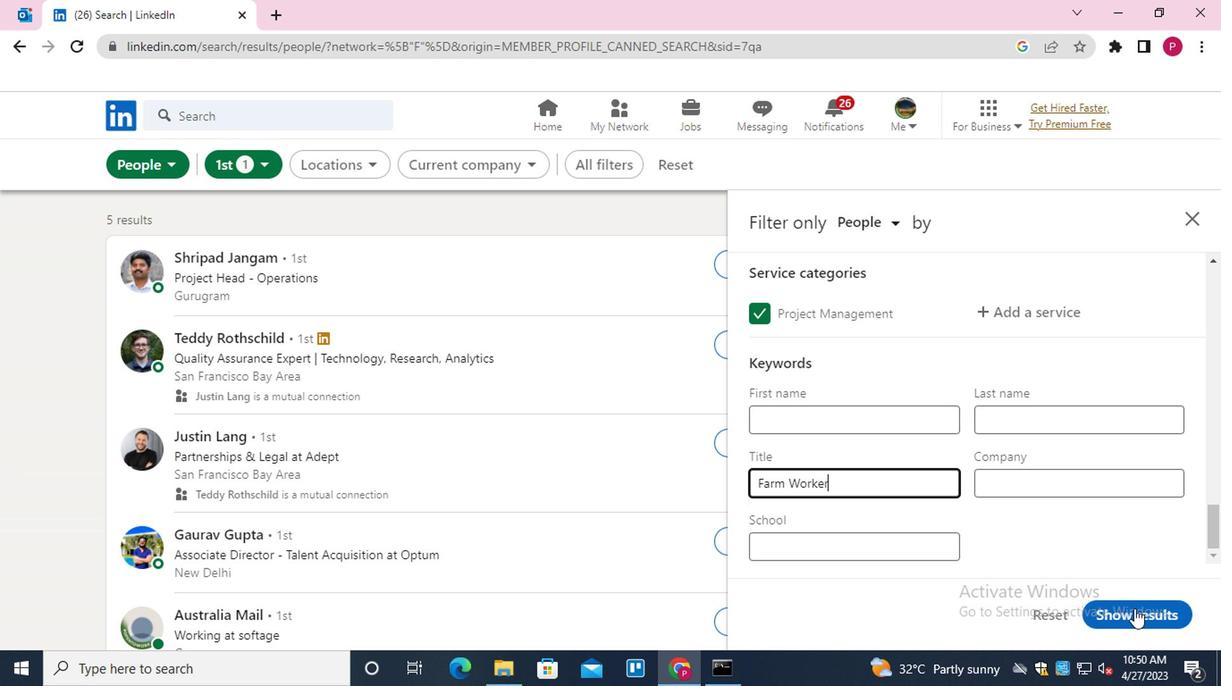 
Action: Mouse pressed left at (877, 498)
Screenshot: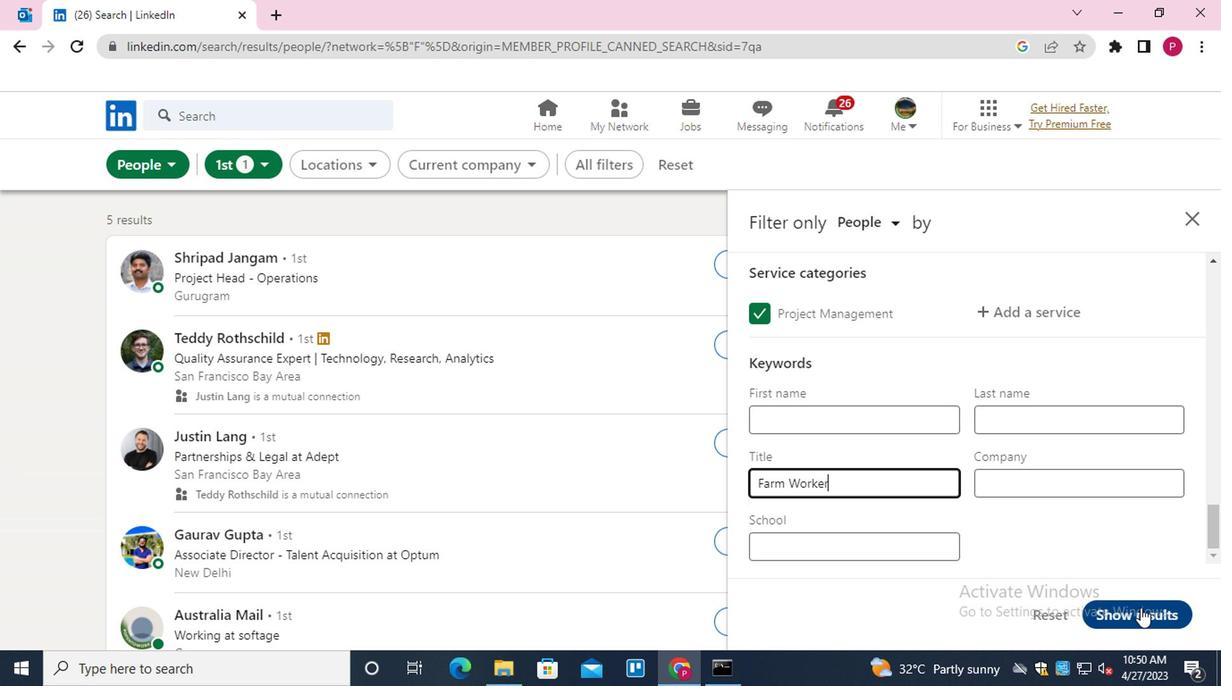 
Action: Mouse moved to (434, 262)
Screenshot: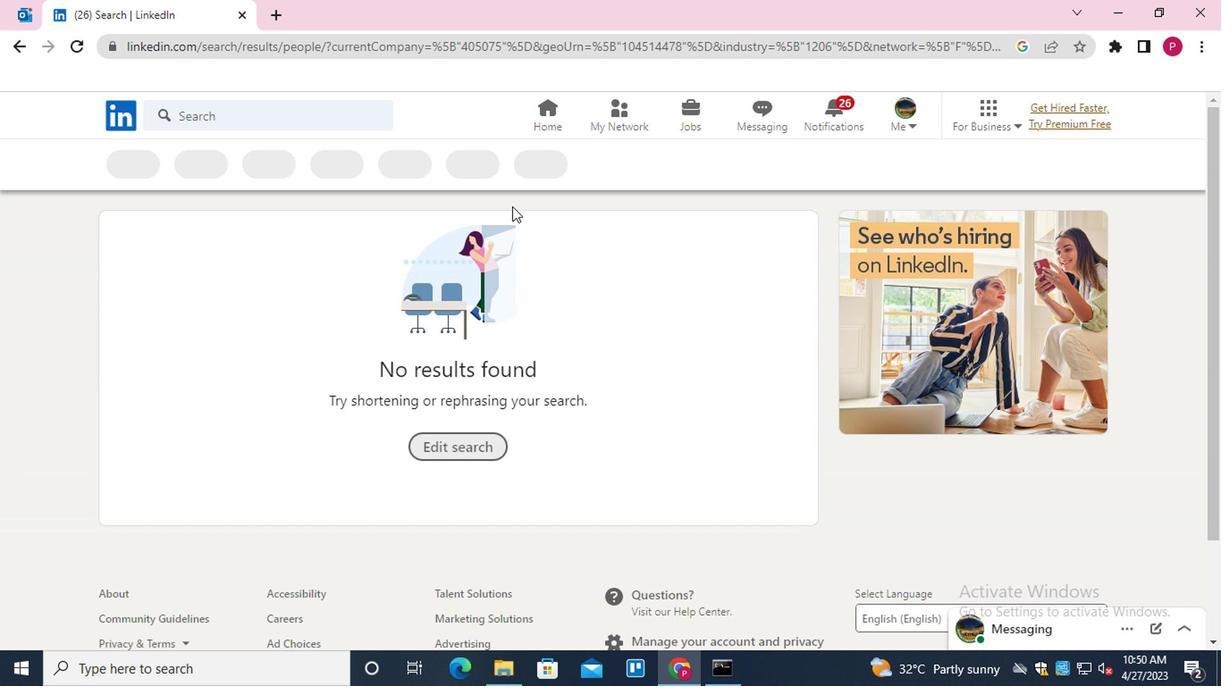 
